Task: Find connections with filter location Oberschöneweide with filter topic #Storytellingwith filter profile language English with filter current company Marvell Technology with filter school Tamilnadu College of Engineering with filter industry Media Production with filter service category Videography with filter keywords title Managing Partner
Action: Mouse moved to (723, 115)
Screenshot: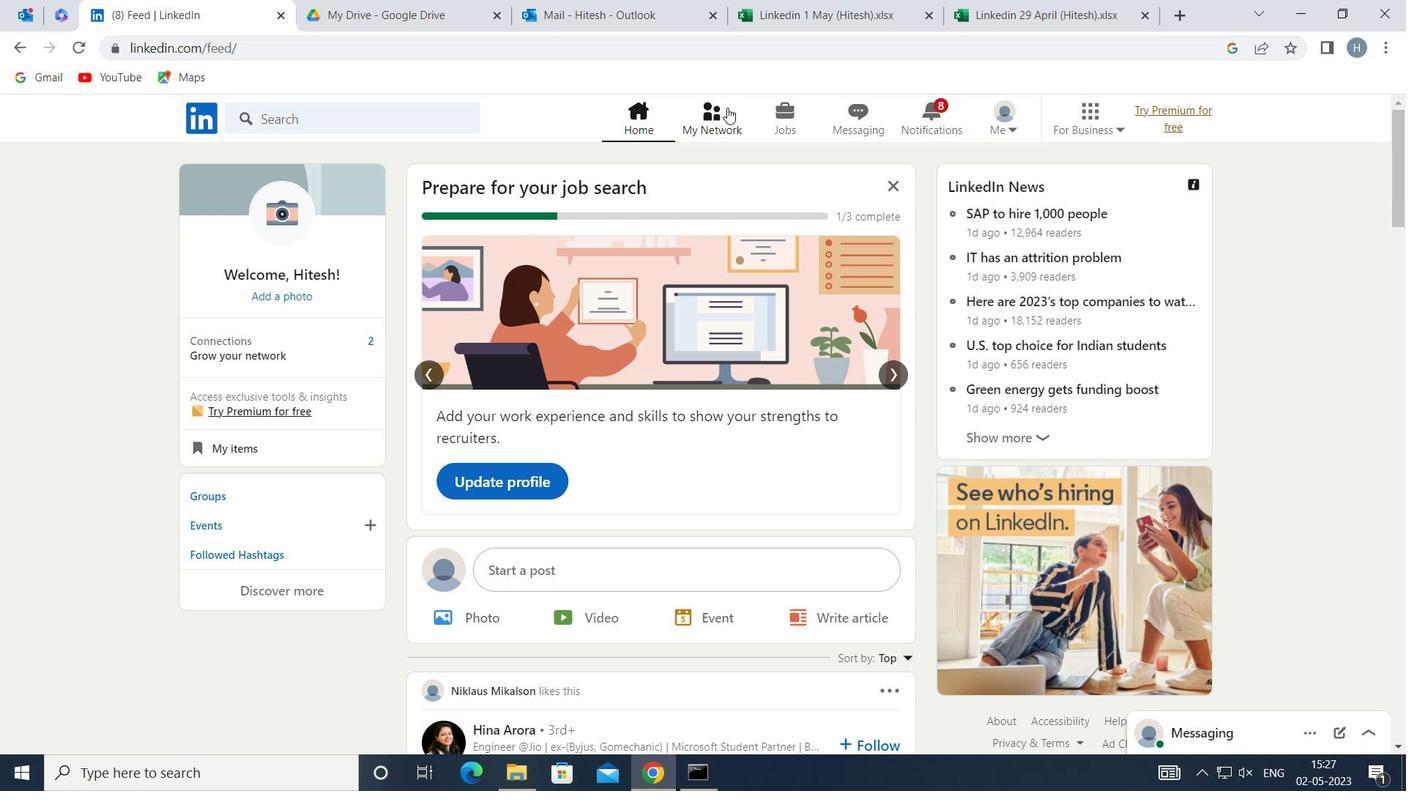
Action: Mouse pressed left at (723, 115)
Screenshot: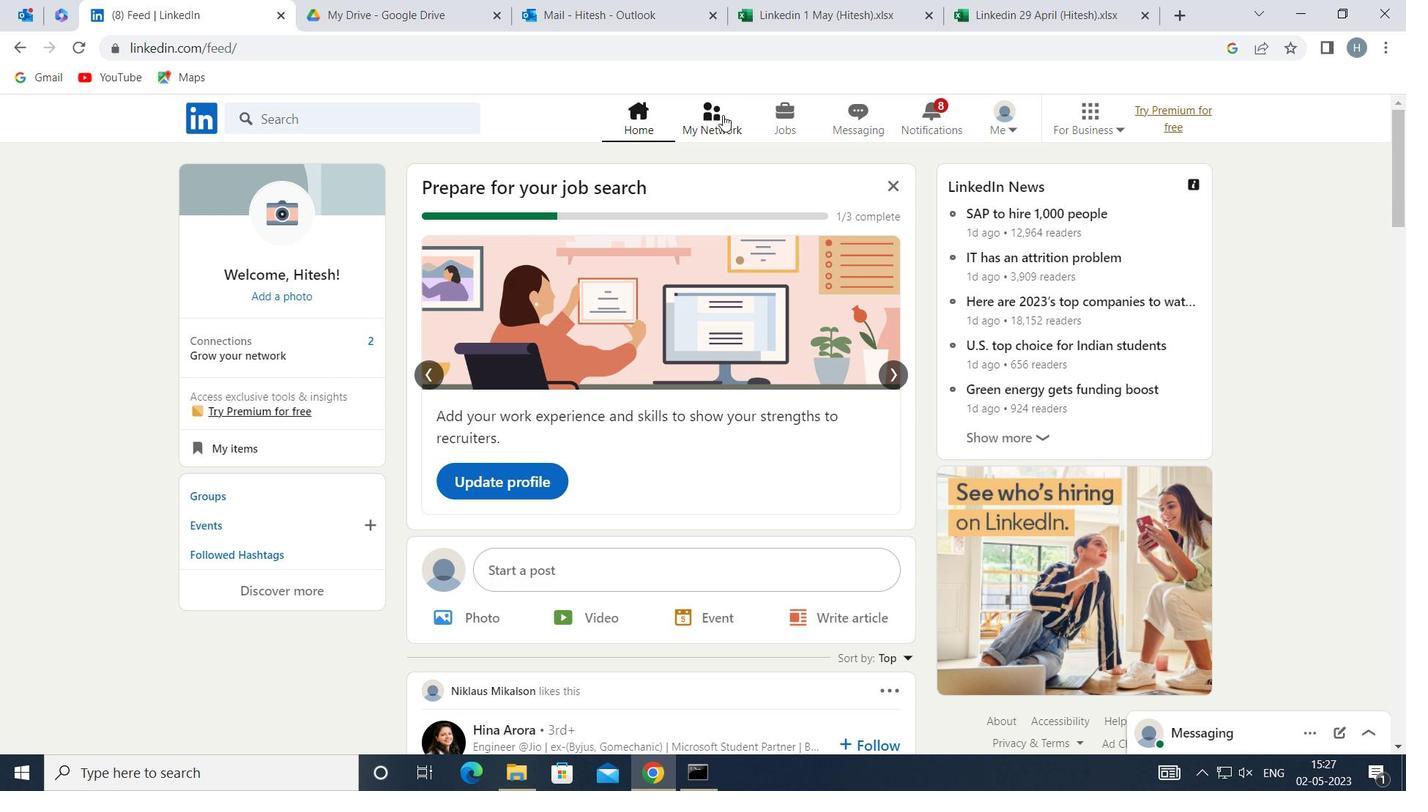 
Action: Mouse moved to (415, 219)
Screenshot: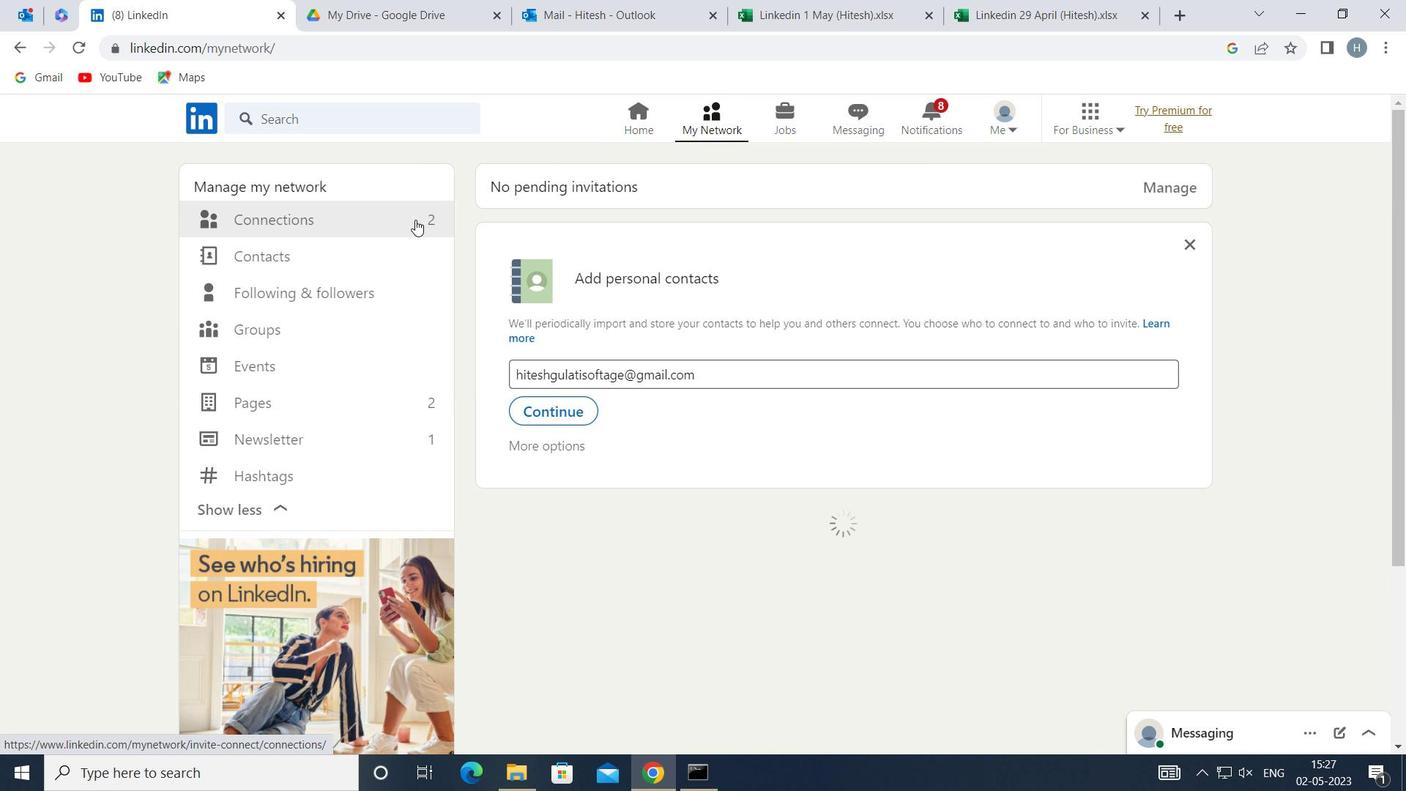
Action: Mouse pressed left at (415, 219)
Screenshot: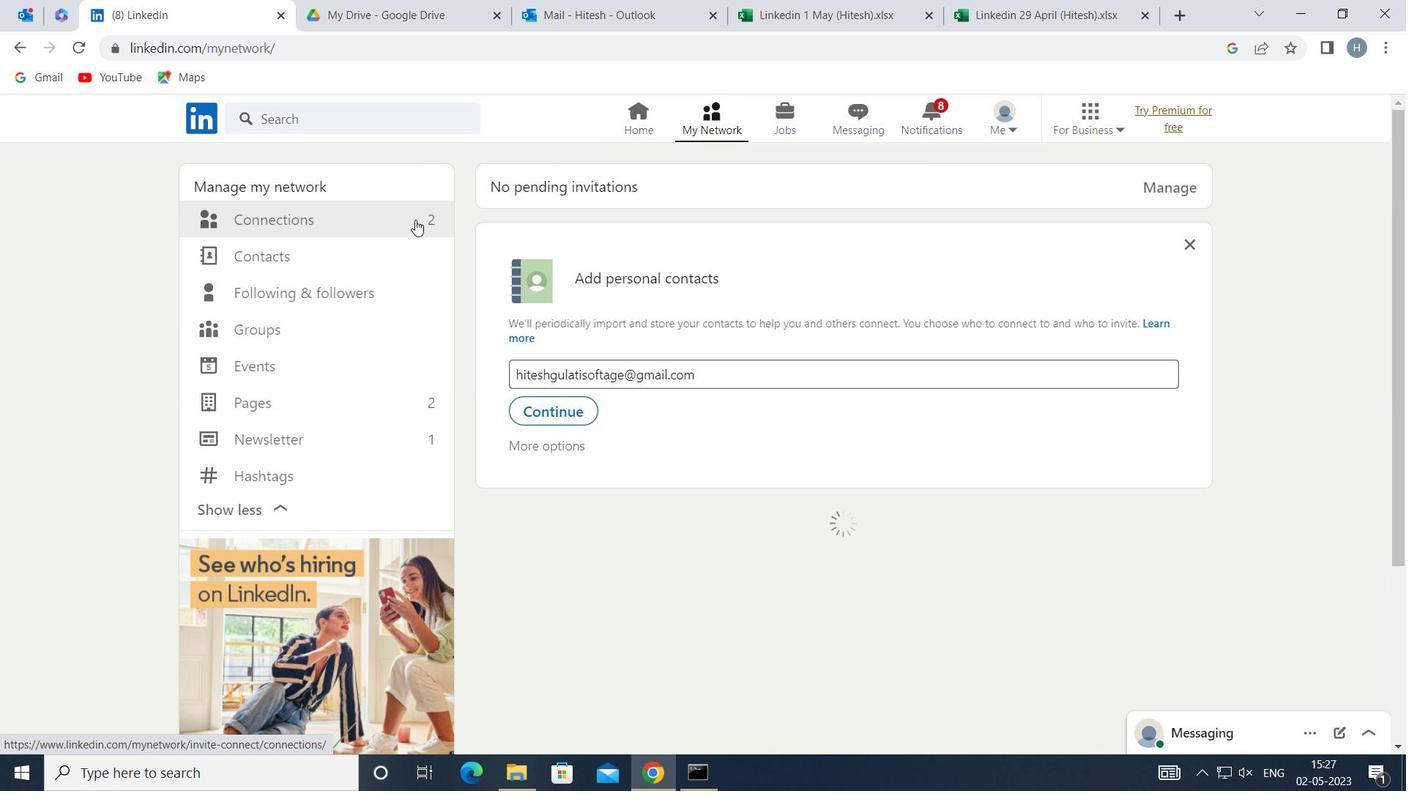 
Action: Mouse moved to (833, 224)
Screenshot: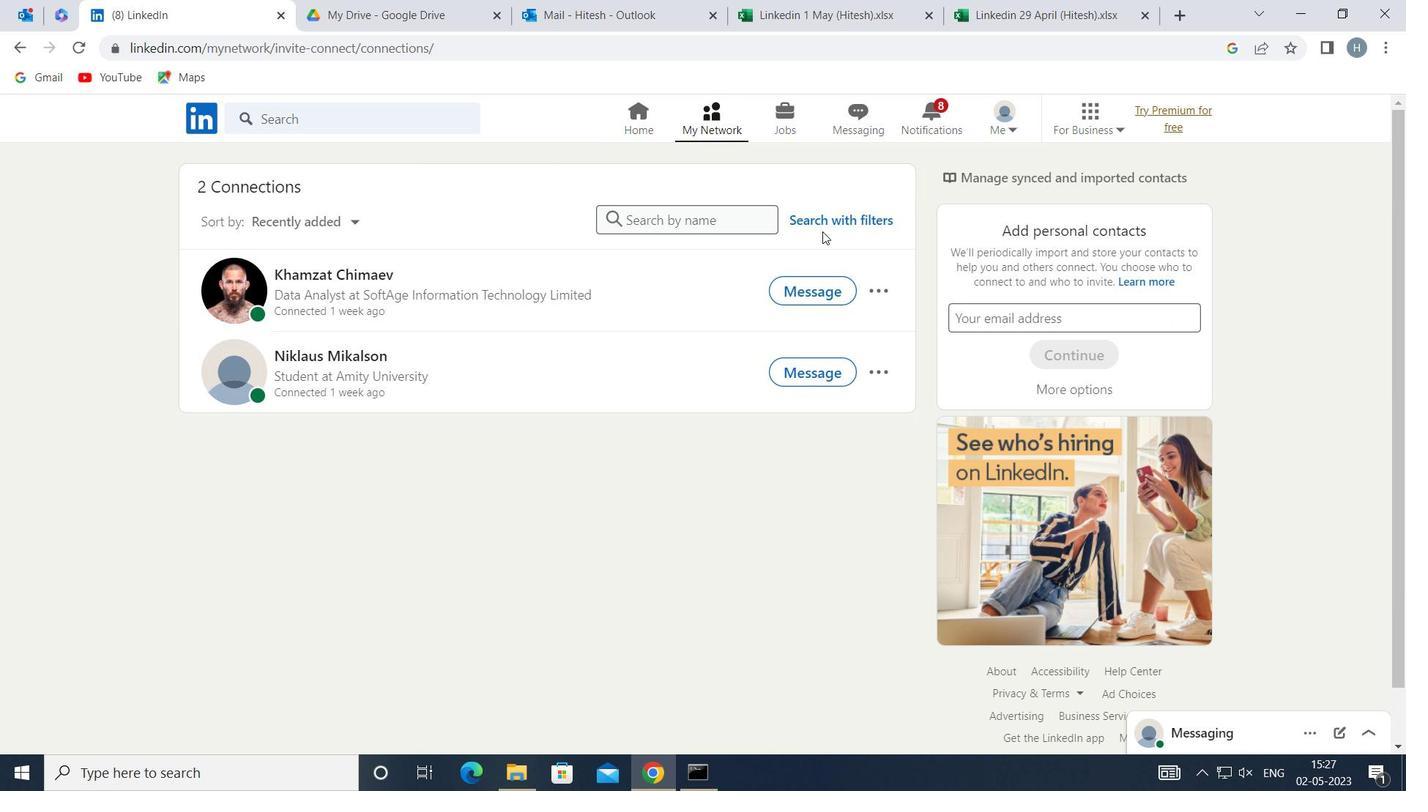 
Action: Mouse pressed left at (833, 224)
Screenshot: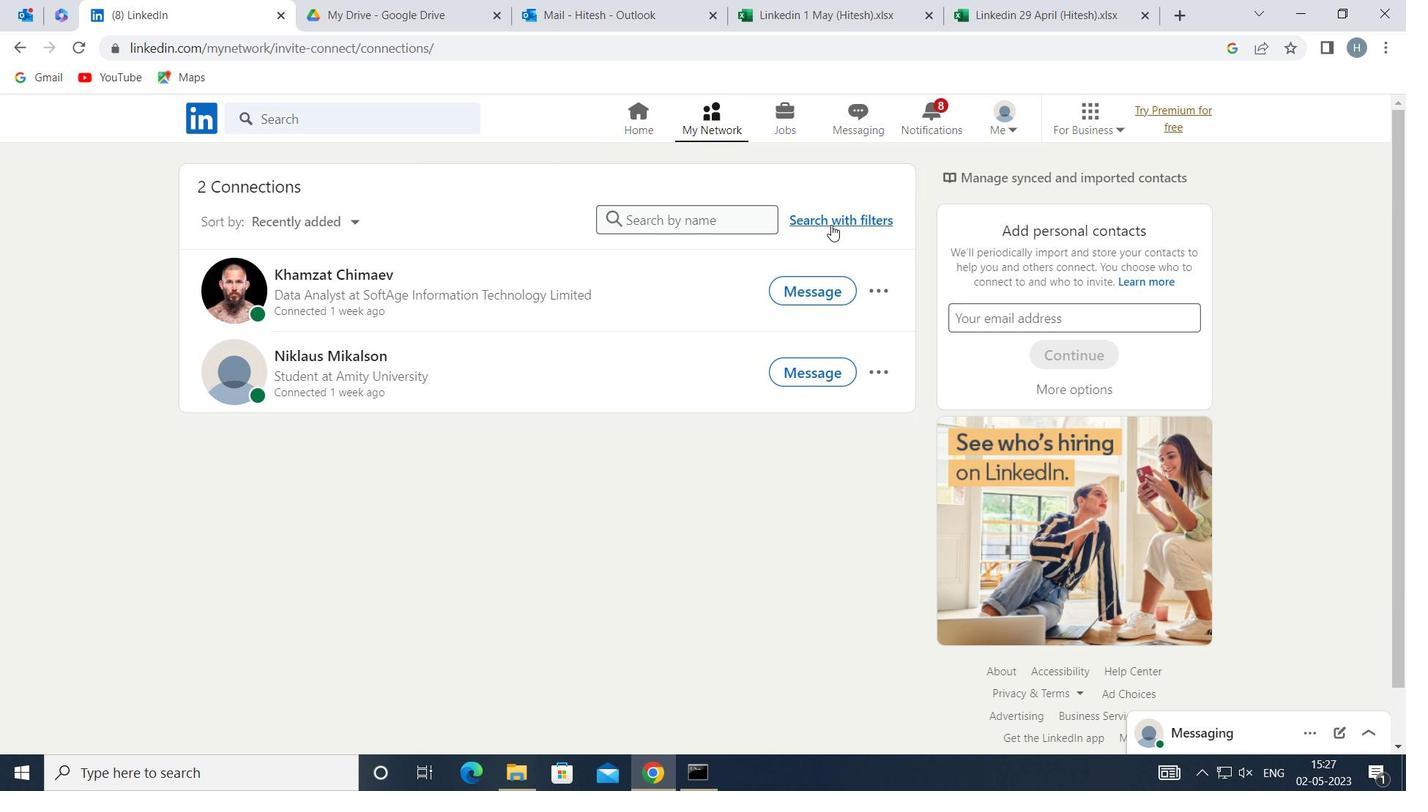 
Action: Mouse moved to (758, 173)
Screenshot: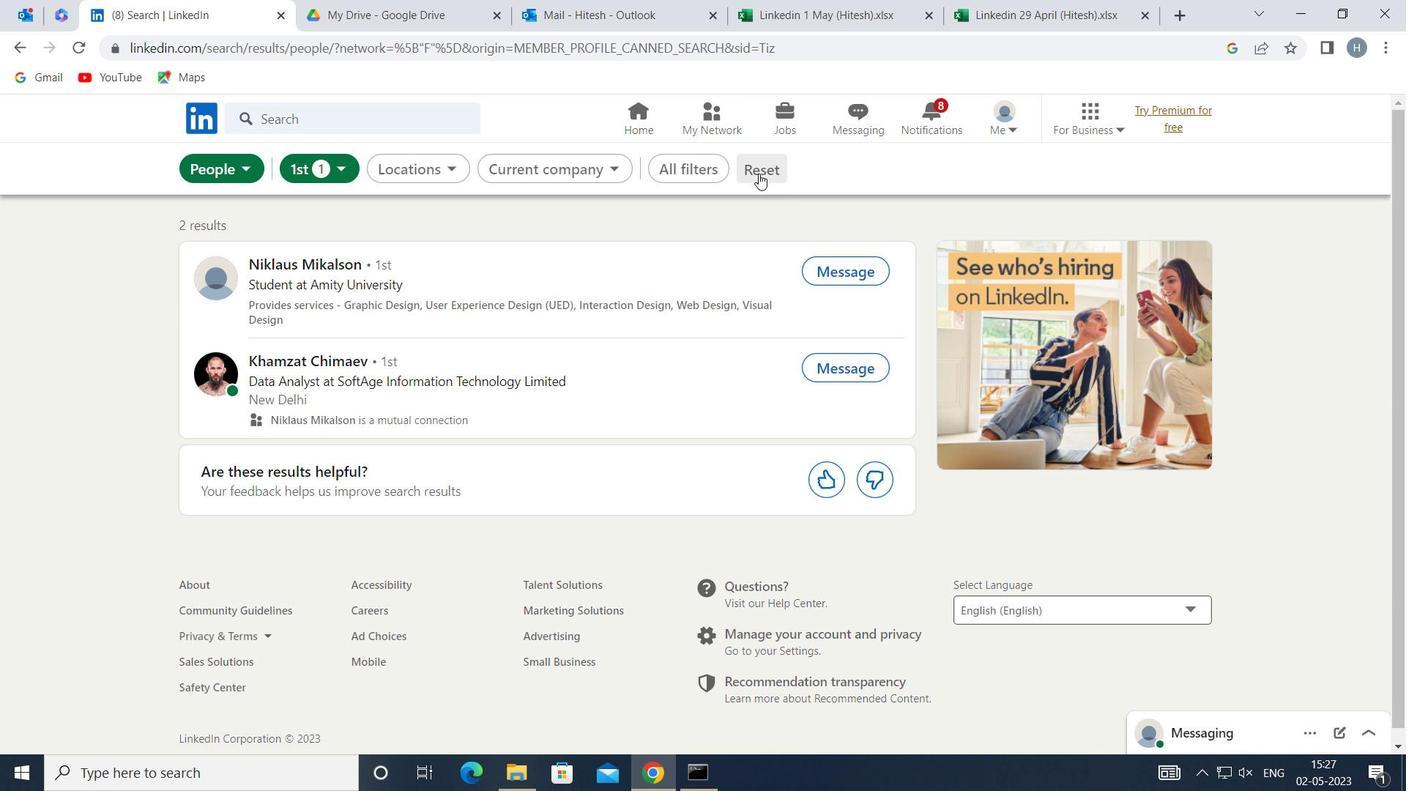 
Action: Mouse pressed left at (758, 173)
Screenshot: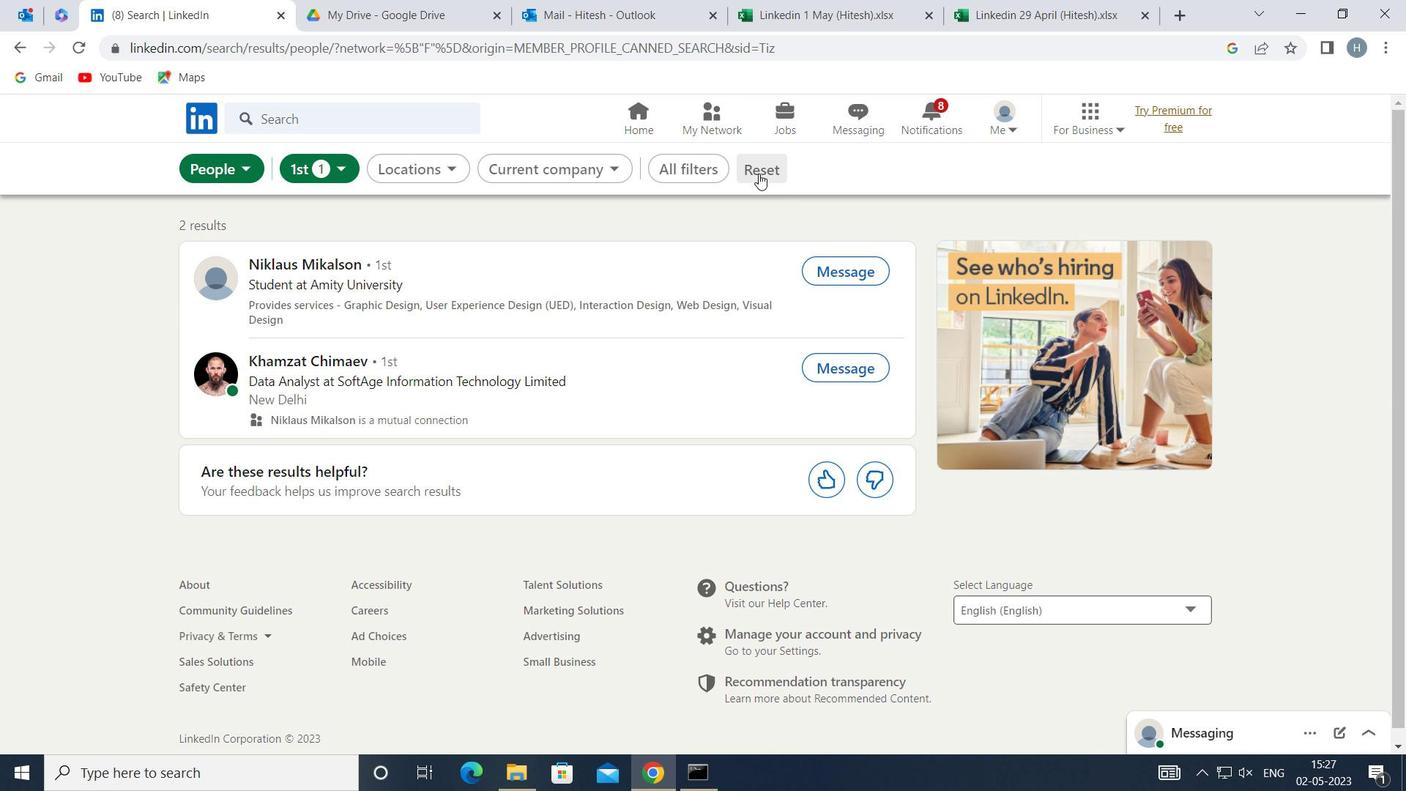
Action: Mouse moved to (723, 168)
Screenshot: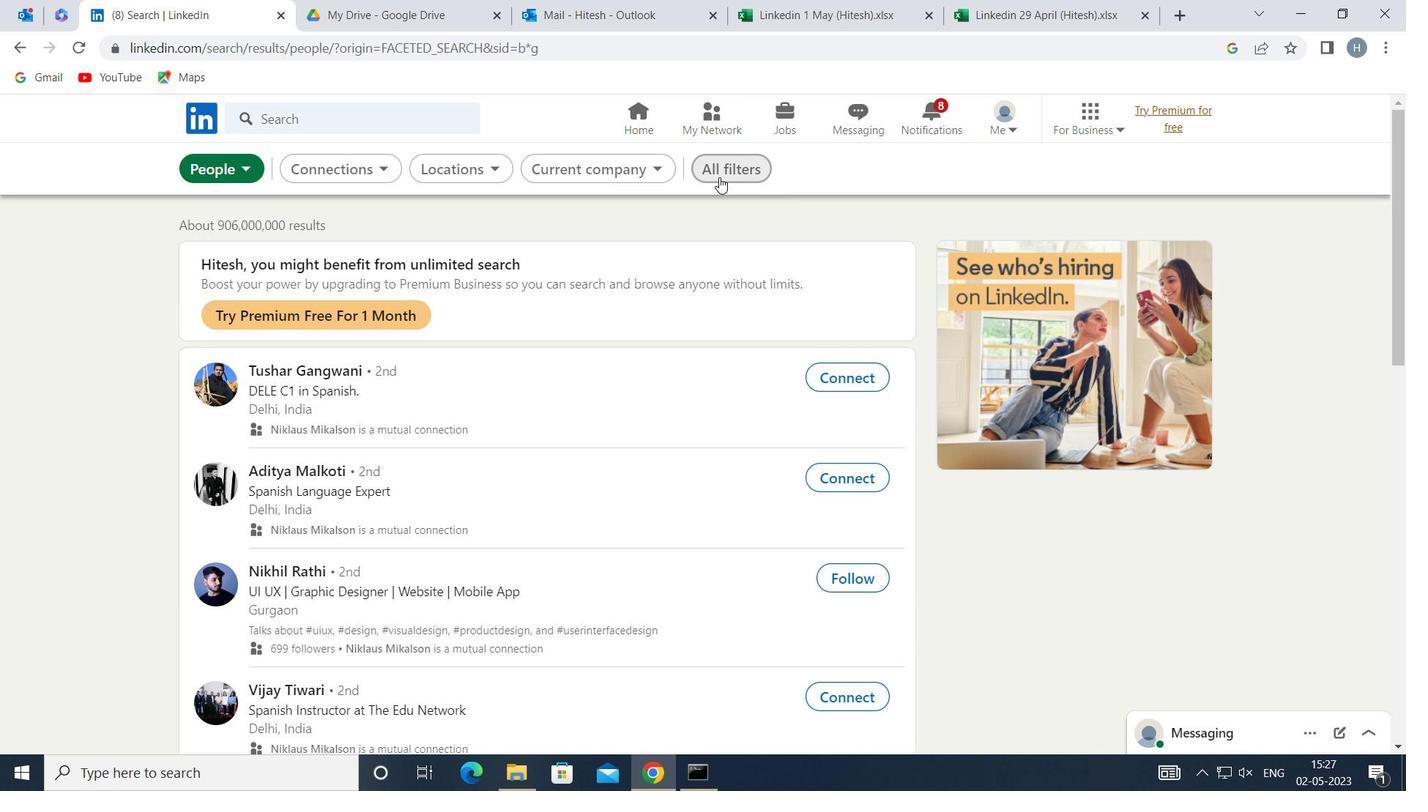 
Action: Mouse pressed left at (723, 168)
Screenshot: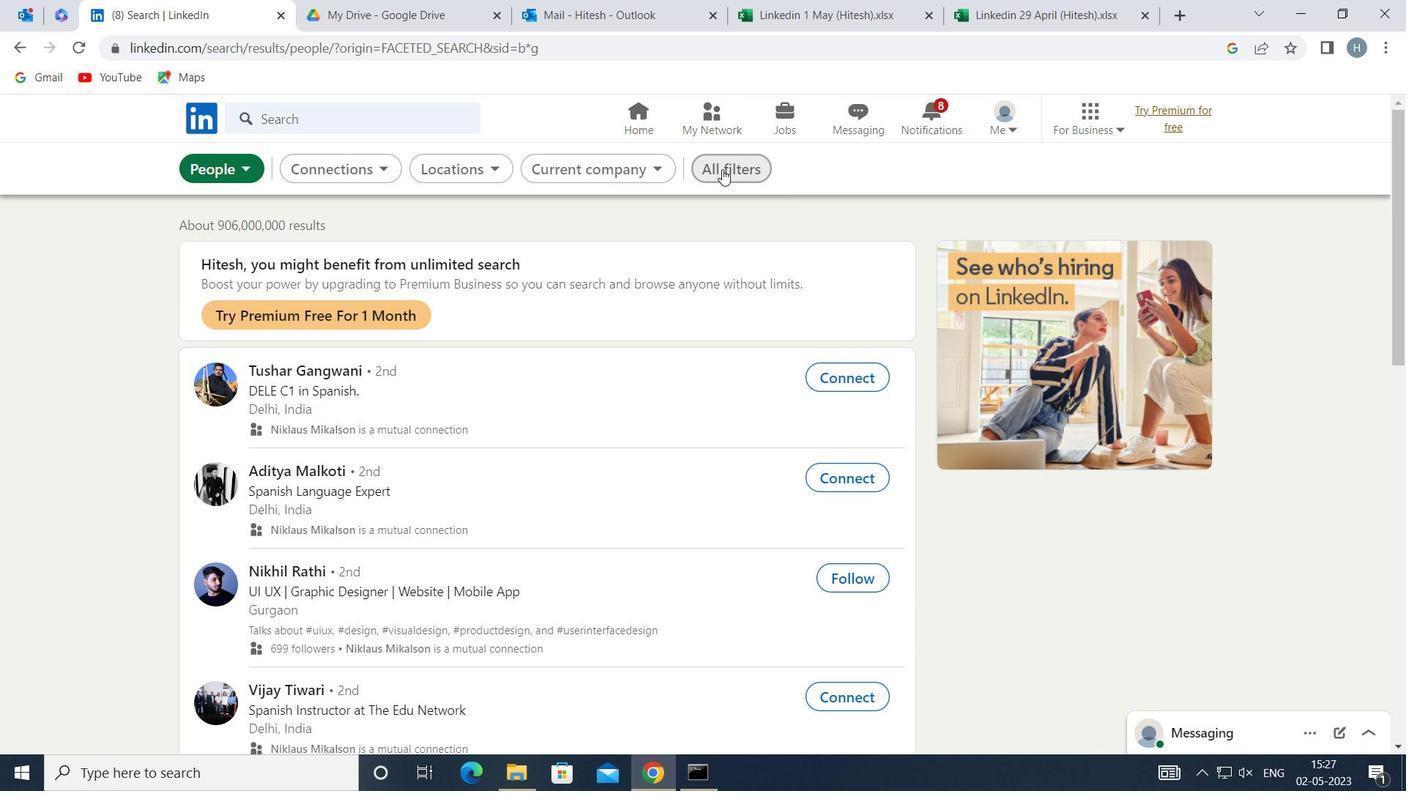 
Action: Mouse moved to (1037, 352)
Screenshot: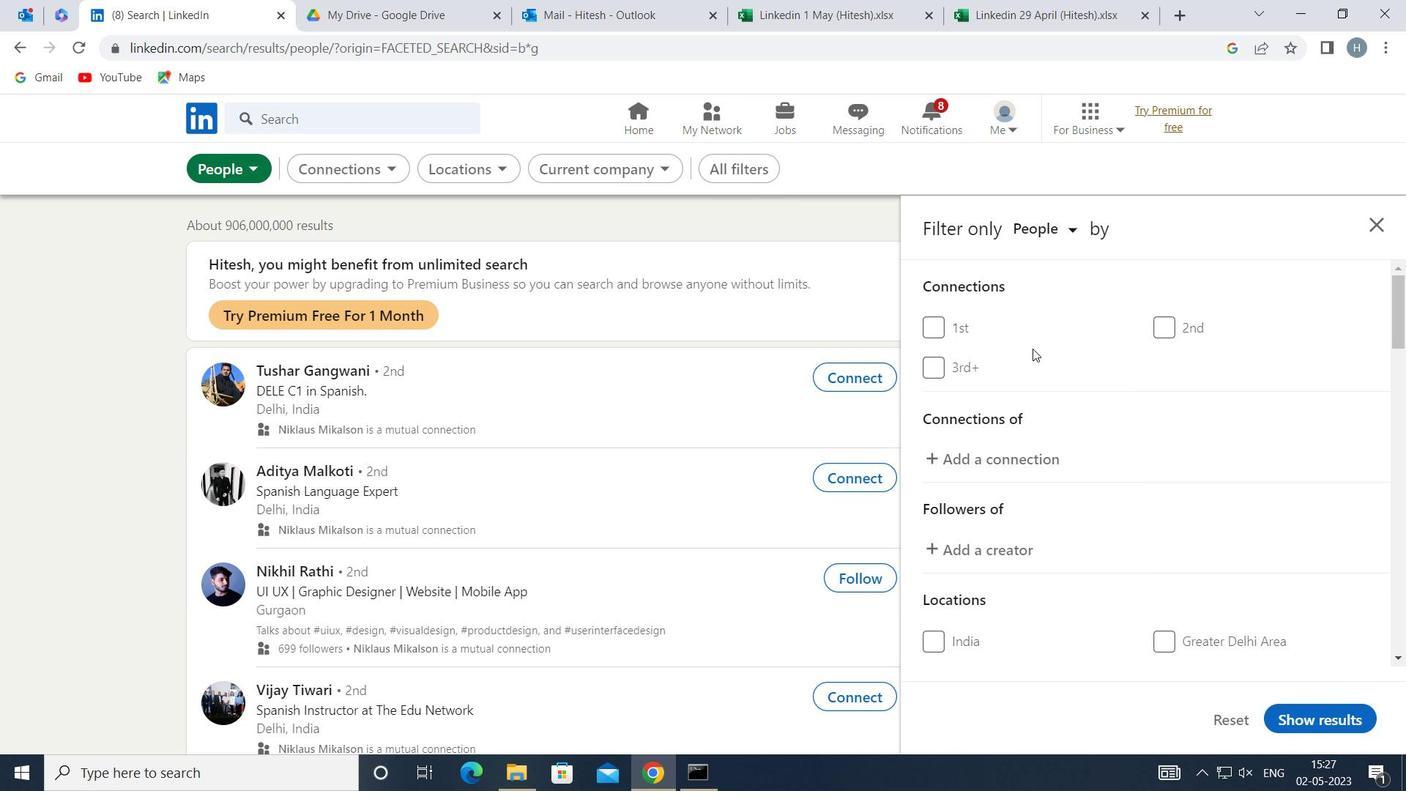 
Action: Mouse scrolled (1037, 351) with delta (0, 0)
Screenshot: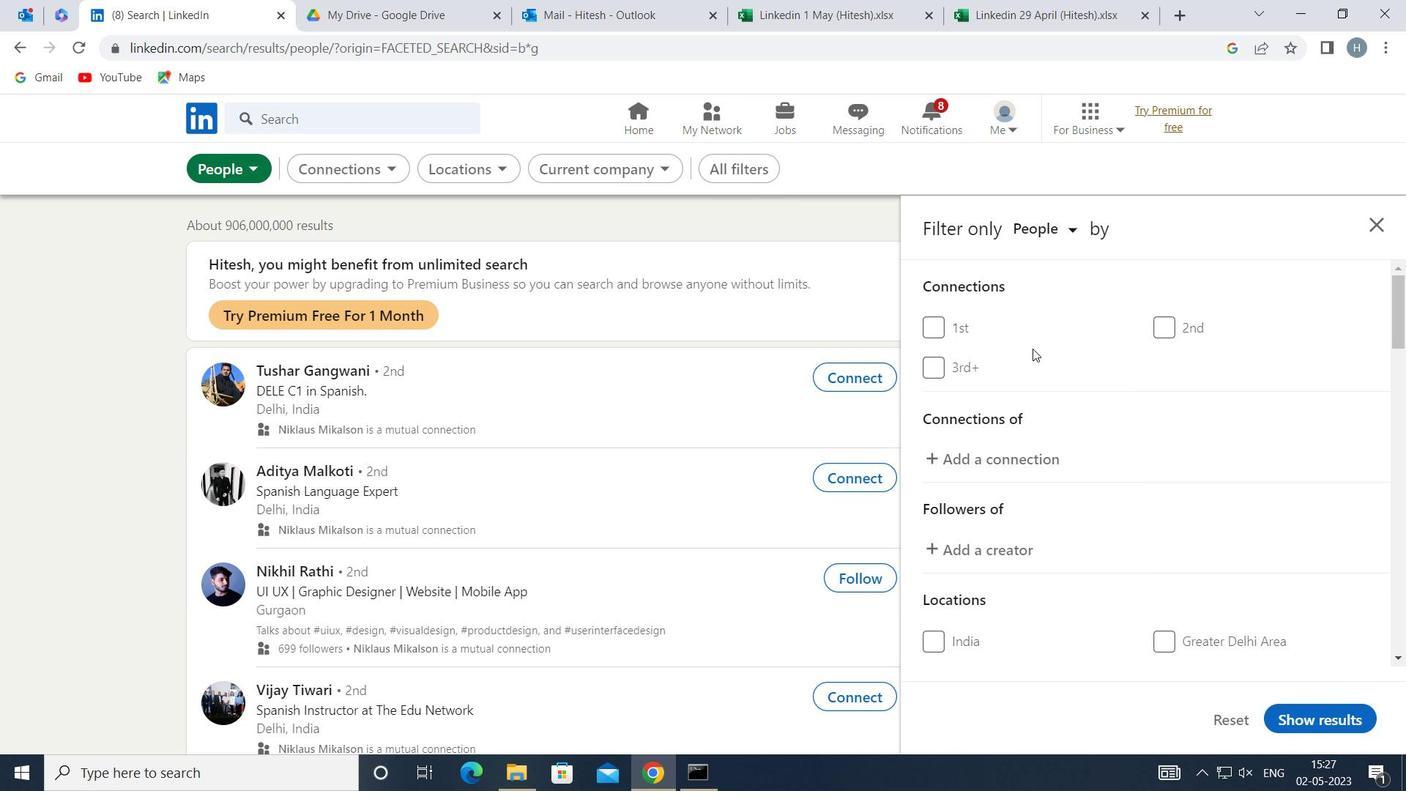 
Action: Mouse moved to (1041, 358)
Screenshot: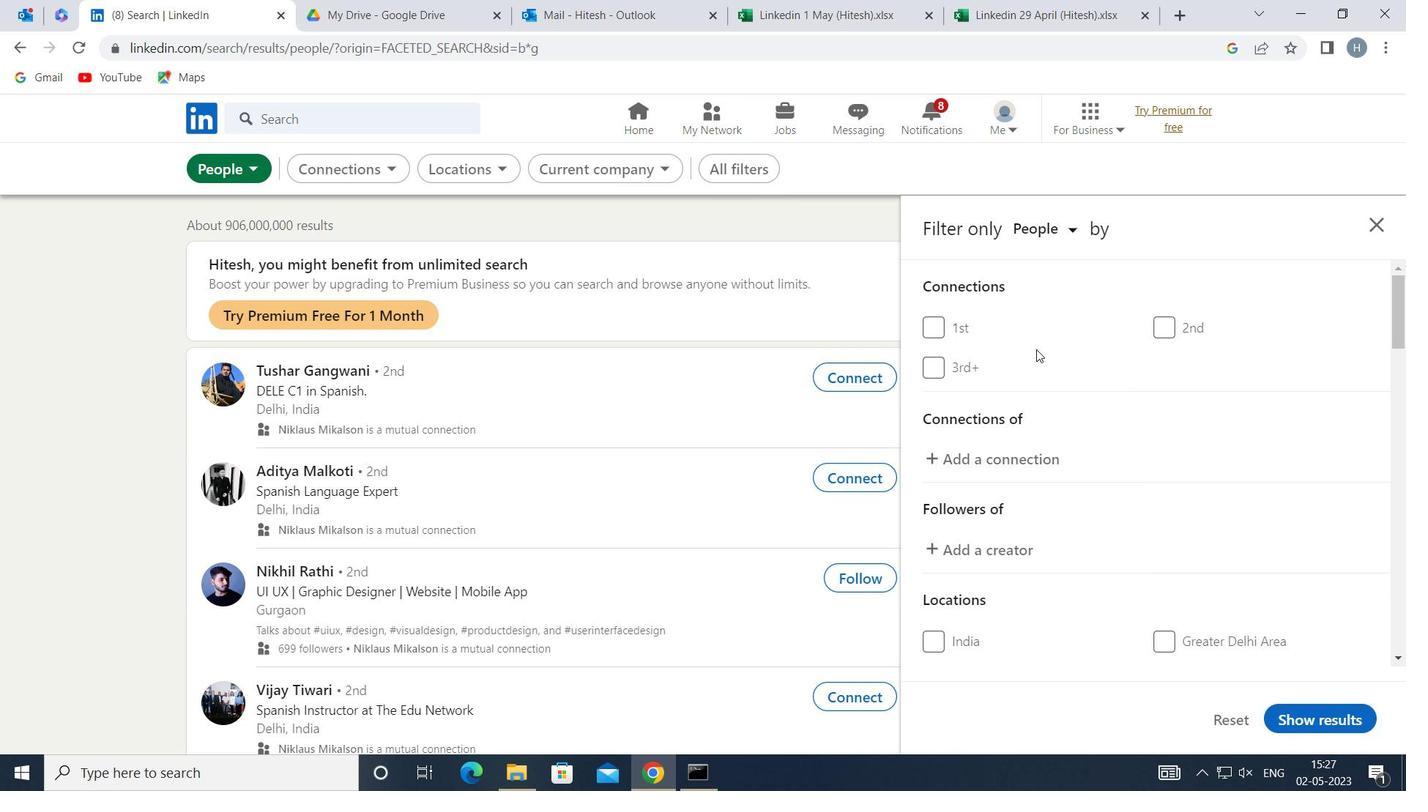 
Action: Mouse scrolled (1041, 357) with delta (0, 0)
Screenshot: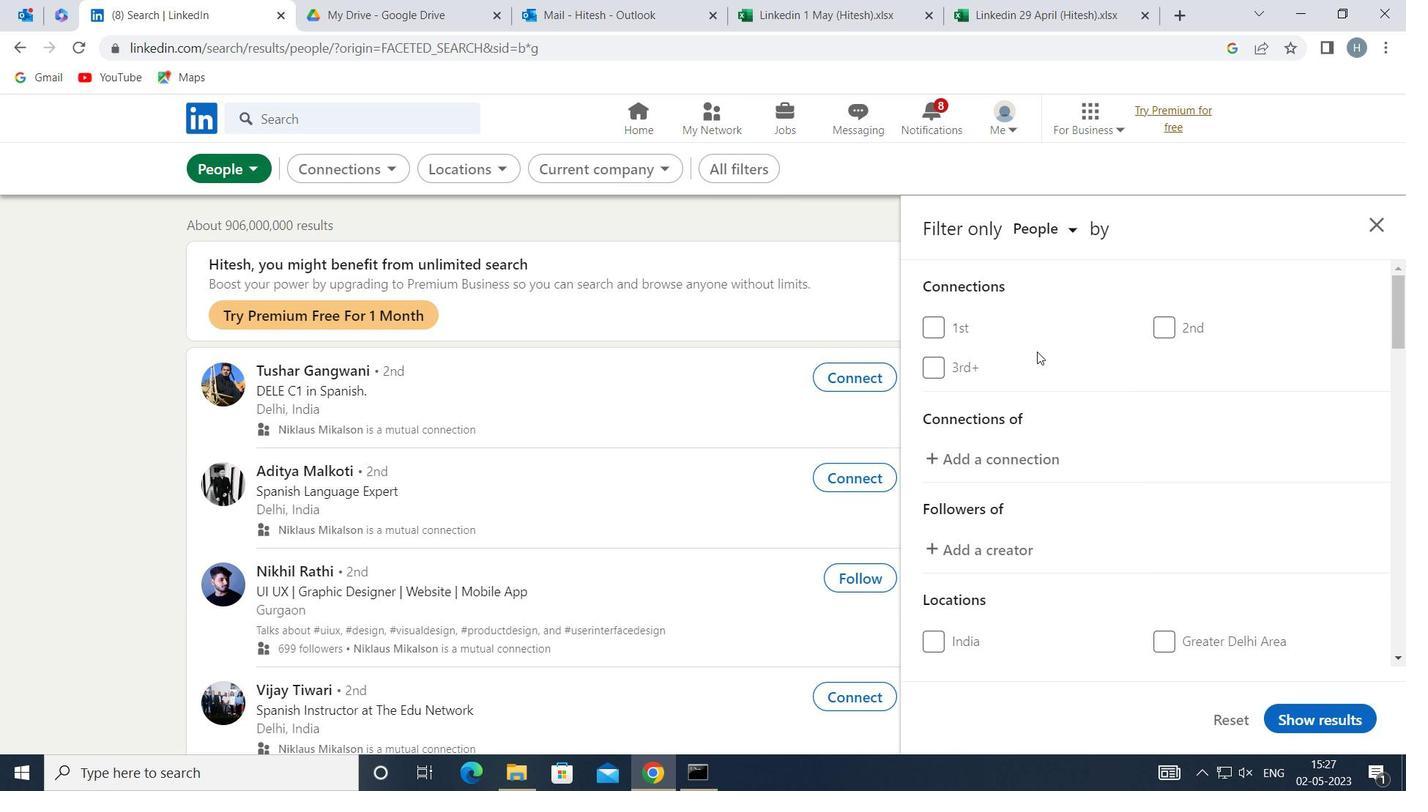 
Action: Mouse moved to (1041, 358)
Screenshot: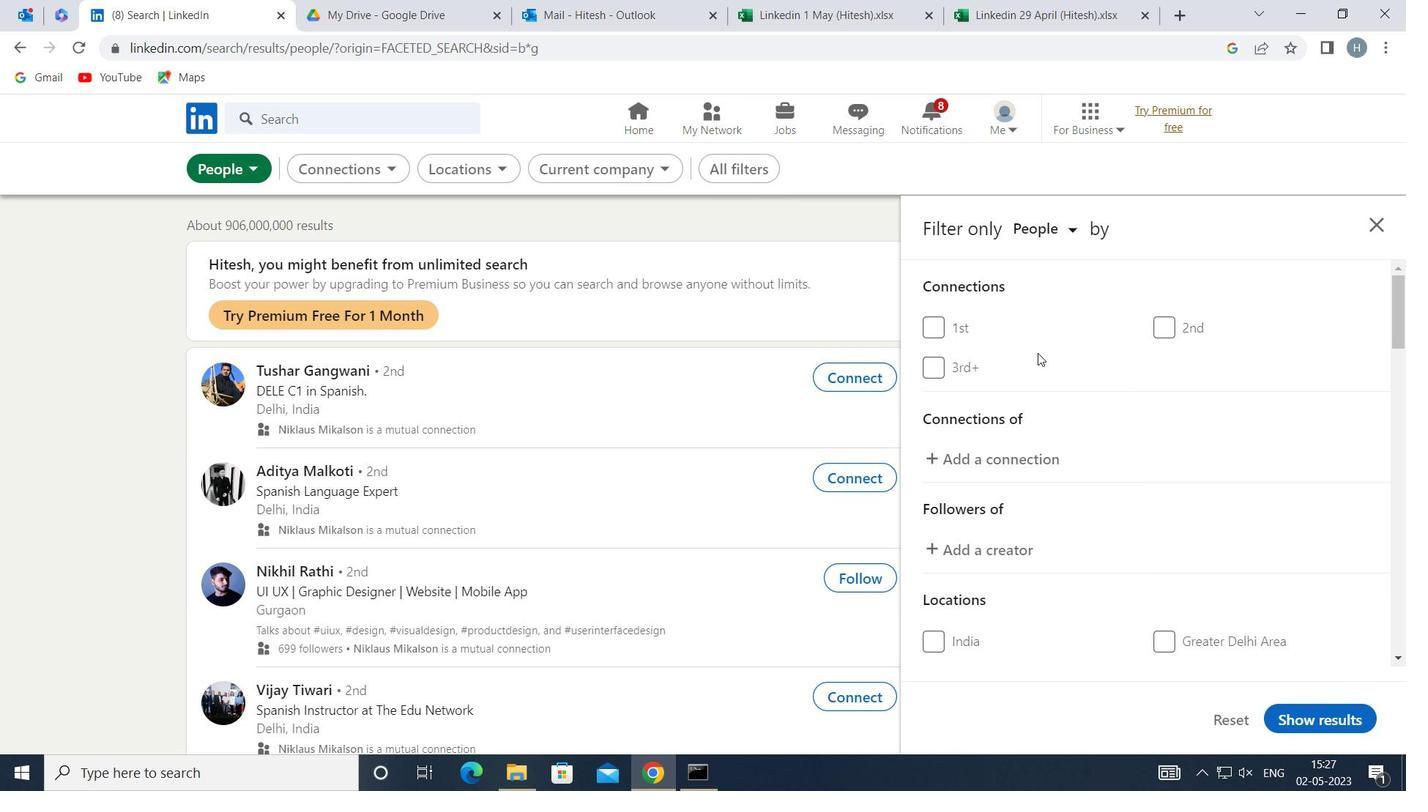 
Action: Mouse scrolled (1041, 357) with delta (0, 0)
Screenshot: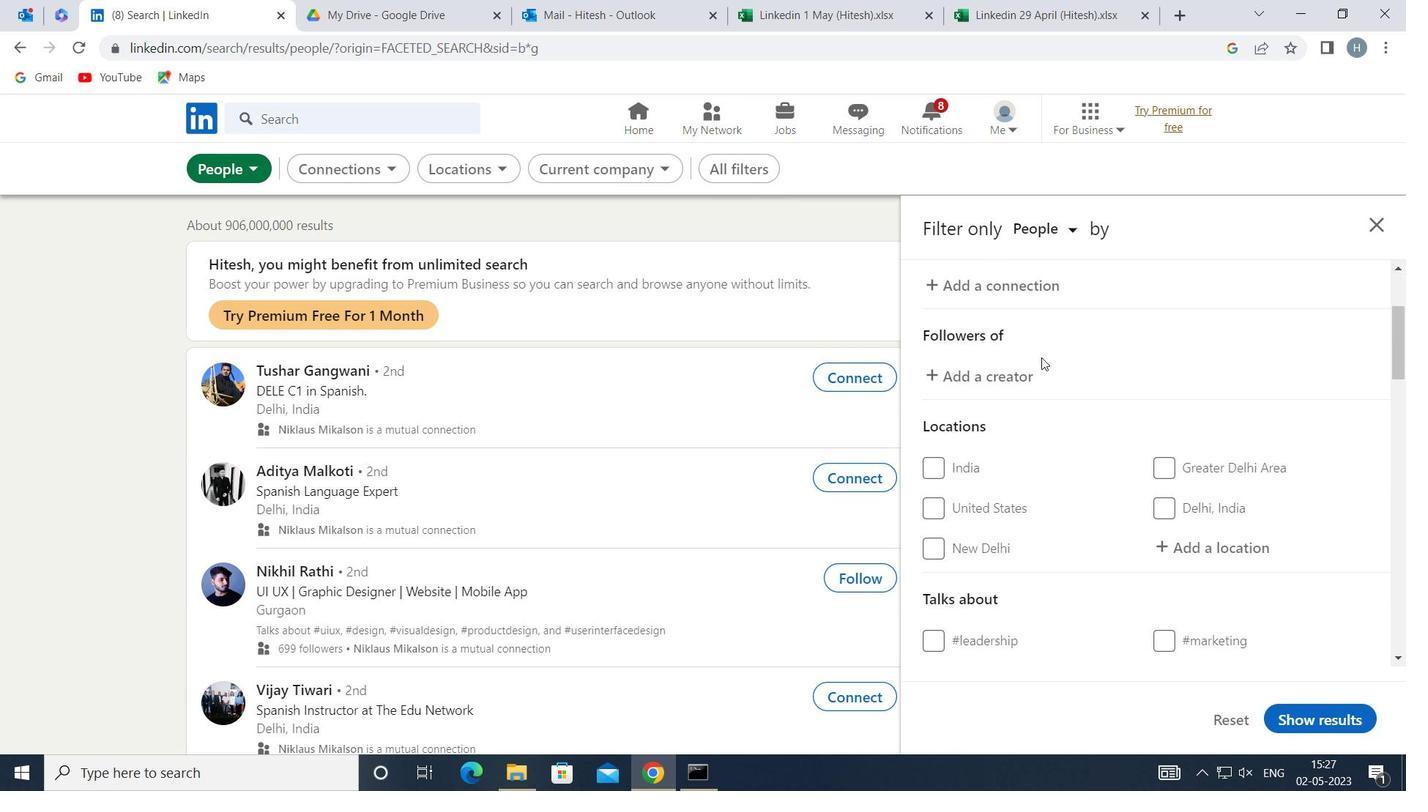 
Action: Mouse moved to (1176, 438)
Screenshot: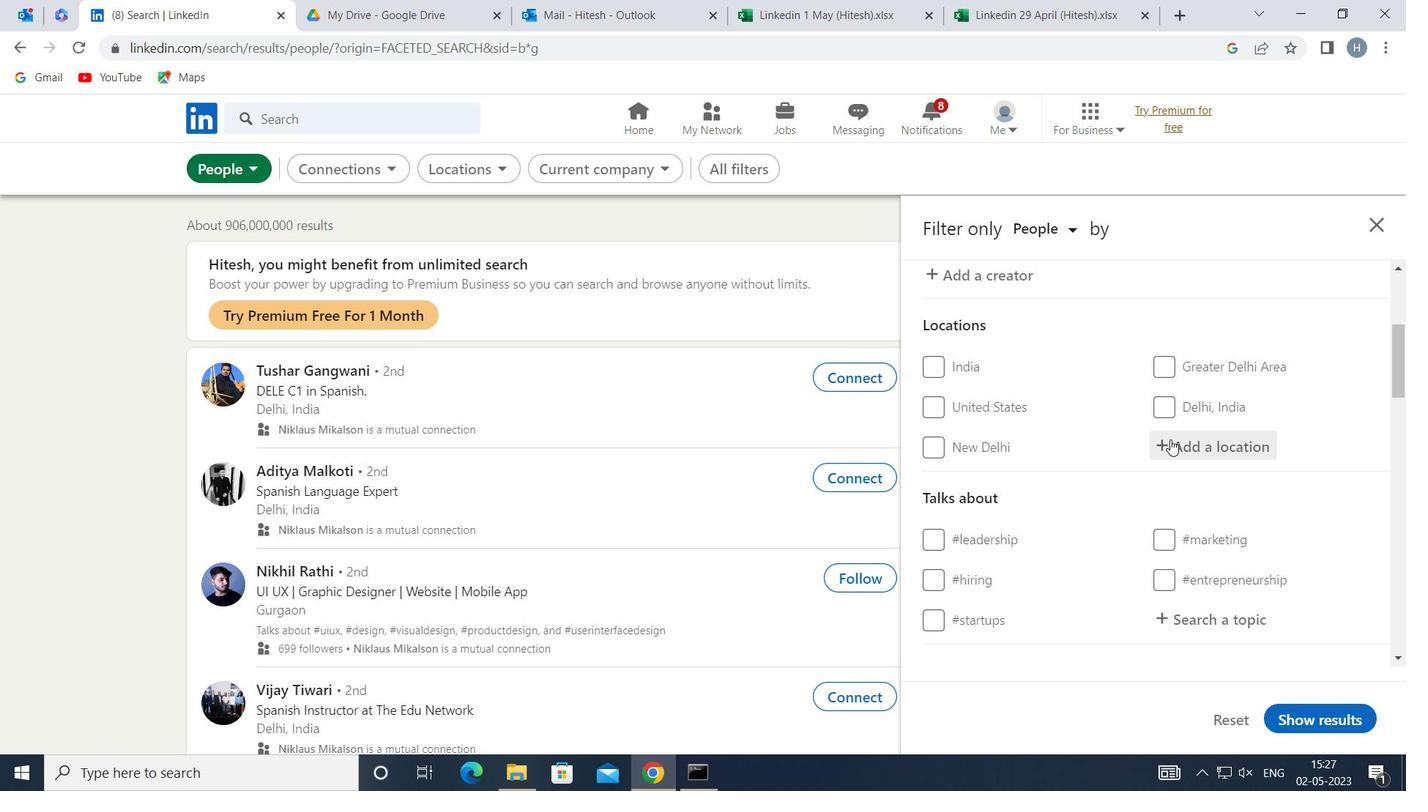 
Action: Mouse pressed left at (1176, 438)
Screenshot: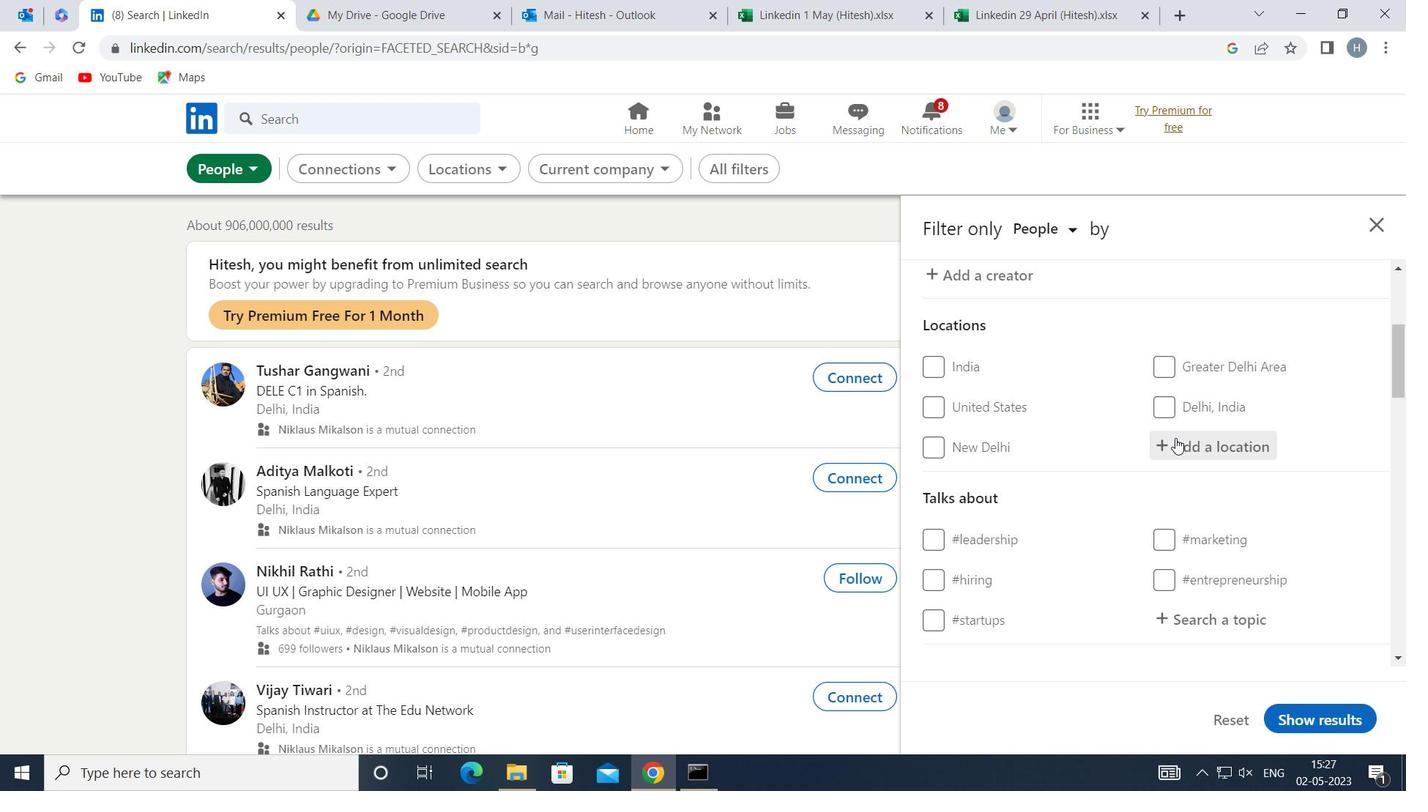 
Action: Mouse moved to (1177, 435)
Screenshot: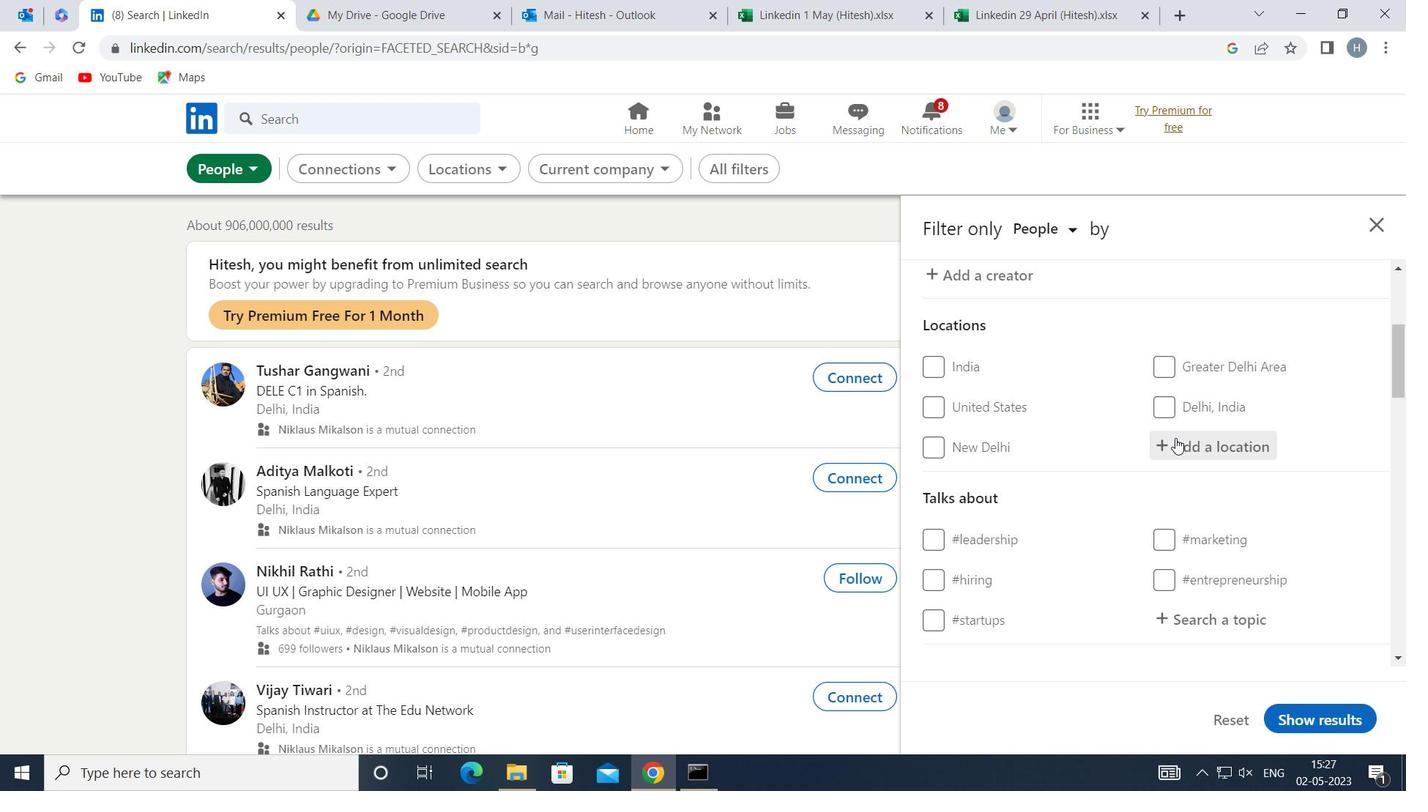 
Action: Key pressed <Key.shift>
Screenshot: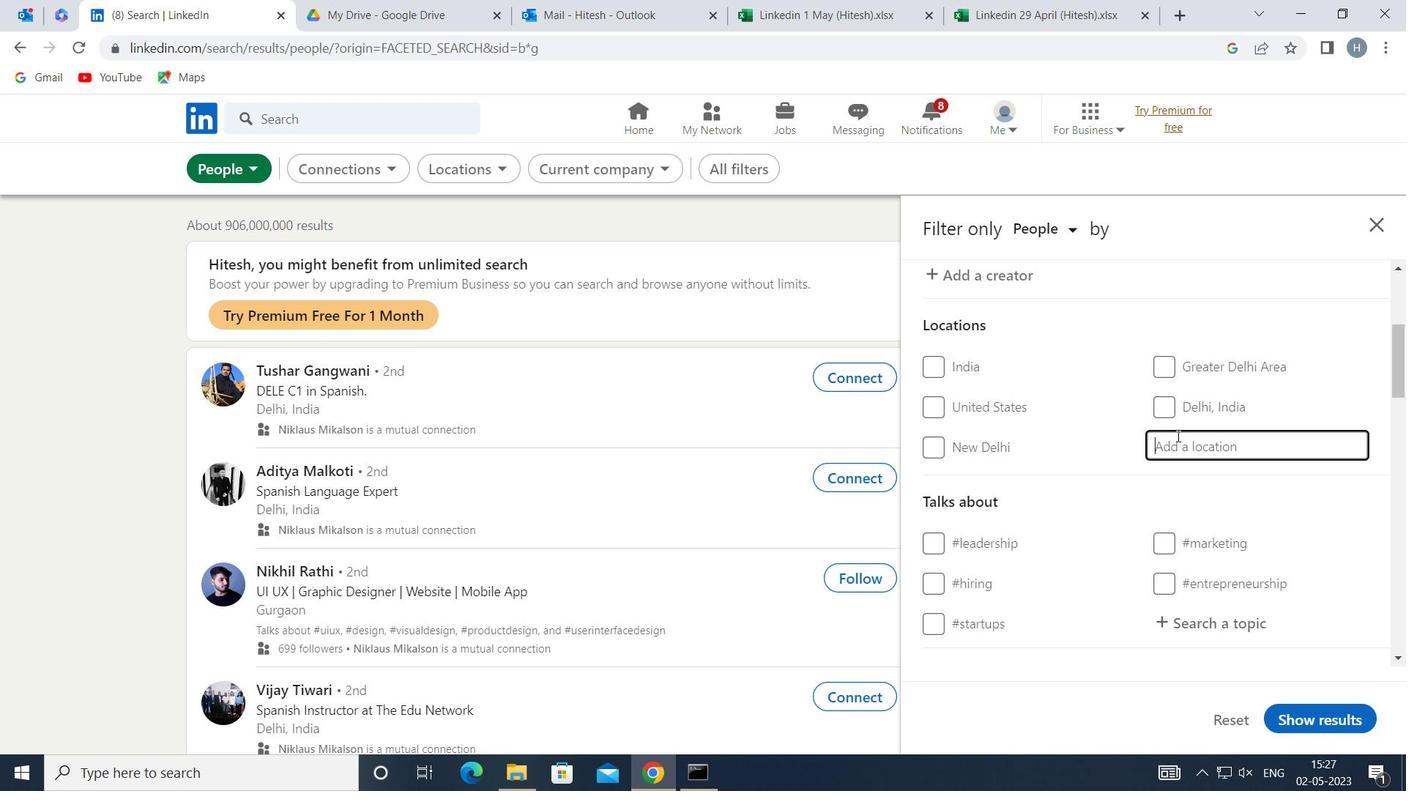 
Action: Mouse moved to (1178, 434)
Screenshot: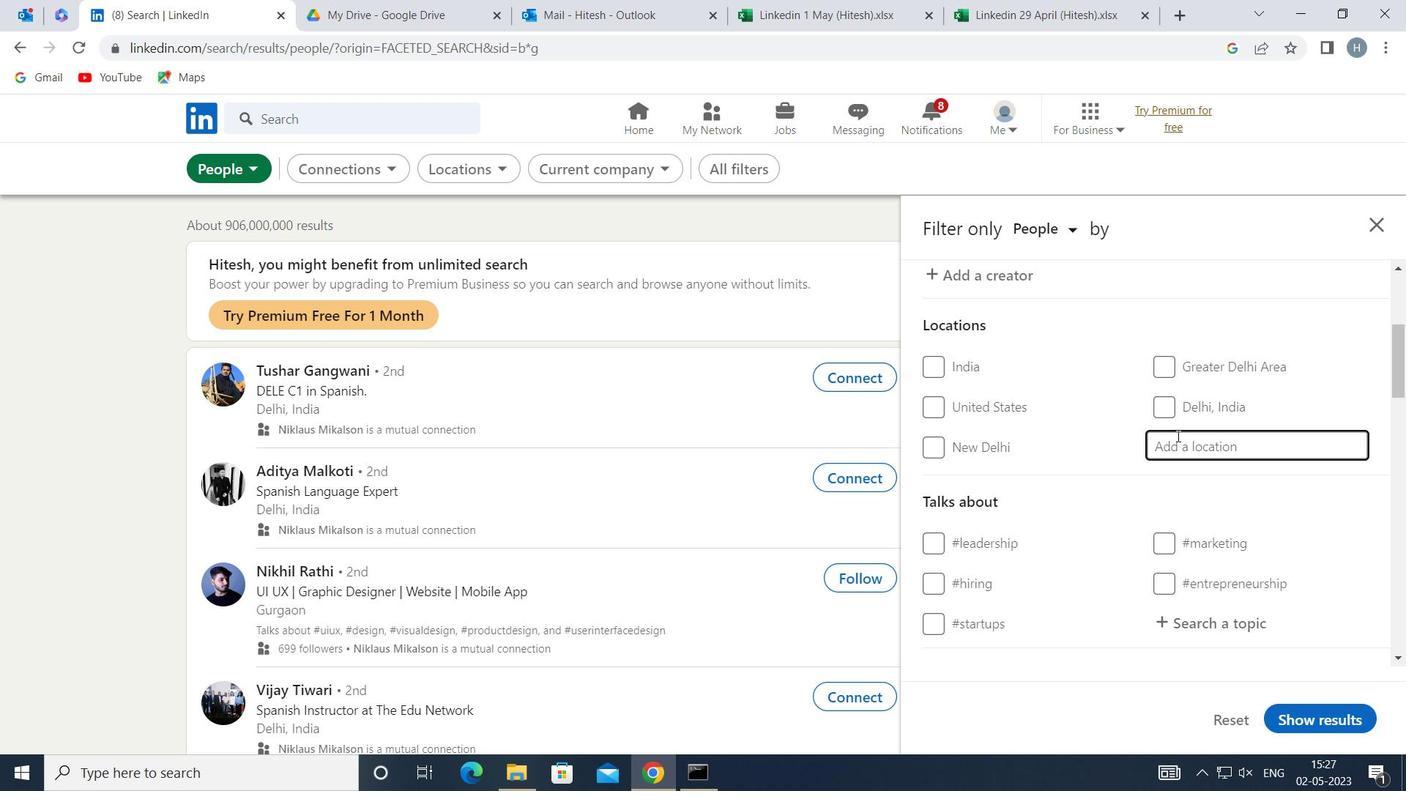 
Action: Key pressed O
Screenshot: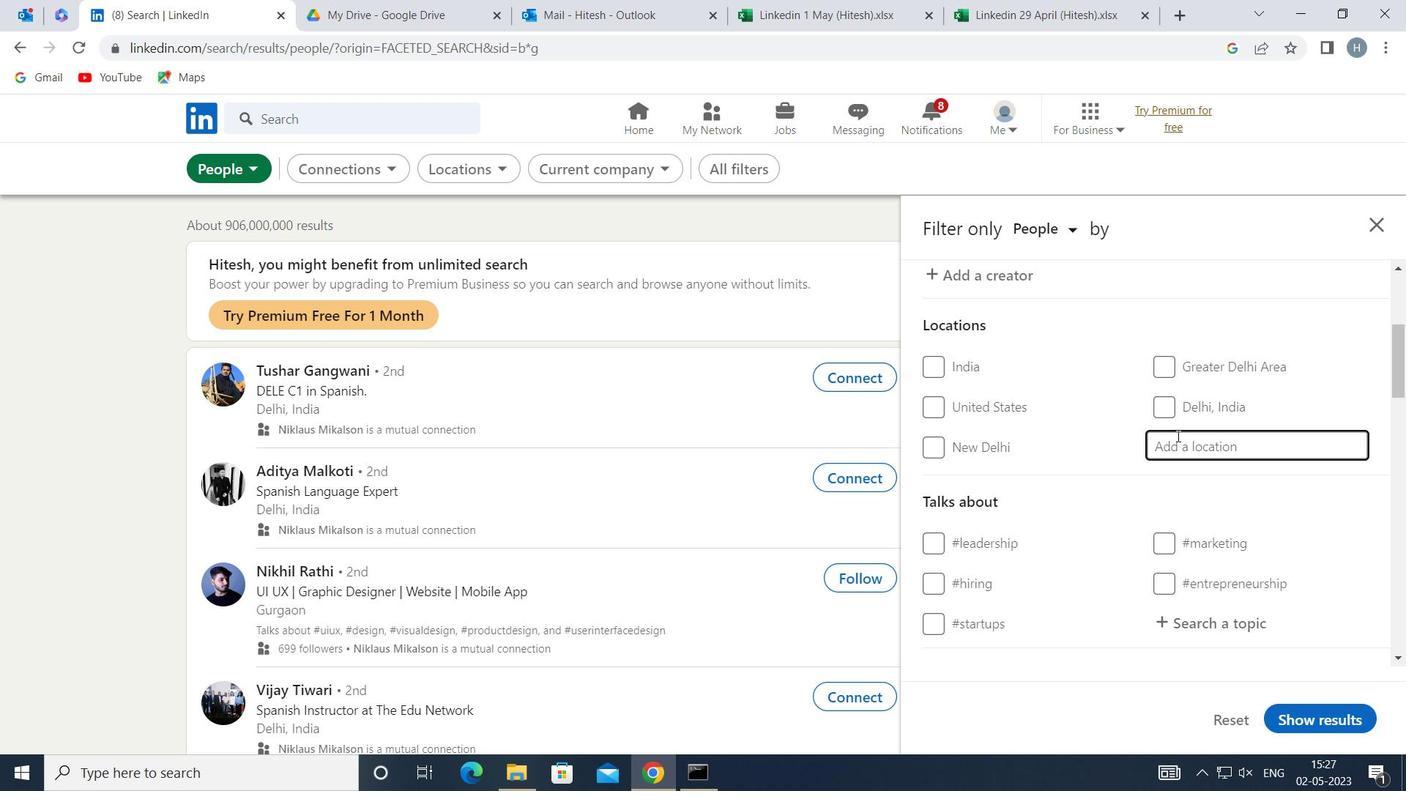 
Action: Mouse moved to (1190, 430)
Screenshot: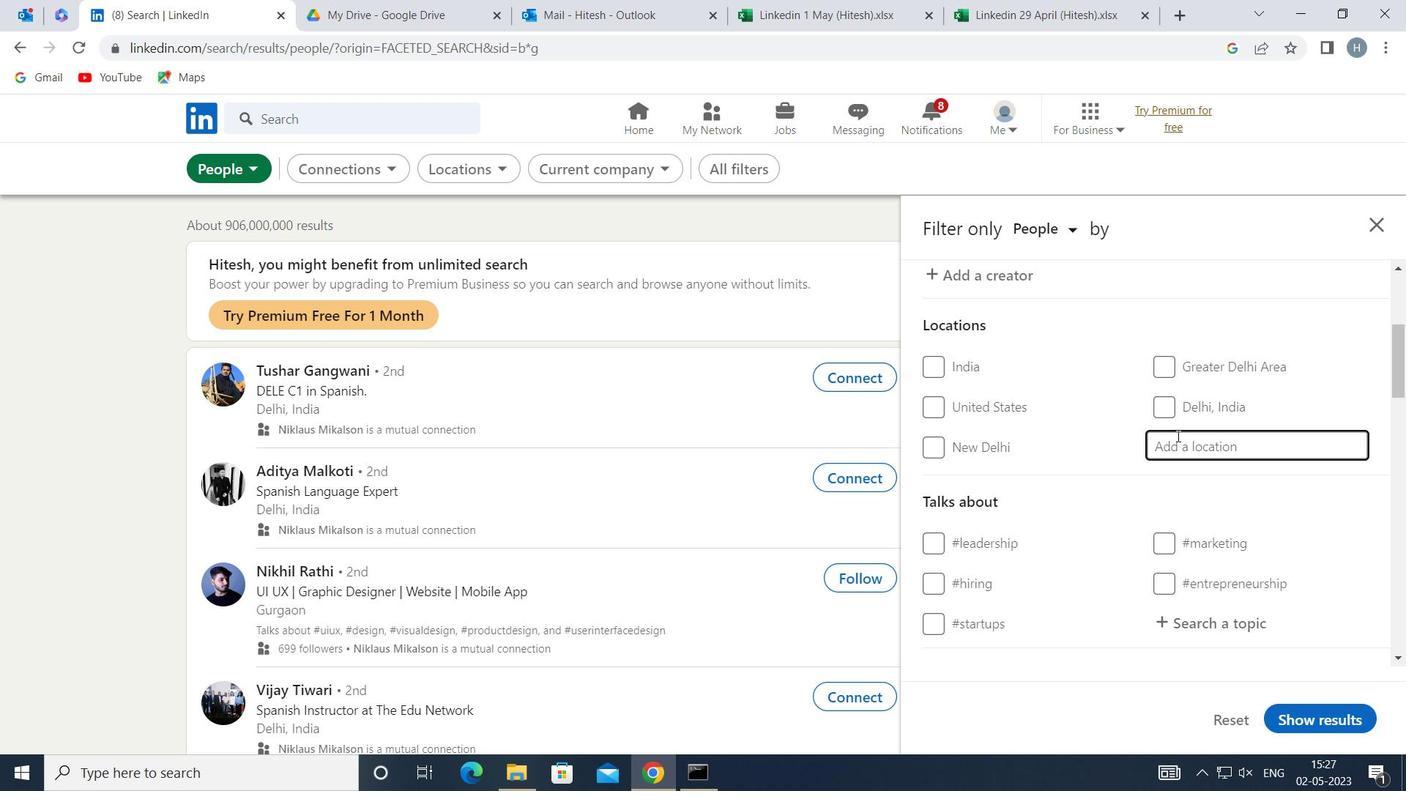 
Action: Key pressed BERSCHONEWEIDE
Screenshot: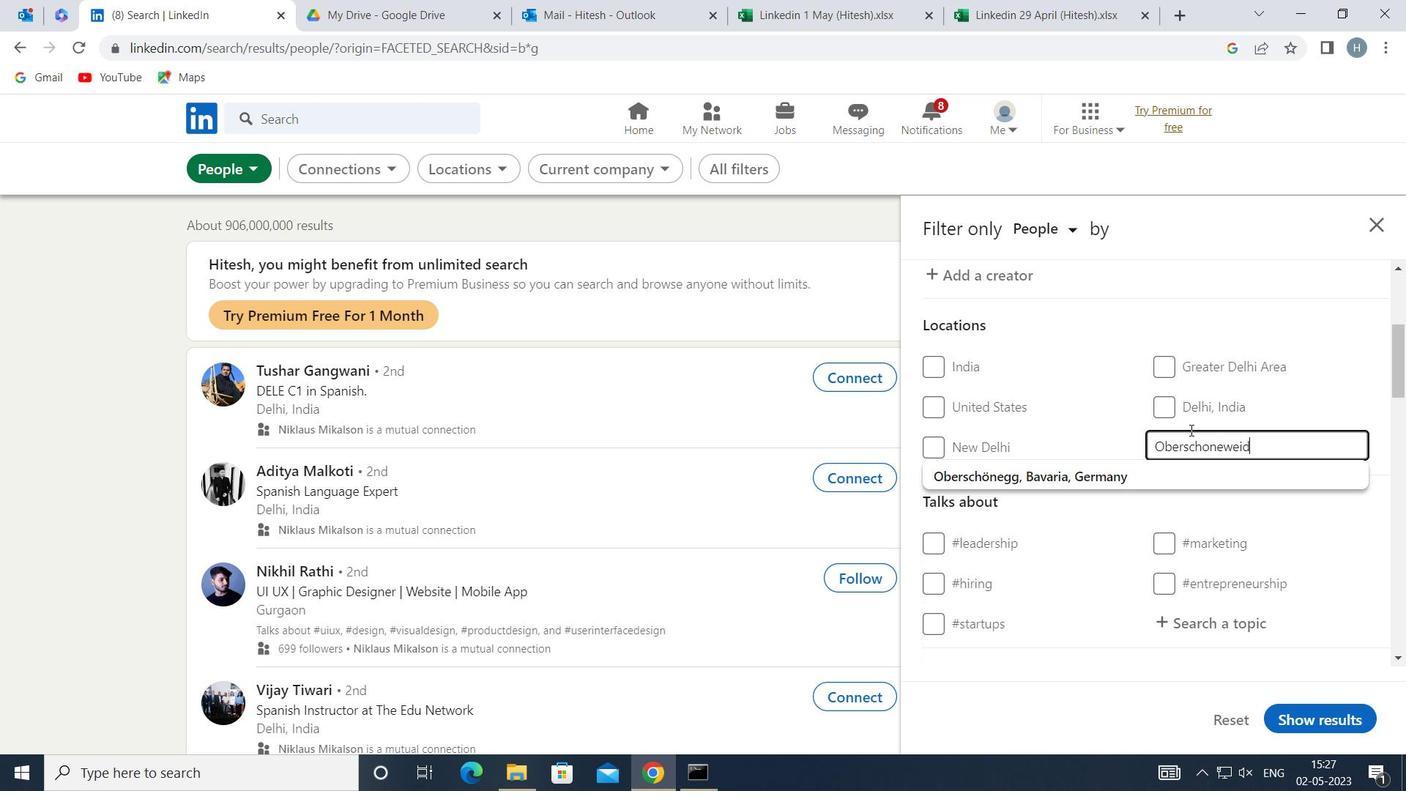 
Action: Mouse moved to (1356, 71)
Screenshot: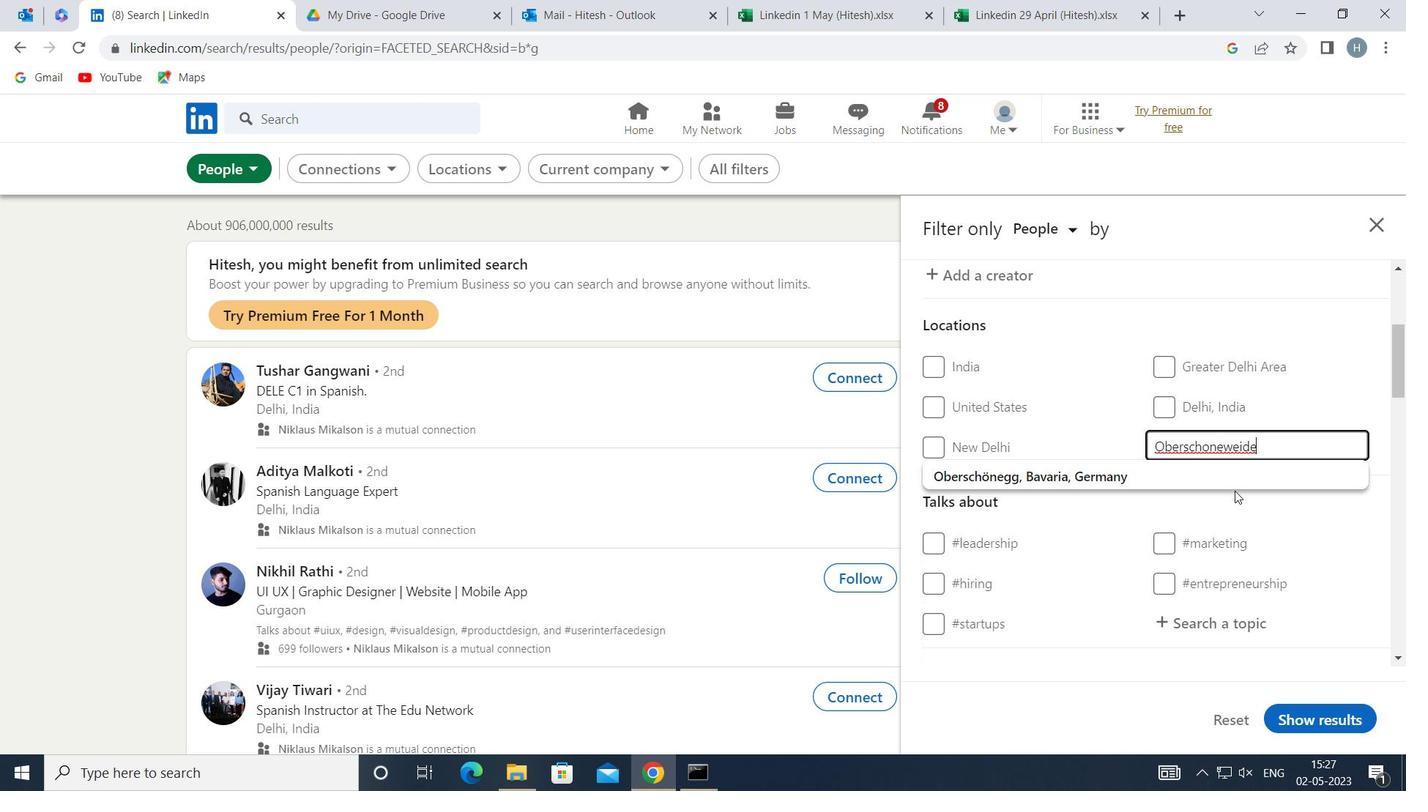 
Action: Key pressed <Key.enter>
Screenshot: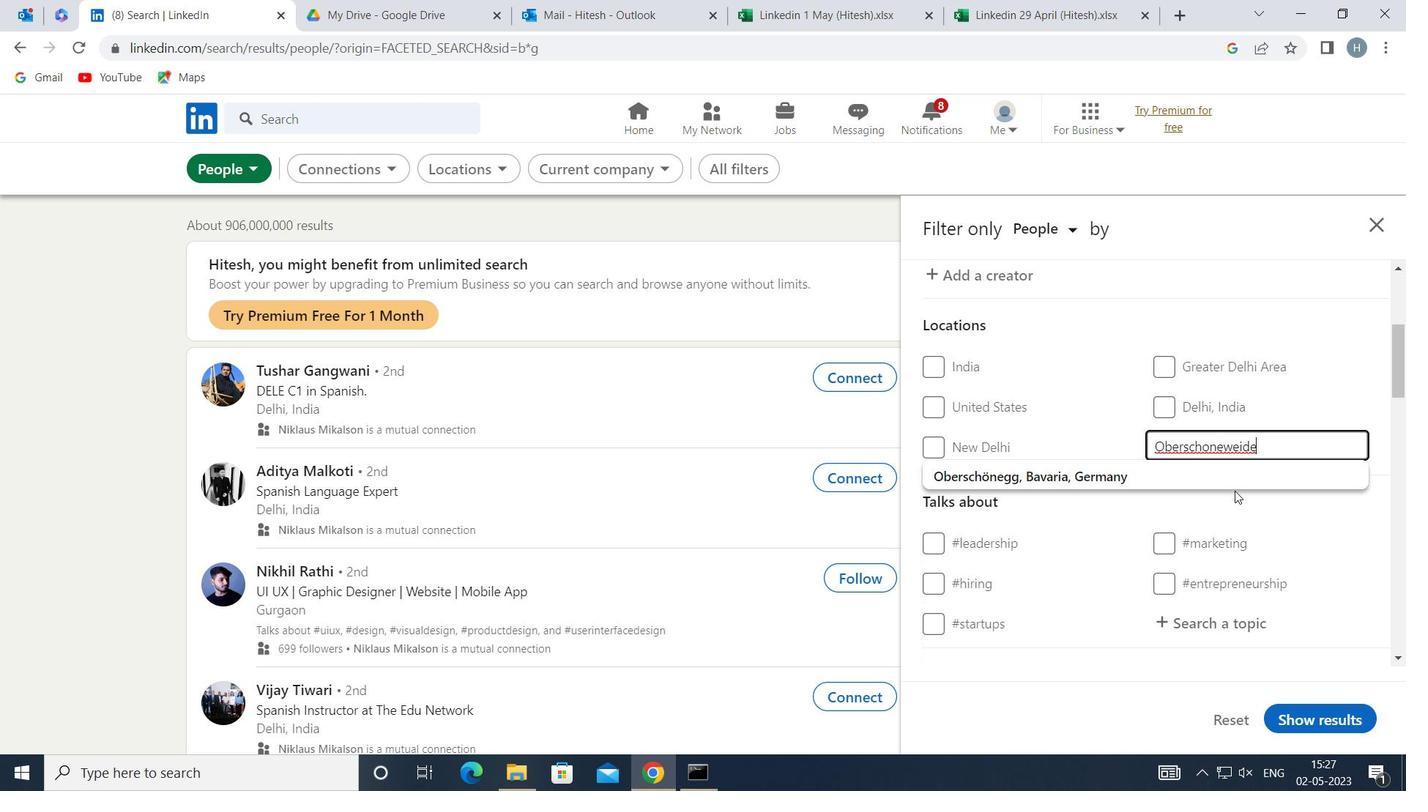 
Action: Mouse moved to (1301, 486)
Screenshot: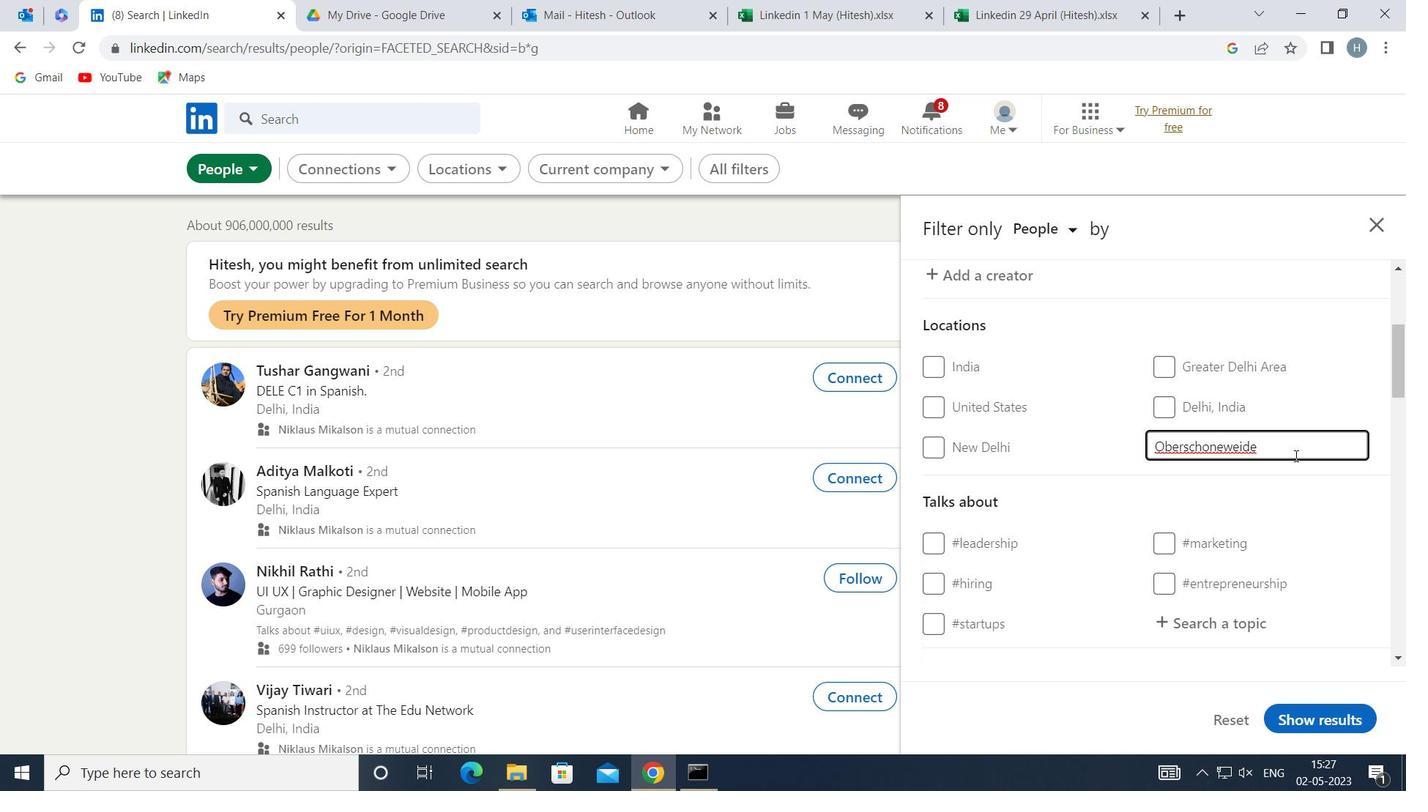 
Action: Mouse pressed left at (1301, 486)
Screenshot: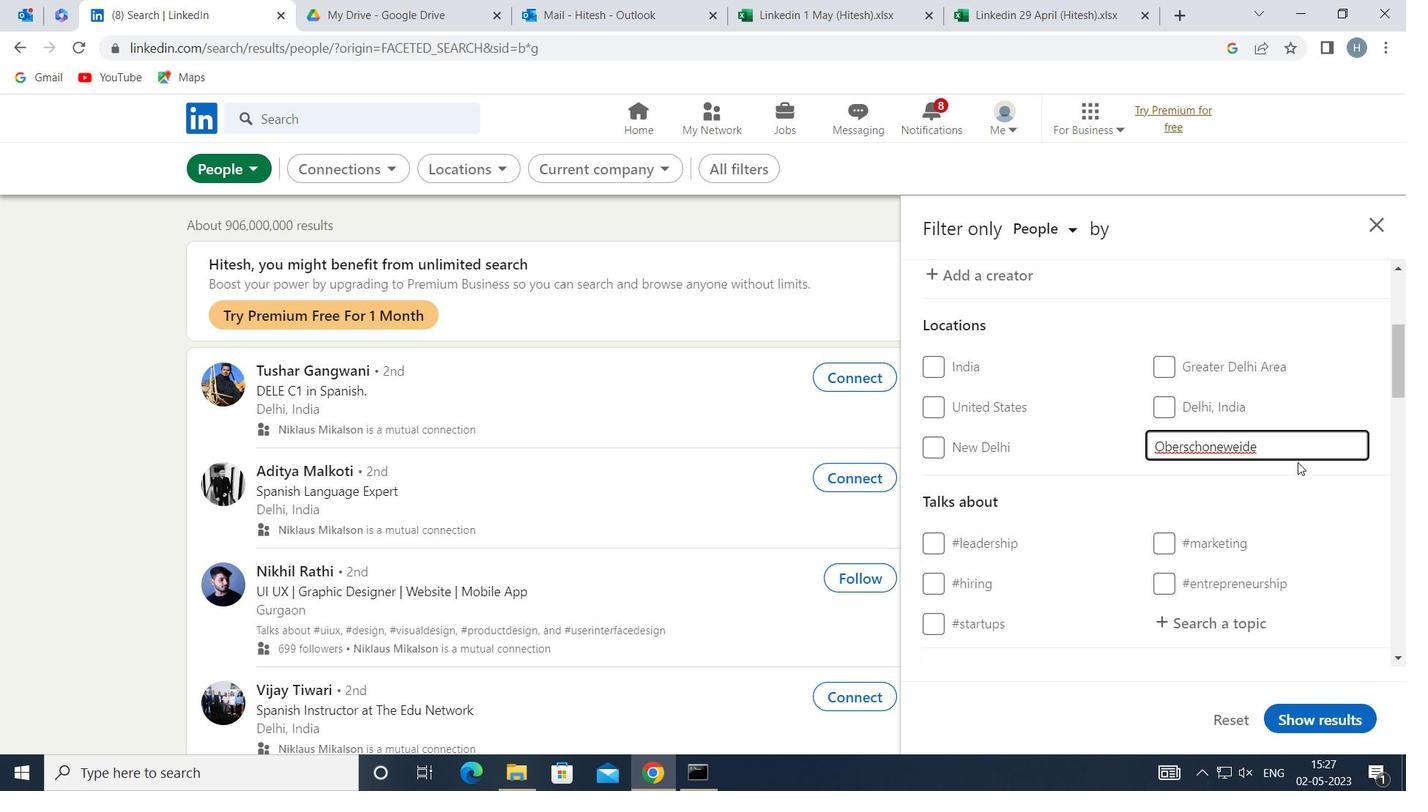 
Action: Mouse moved to (1290, 490)
Screenshot: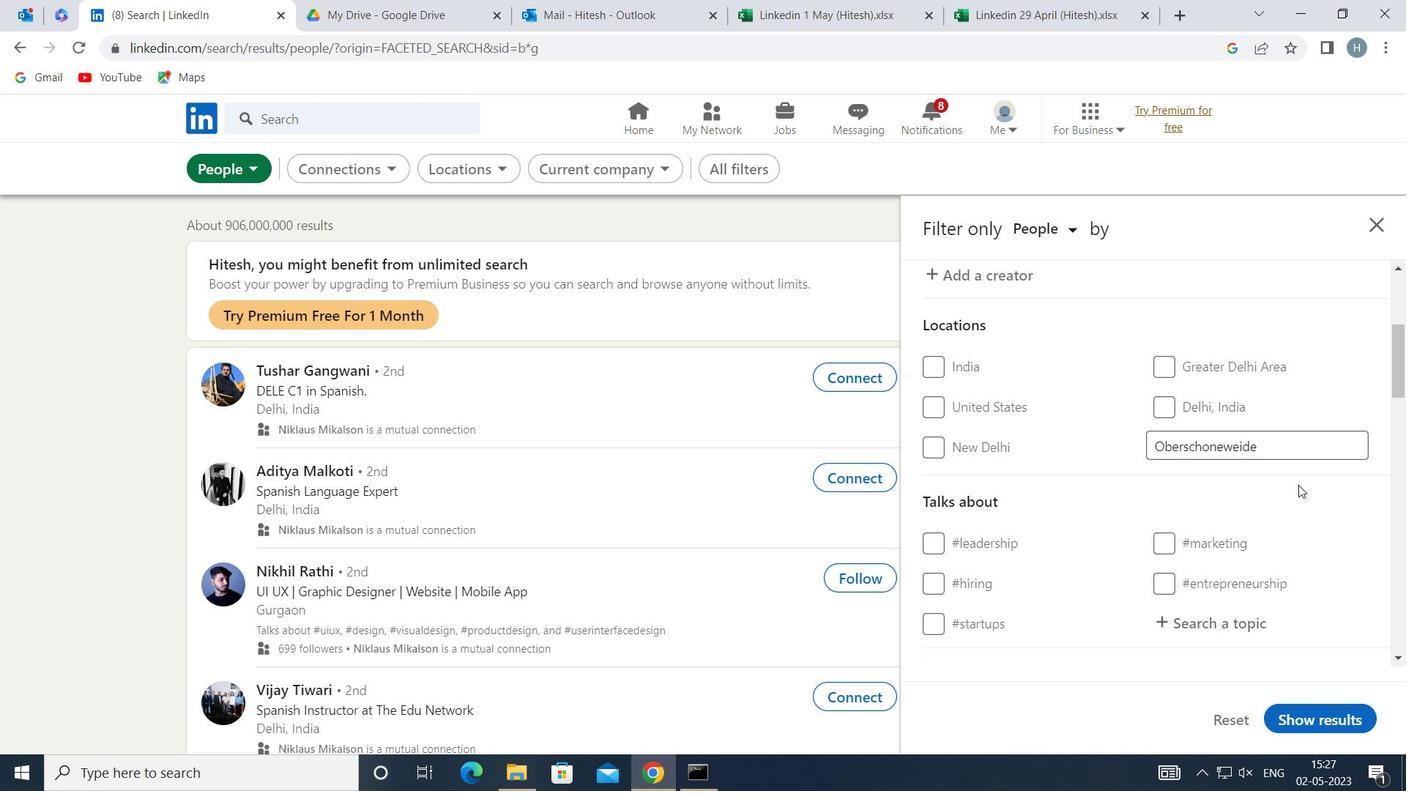 
Action: Mouse scrolled (1290, 489) with delta (0, 0)
Screenshot: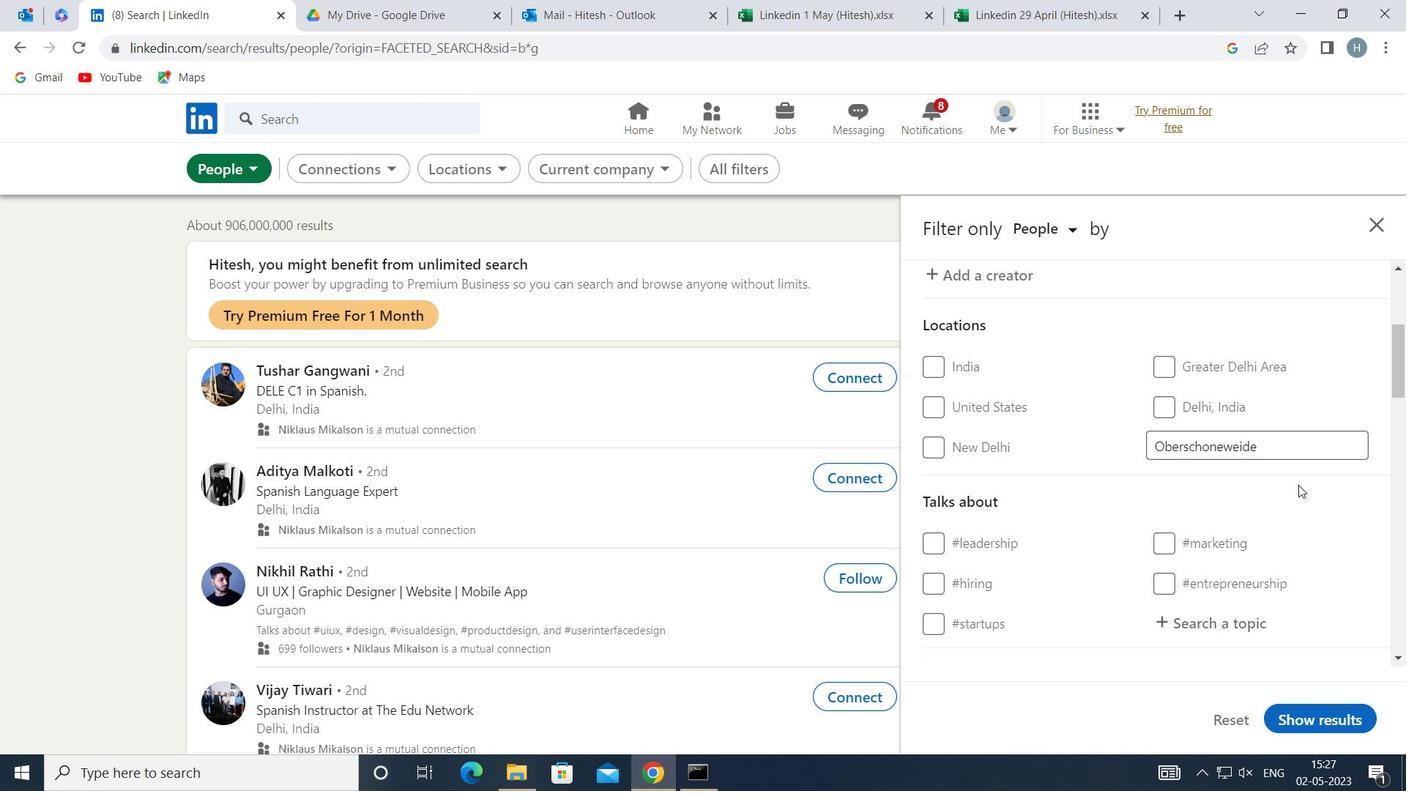 
Action: Mouse moved to (1233, 522)
Screenshot: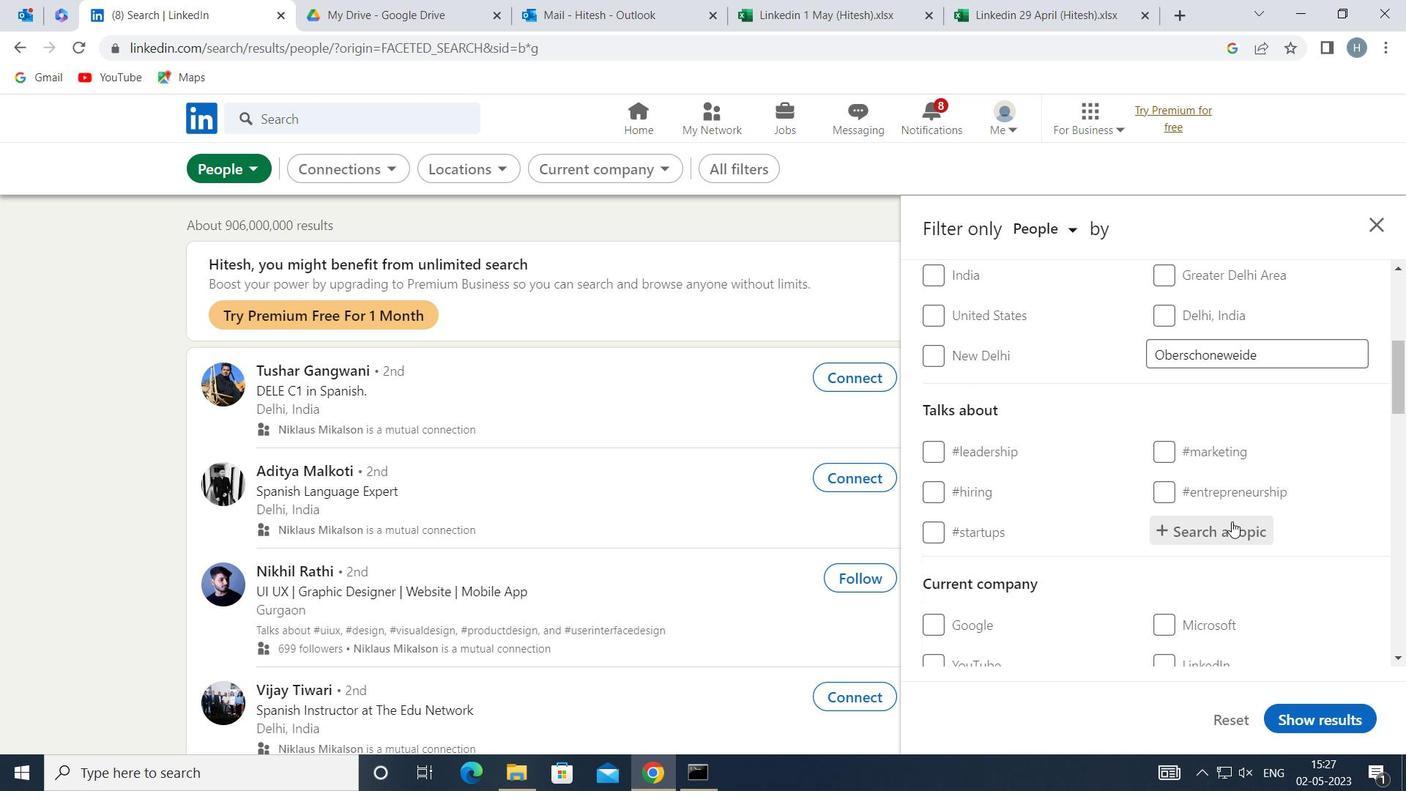 
Action: Mouse pressed left at (1233, 522)
Screenshot: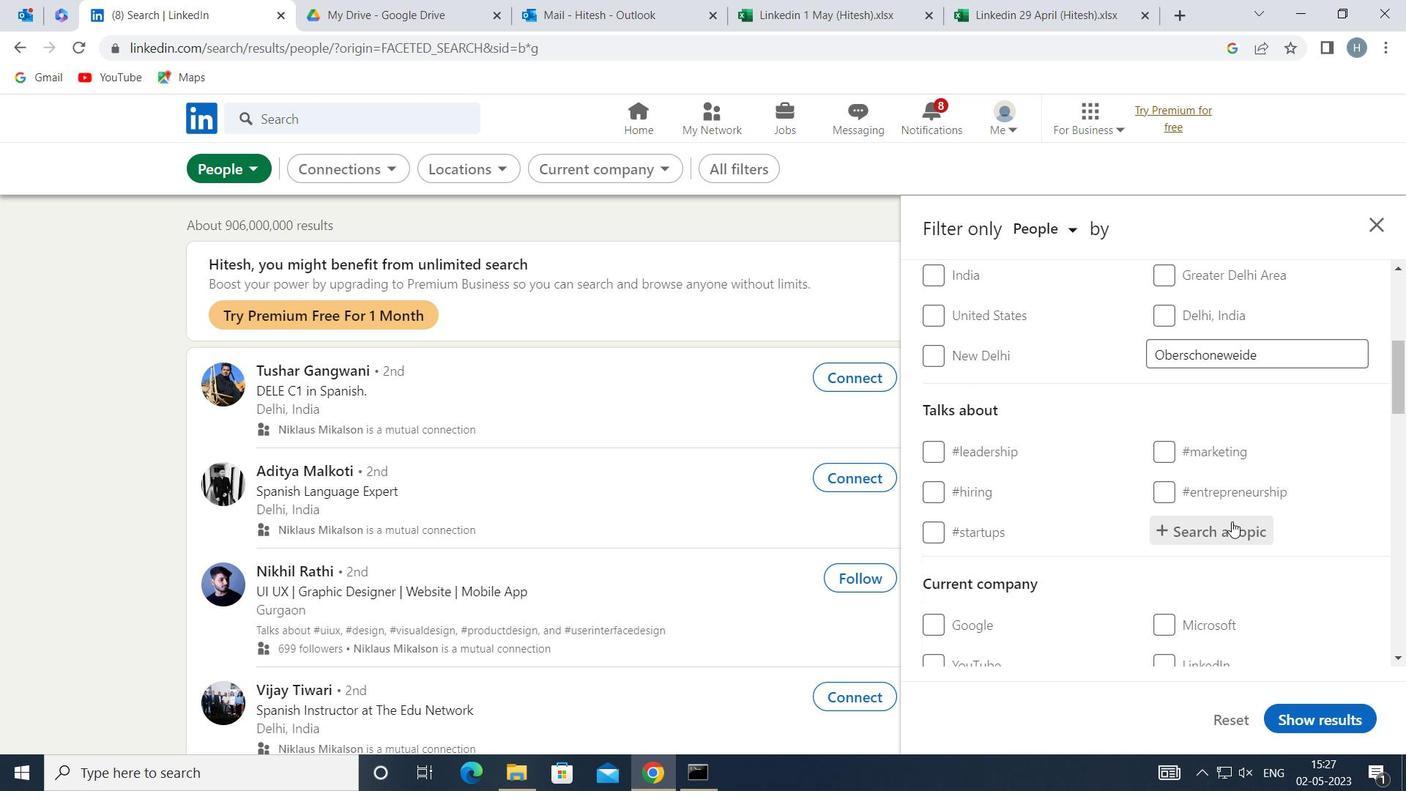 
Action: Mouse moved to (1222, 518)
Screenshot: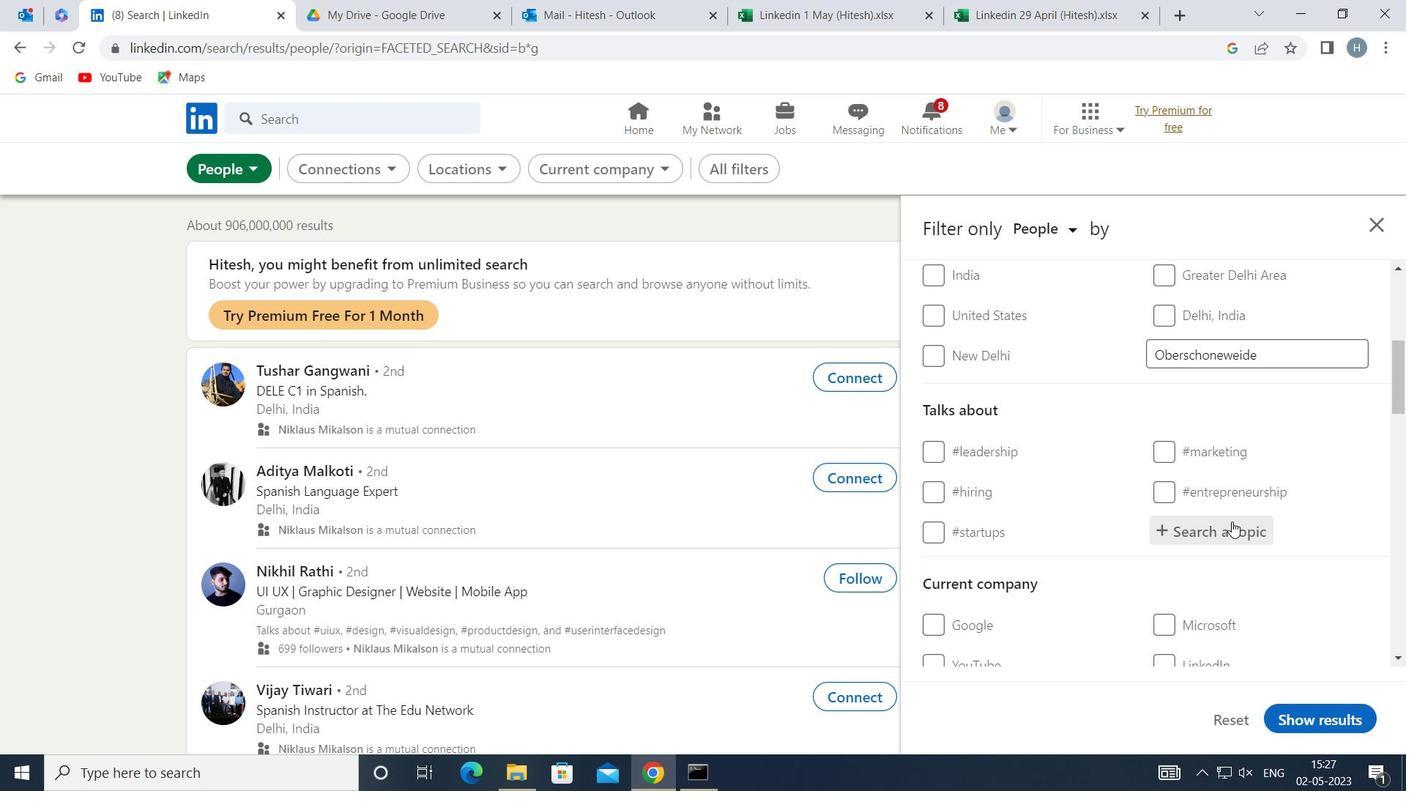 
Action: Key pressed <Key.shift>STORYTELLING
Screenshot: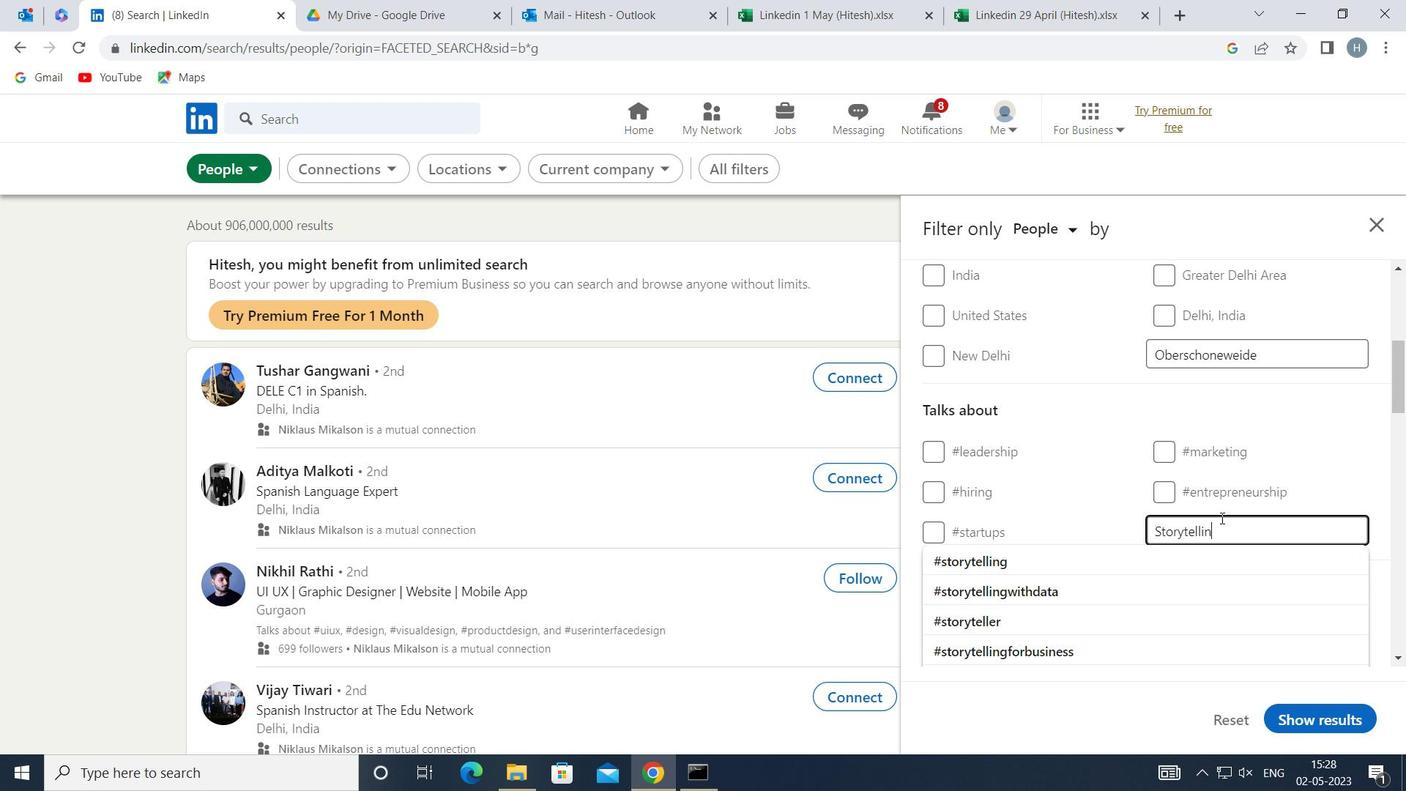 
Action: Mouse moved to (1104, 562)
Screenshot: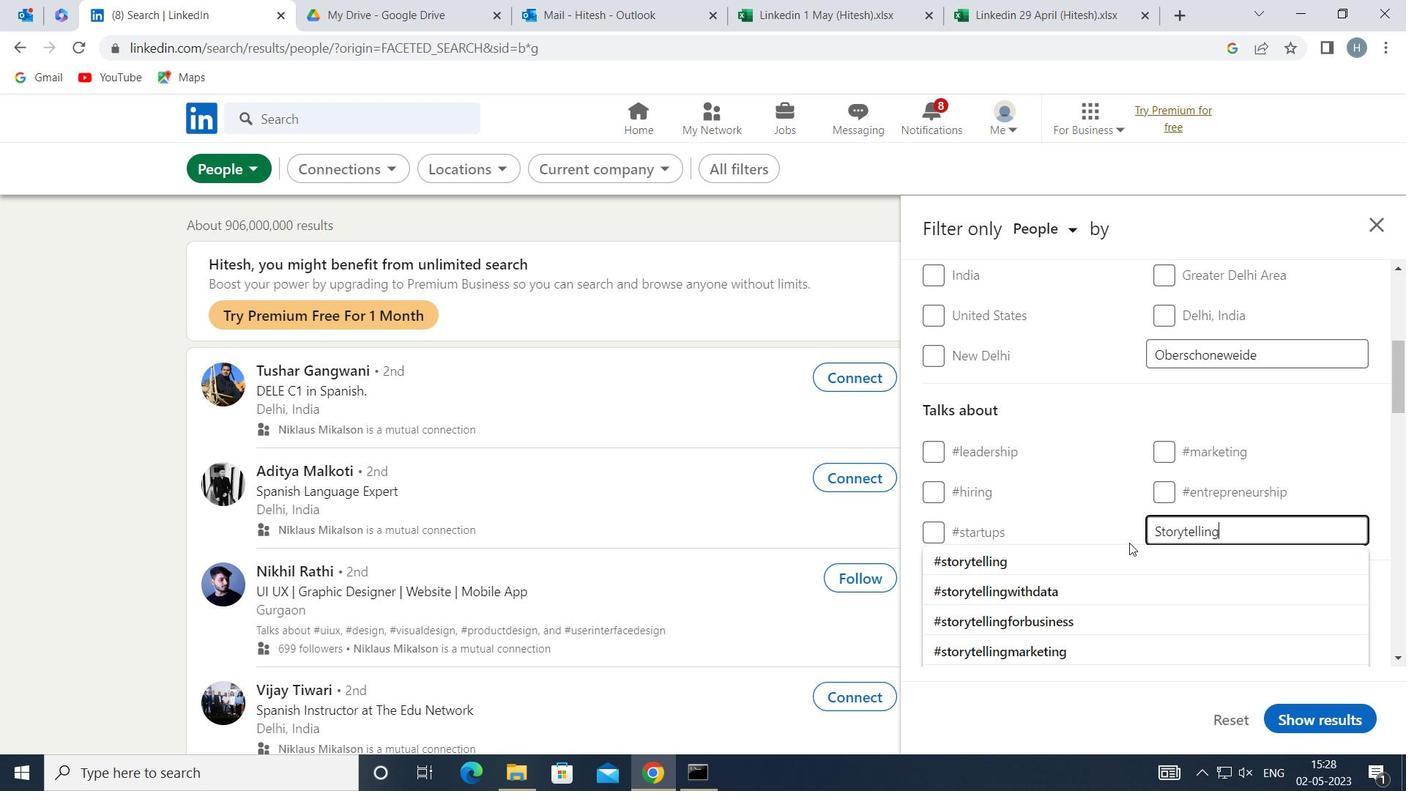 
Action: Mouse pressed left at (1104, 562)
Screenshot: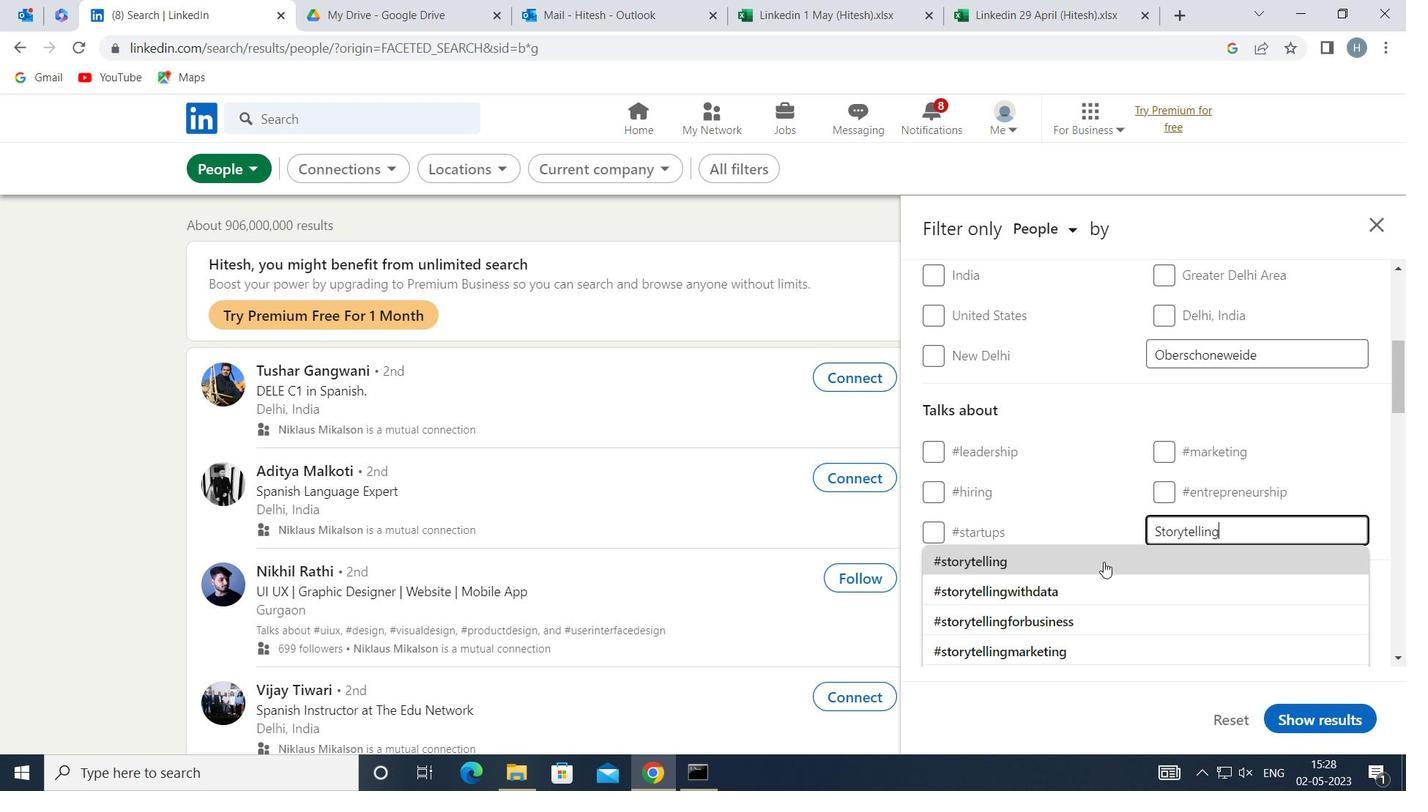 
Action: Mouse moved to (1107, 535)
Screenshot: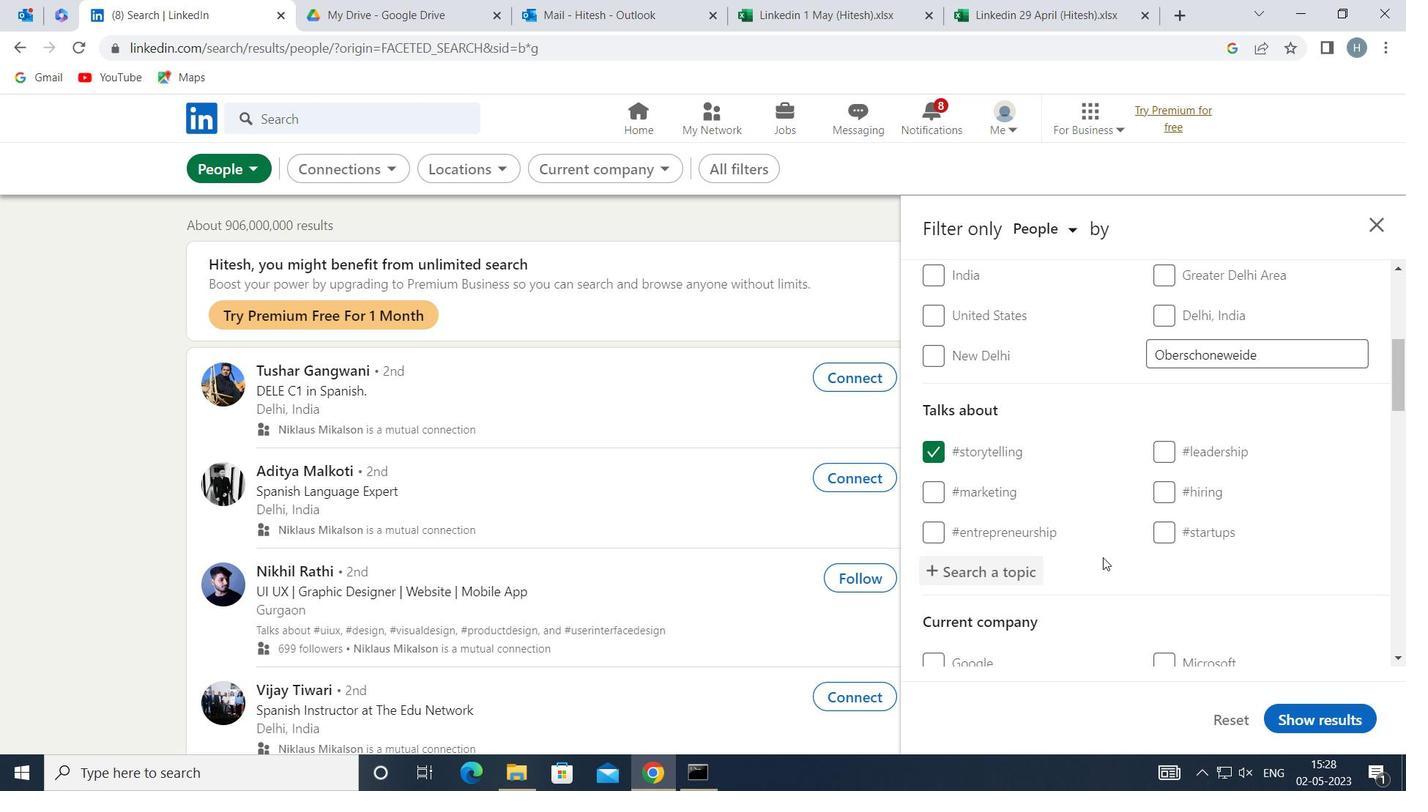 
Action: Mouse scrolled (1107, 534) with delta (0, 0)
Screenshot: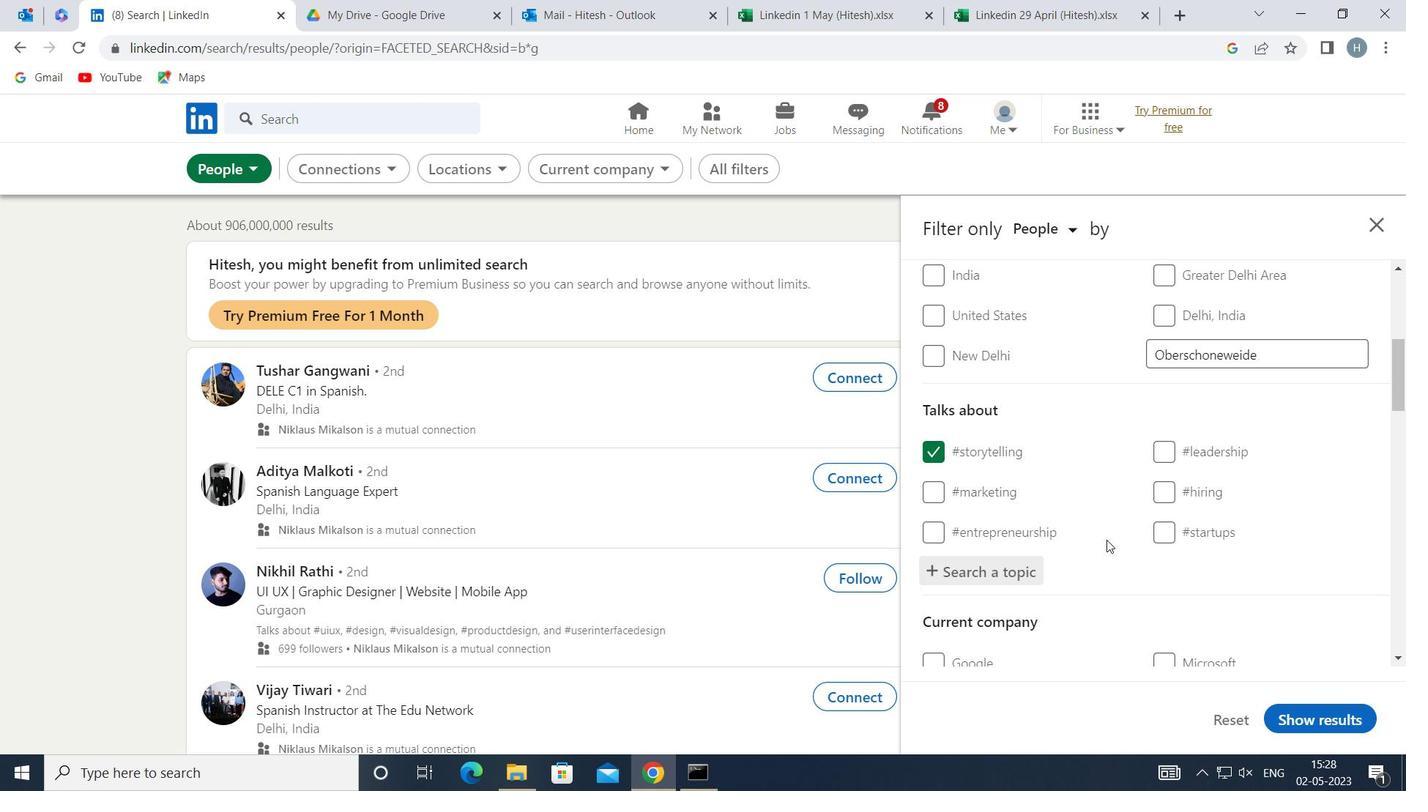 
Action: Mouse scrolled (1107, 534) with delta (0, 0)
Screenshot: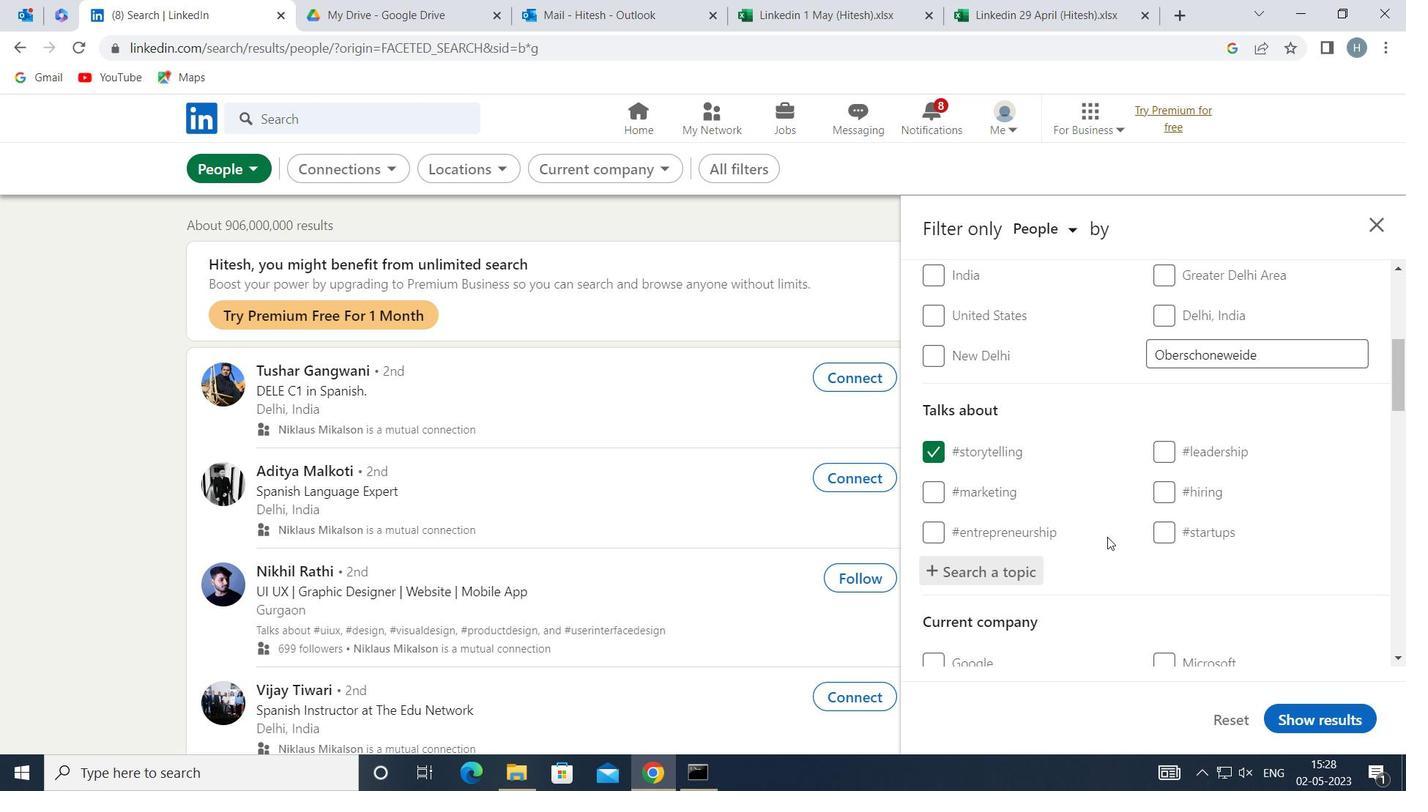 
Action: Mouse moved to (1105, 532)
Screenshot: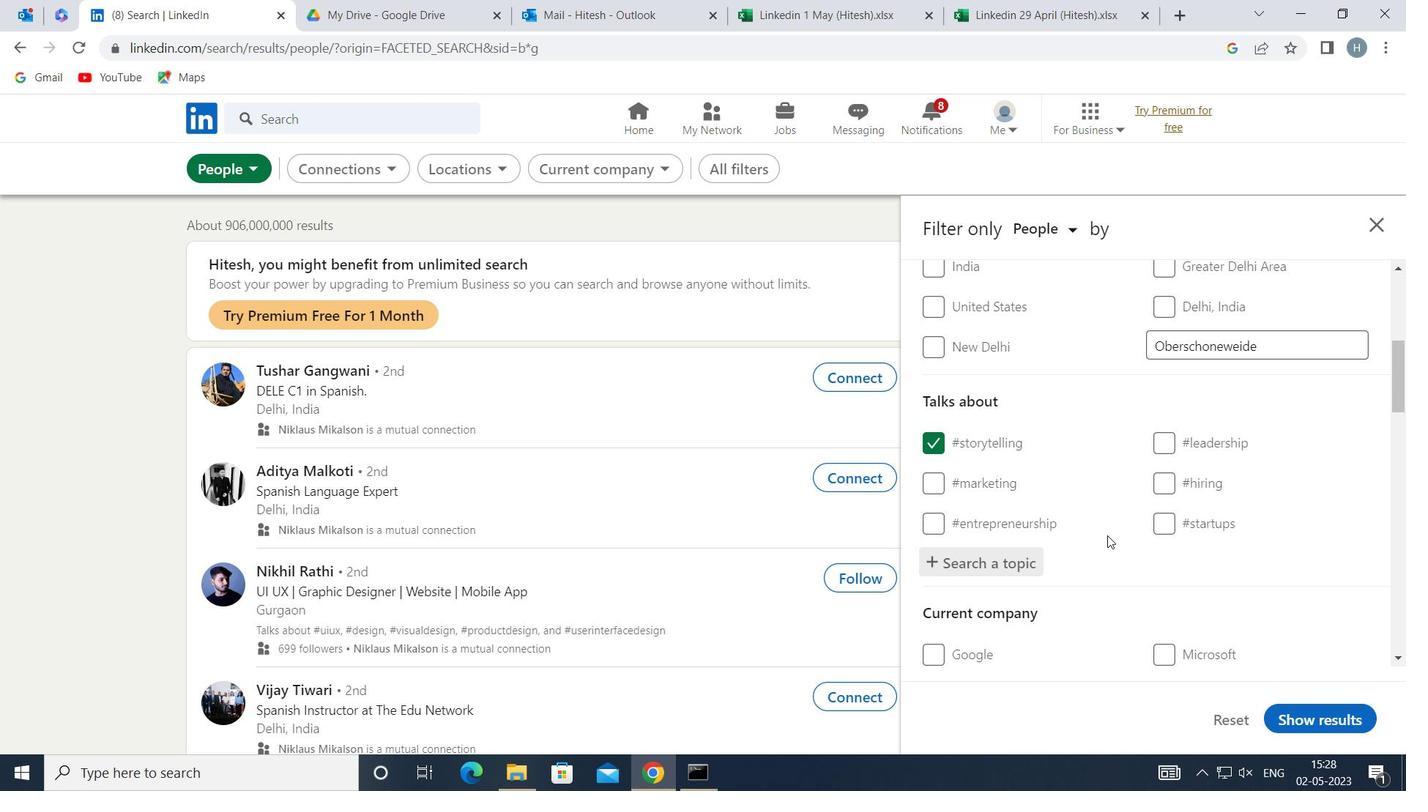
Action: Mouse scrolled (1105, 531) with delta (0, 0)
Screenshot: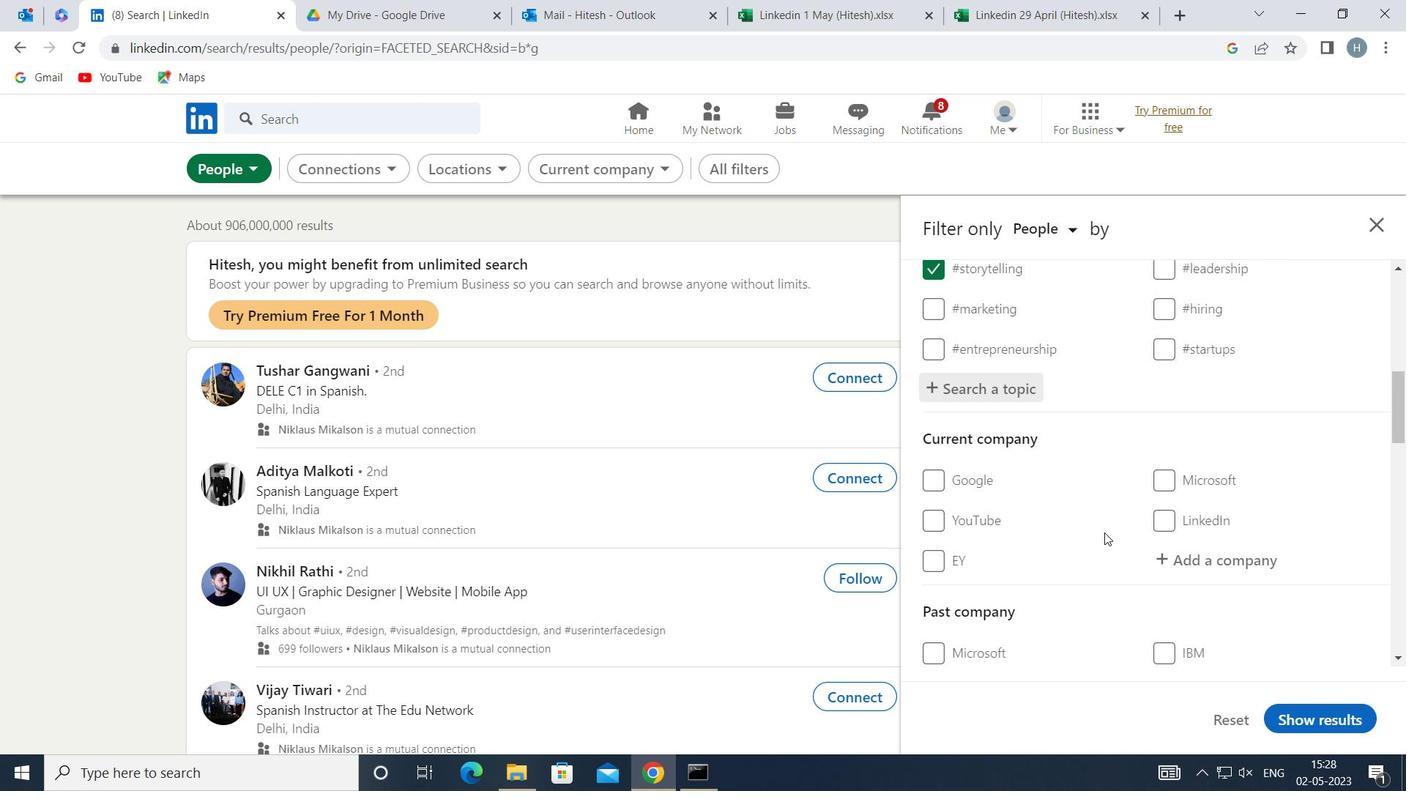 
Action: Mouse moved to (1104, 529)
Screenshot: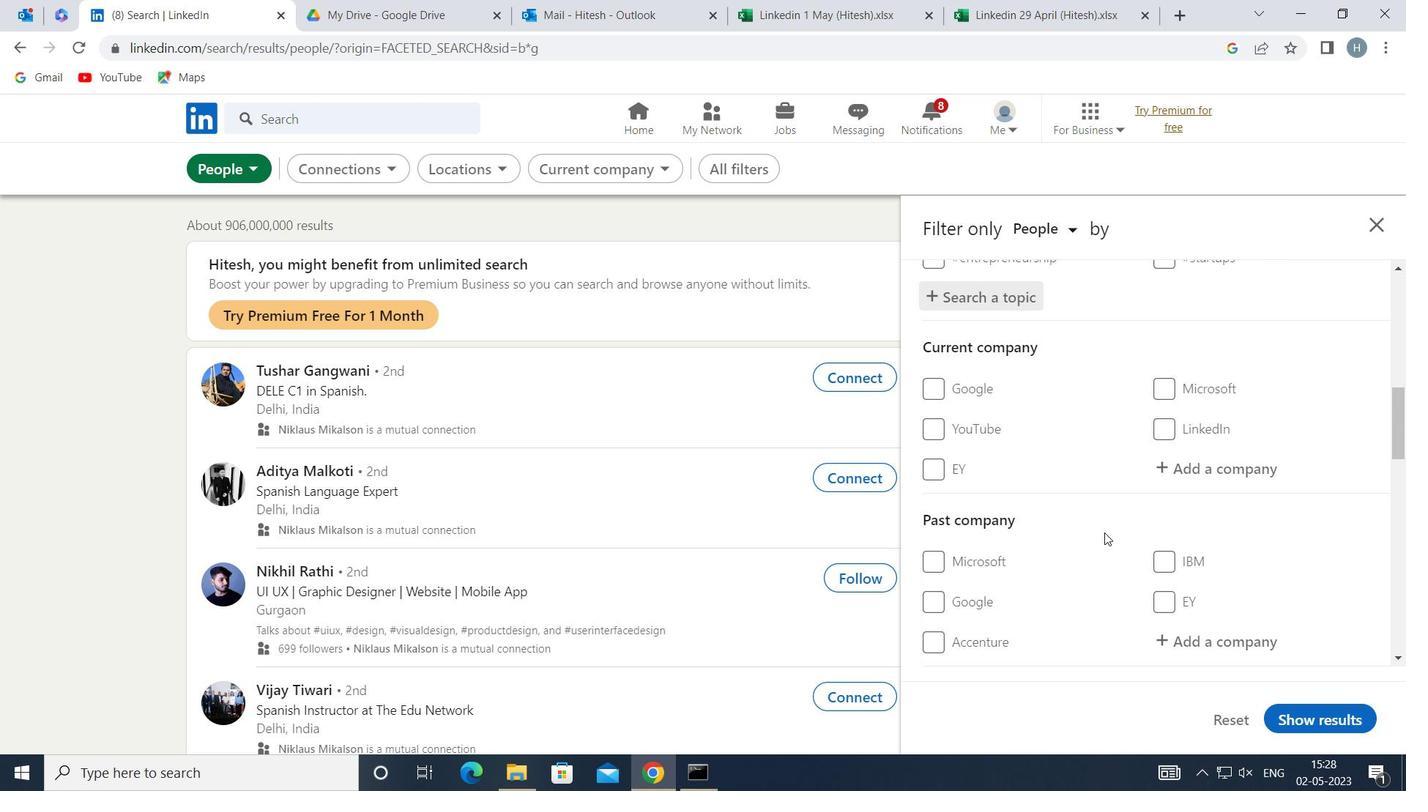
Action: Mouse scrolled (1104, 529) with delta (0, 0)
Screenshot: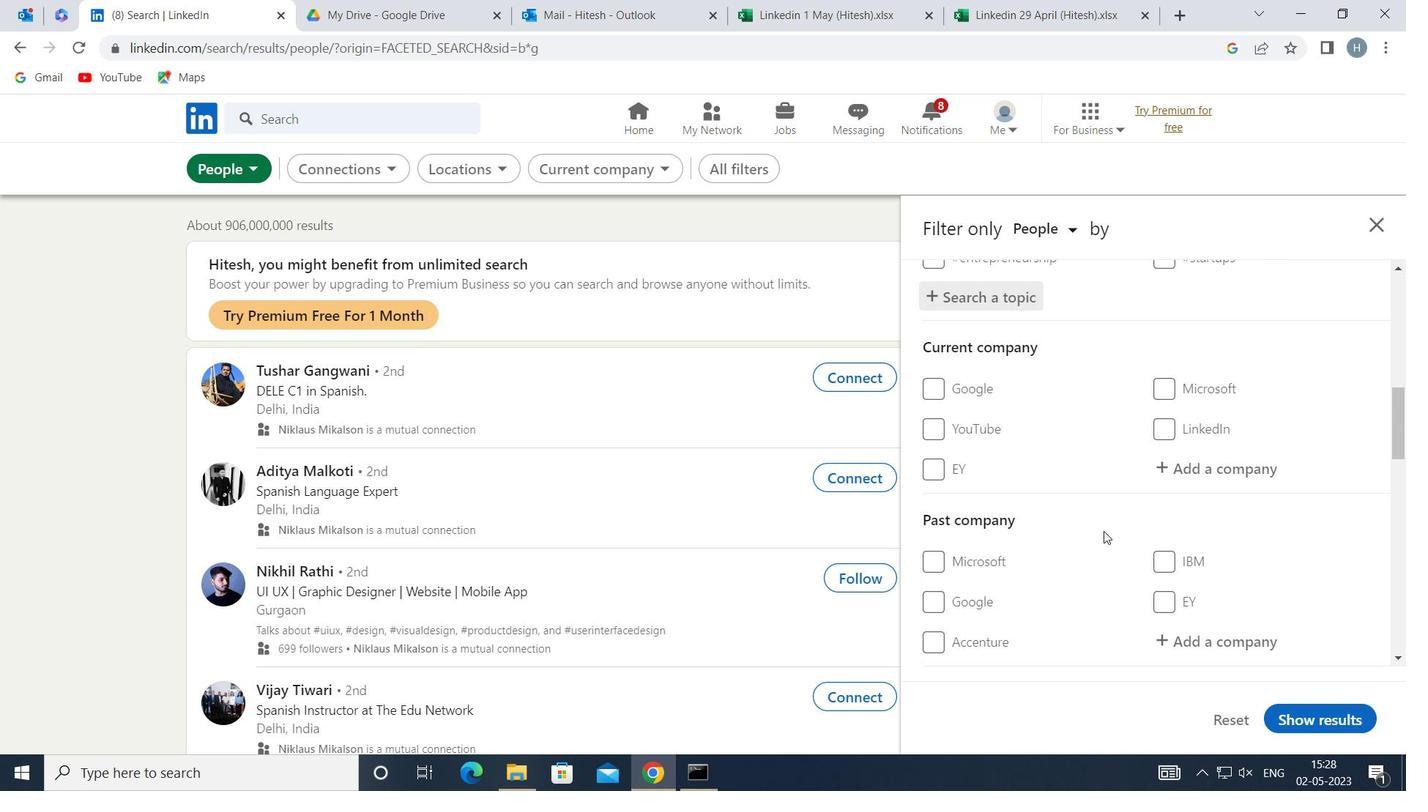 
Action: Mouse moved to (1104, 520)
Screenshot: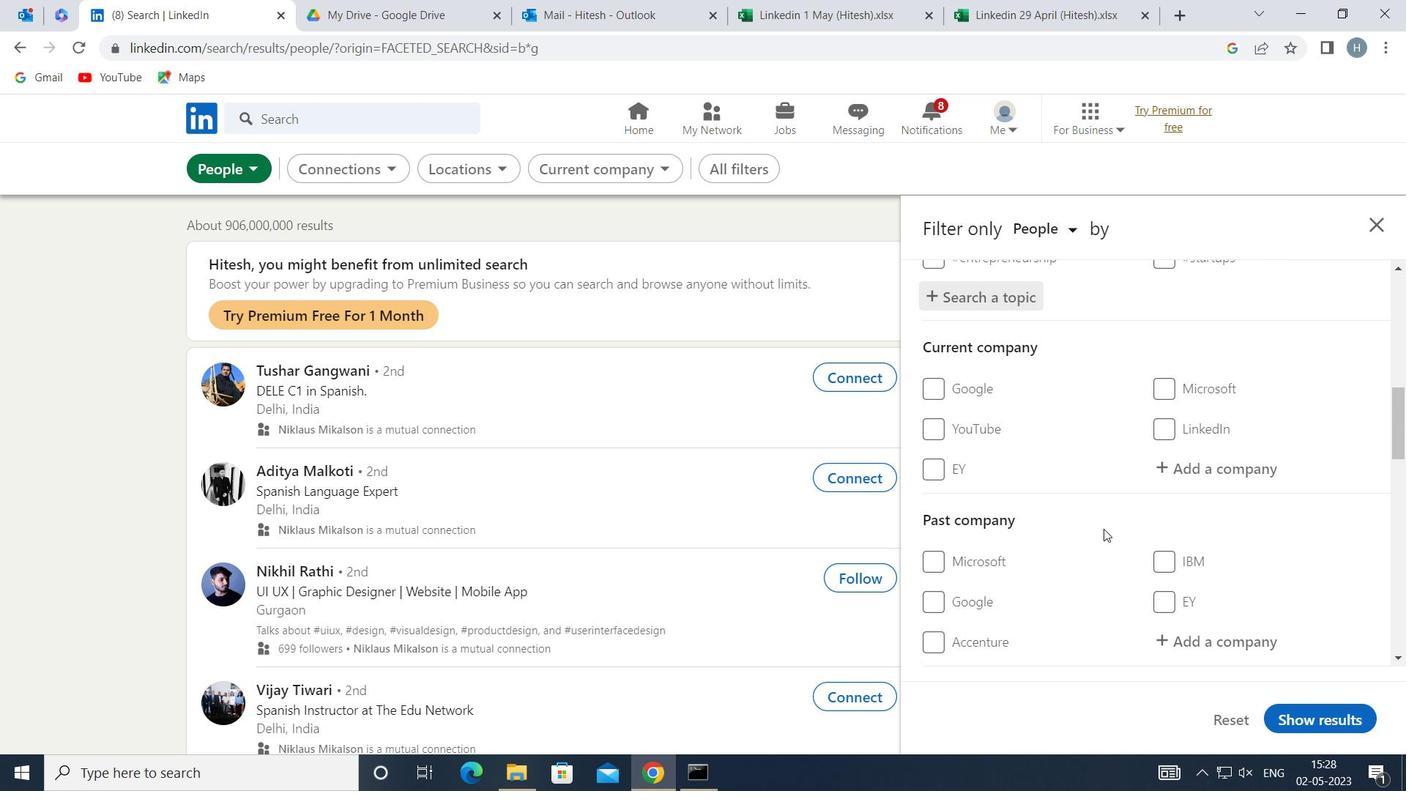
Action: Mouse scrolled (1104, 520) with delta (0, 0)
Screenshot: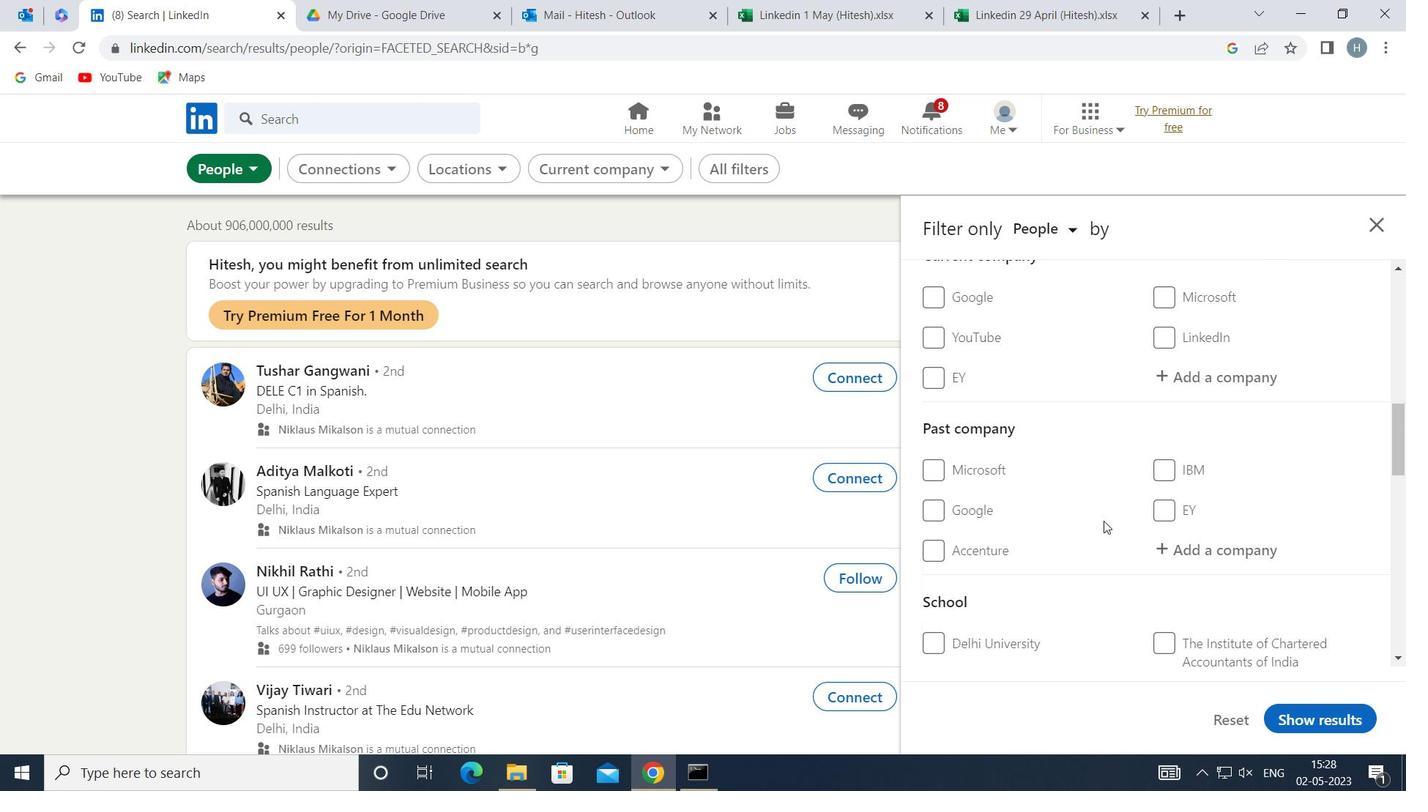 
Action: Mouse moved to (1104, 519)
Screenshot: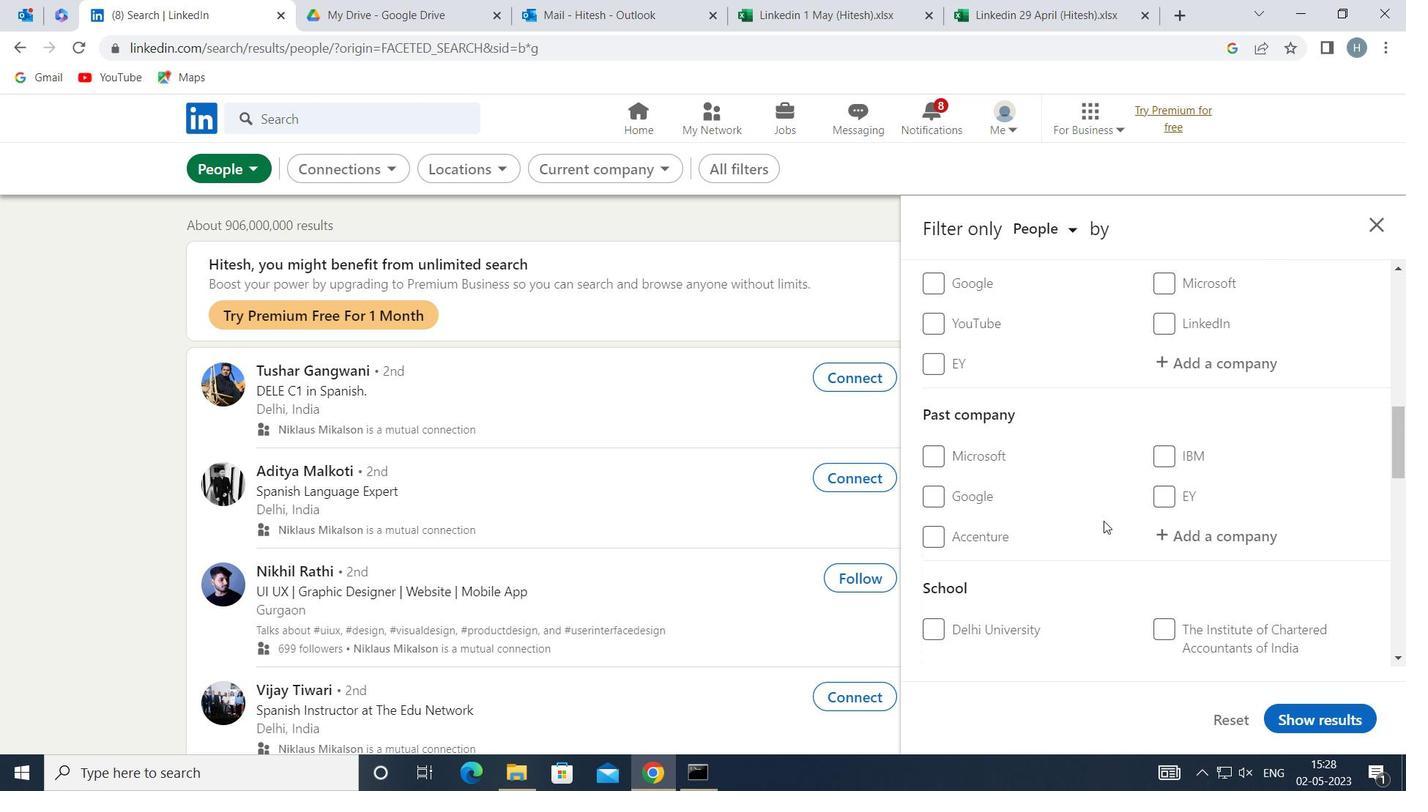 
Action: Mouse scrolled (1104, 518) with delta (0, 0)
Screenshot: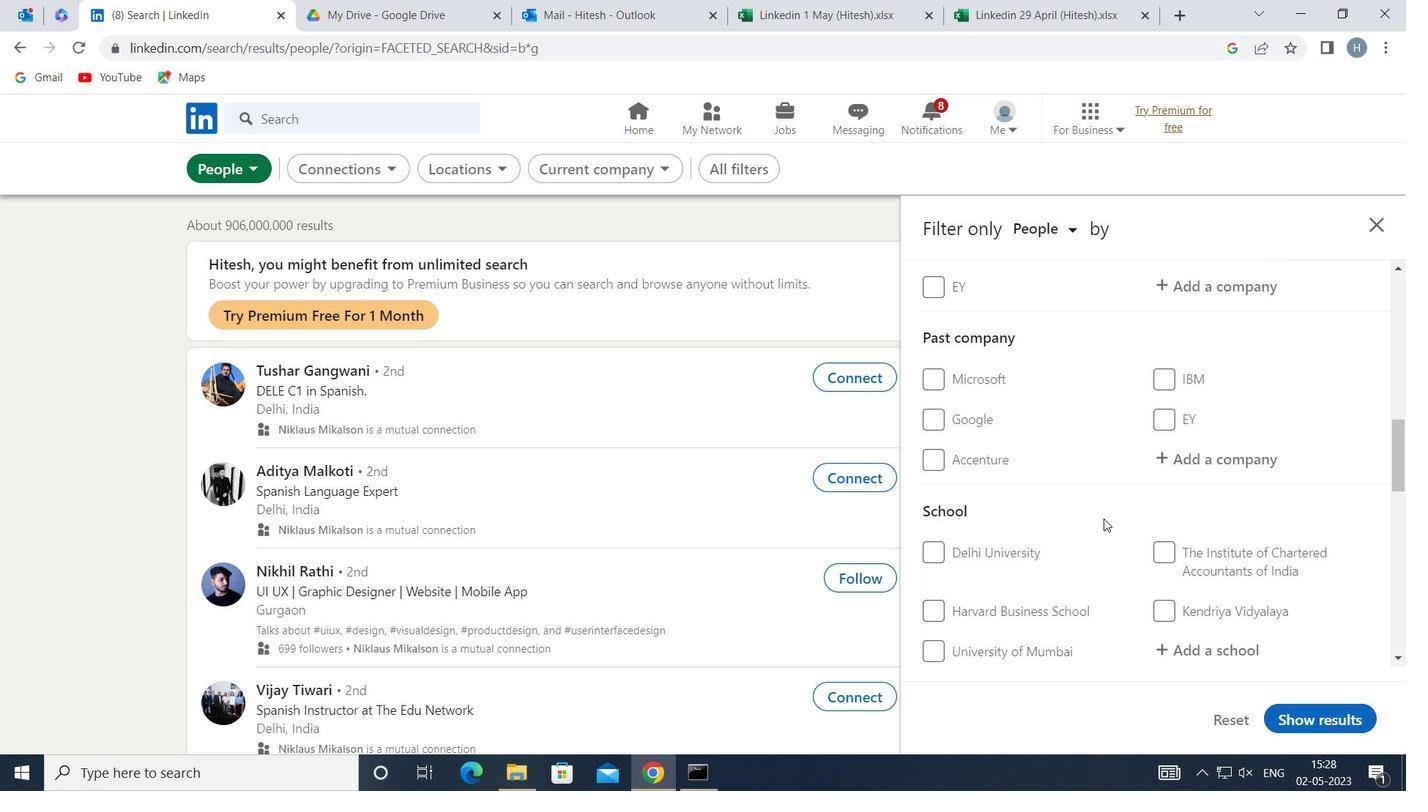 
Action: Mouse scrolled (1104, 518) with delta (0, 0)
Screenshot: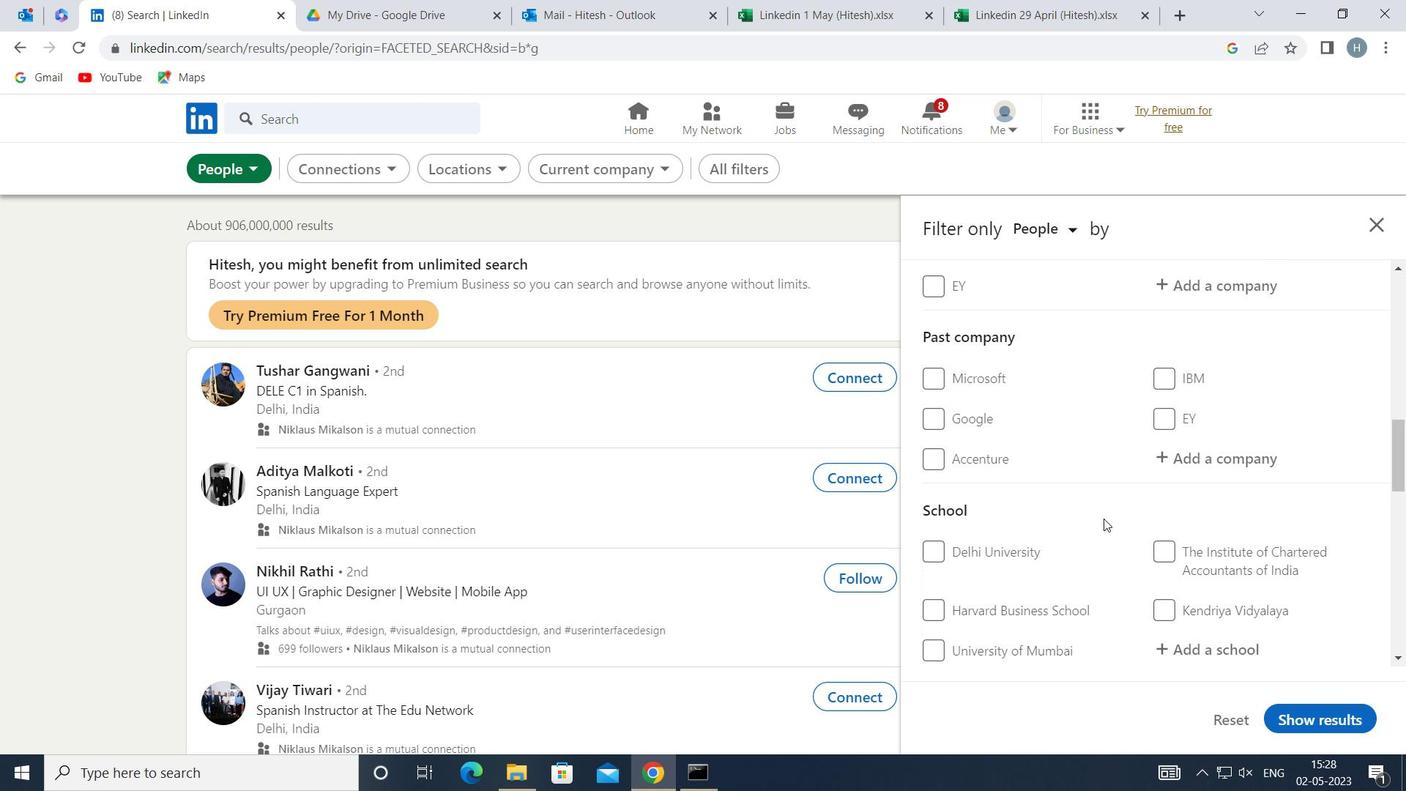 
Action: Mouse moved to (1104, 518)
Screenshot: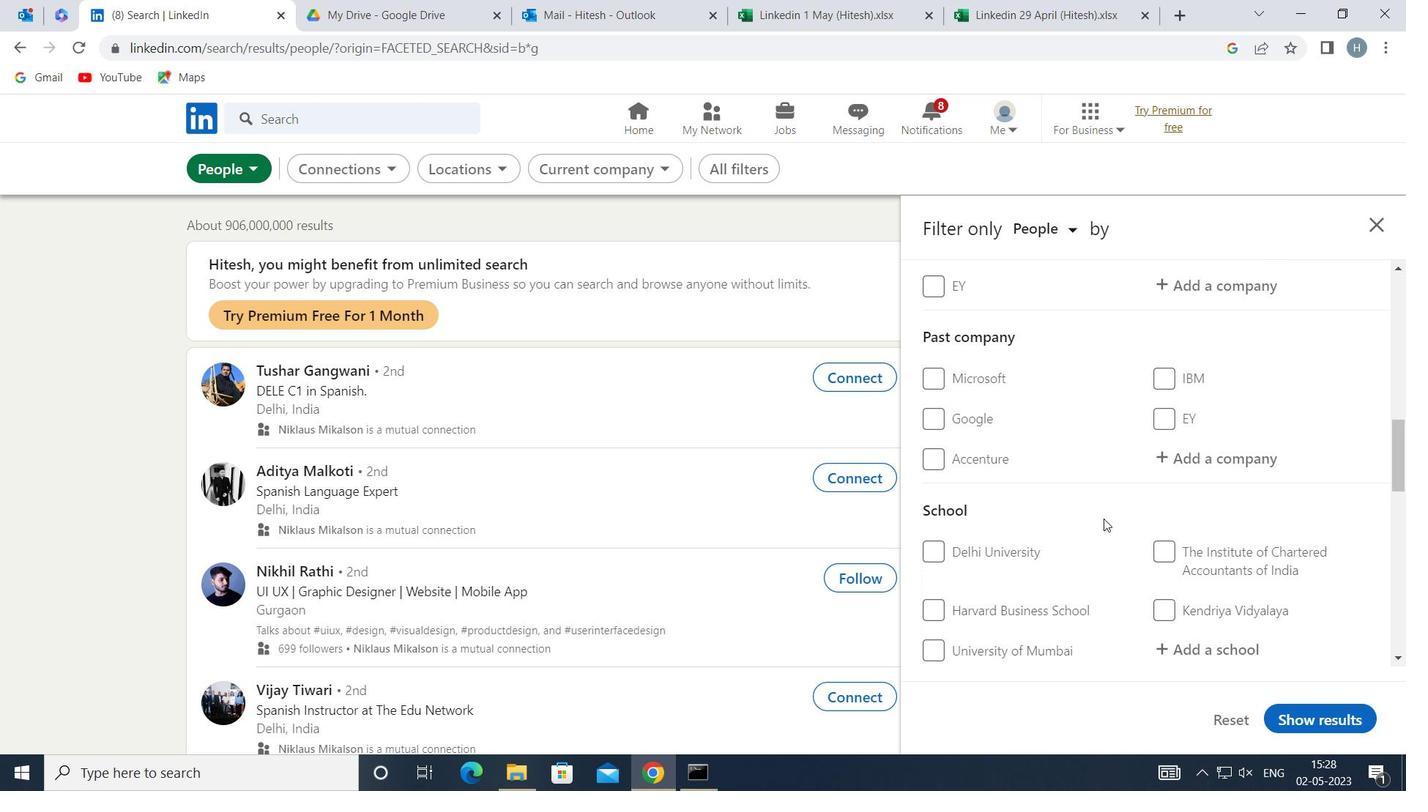 
Action: Mouse scrolled (1104, 517) with delta (0, 0)
Screenshot: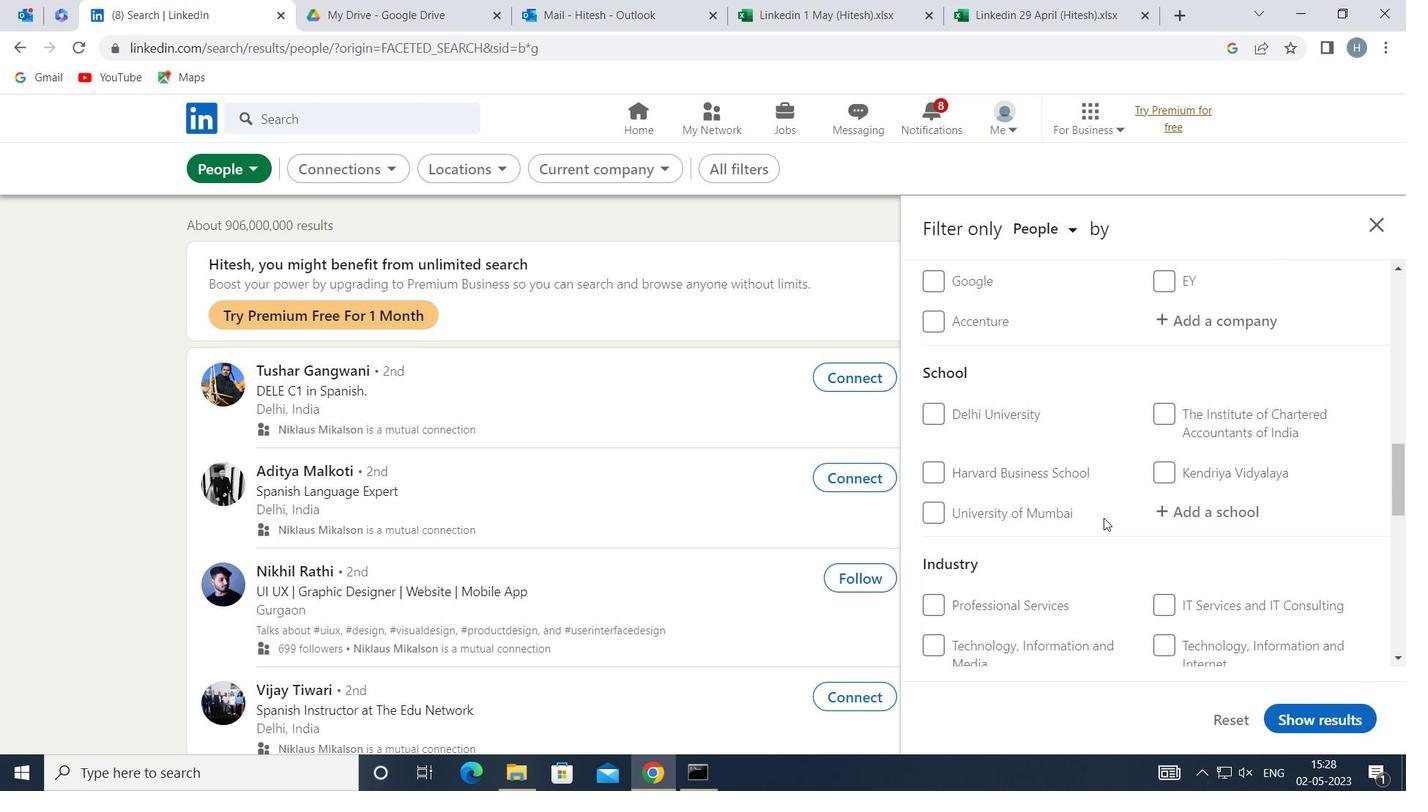 
Action: Mouse scrolled (1104, 517) with delta (0, 0)
Screenshot: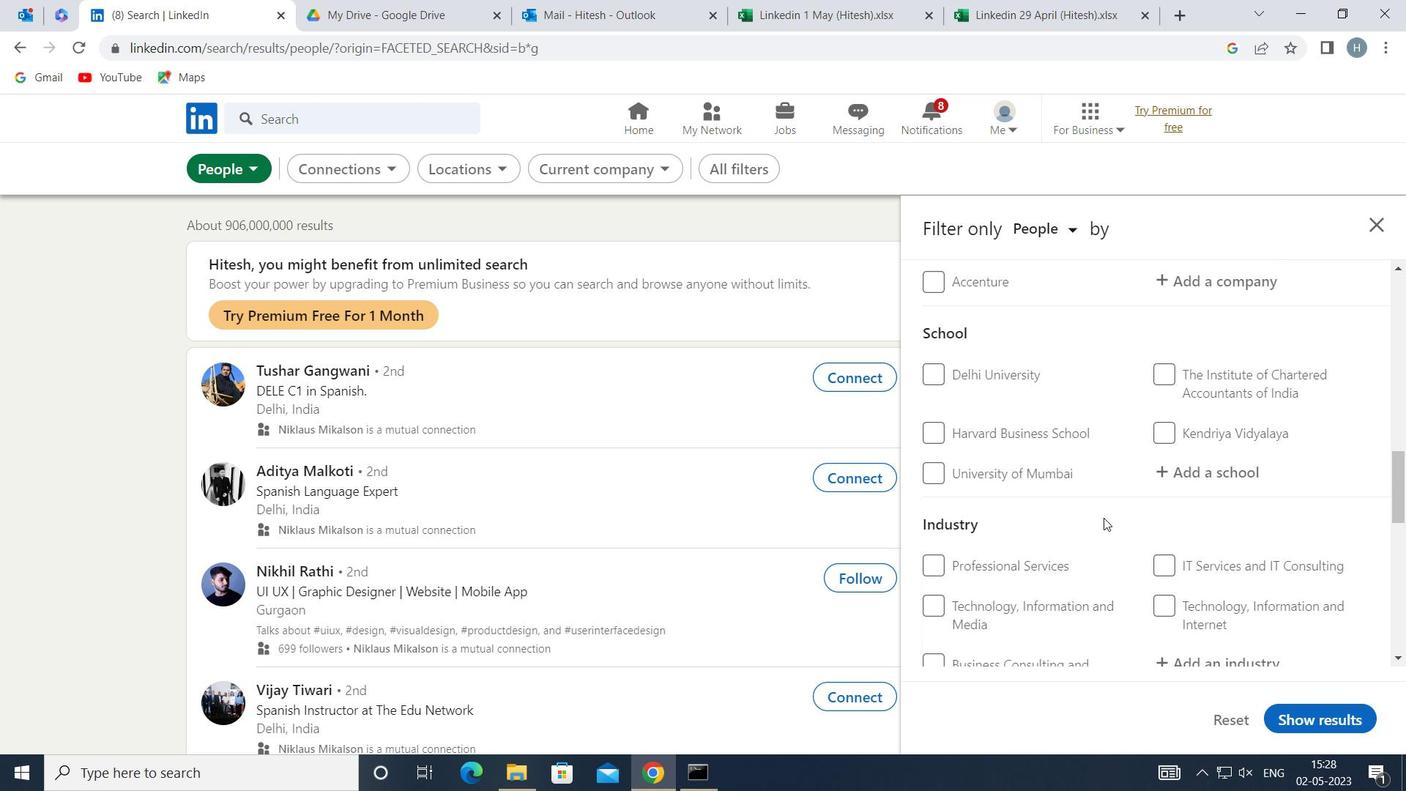 
Action: Mouse scrolled (1104, 517) with delta (0, 0)
Screenshot: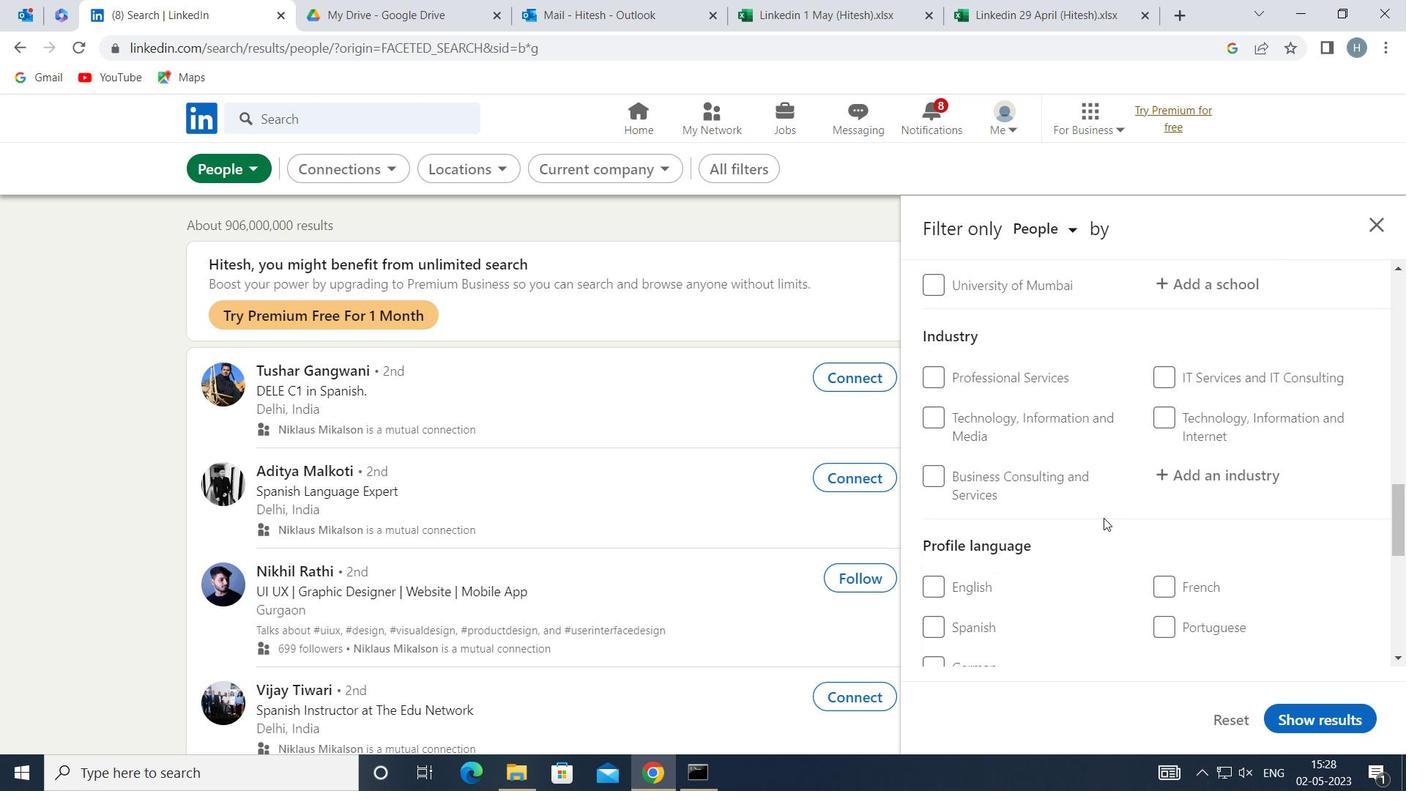 
Action: Mouse moved to (964, 498)
Screenshot: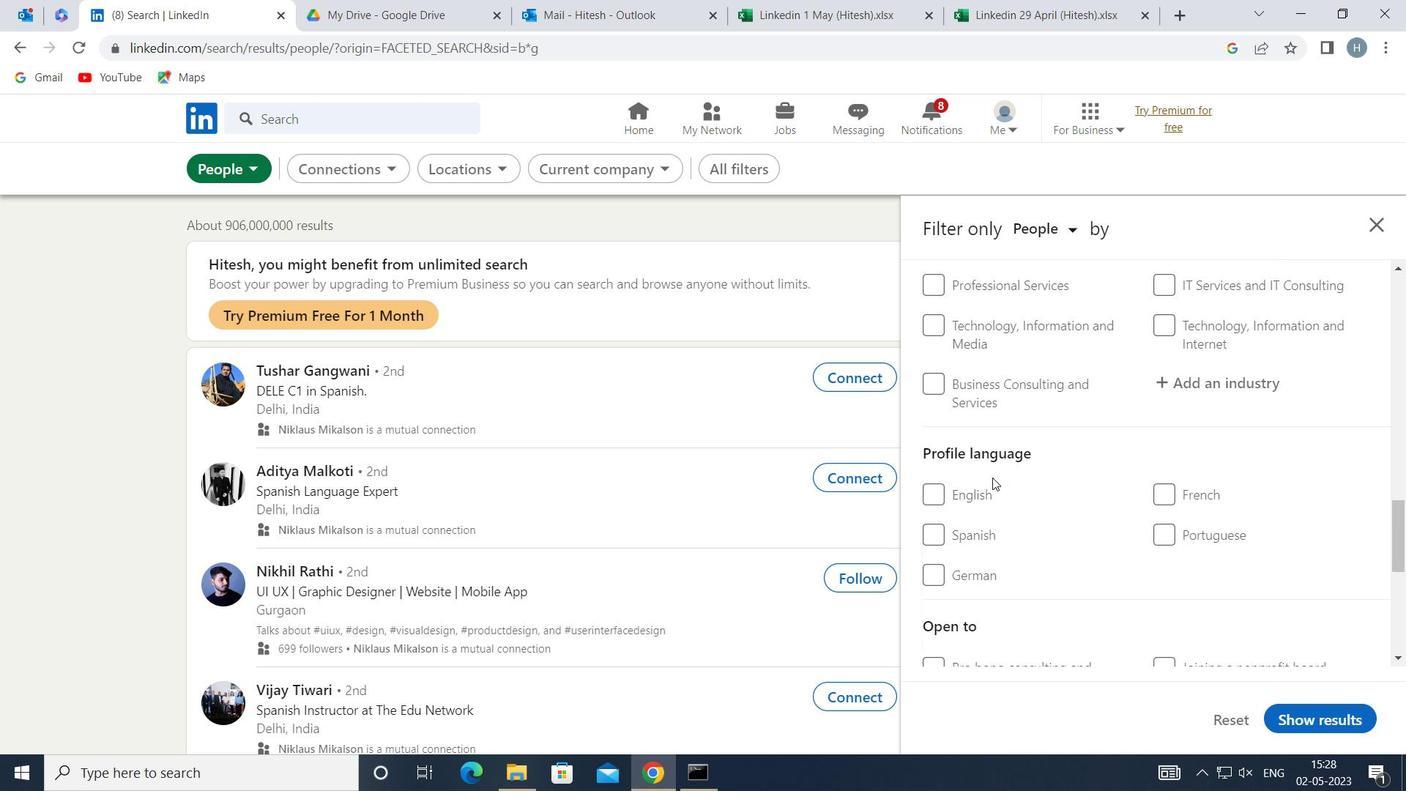 
Action: Mouse pressed left at (964, 498)
Screenshot: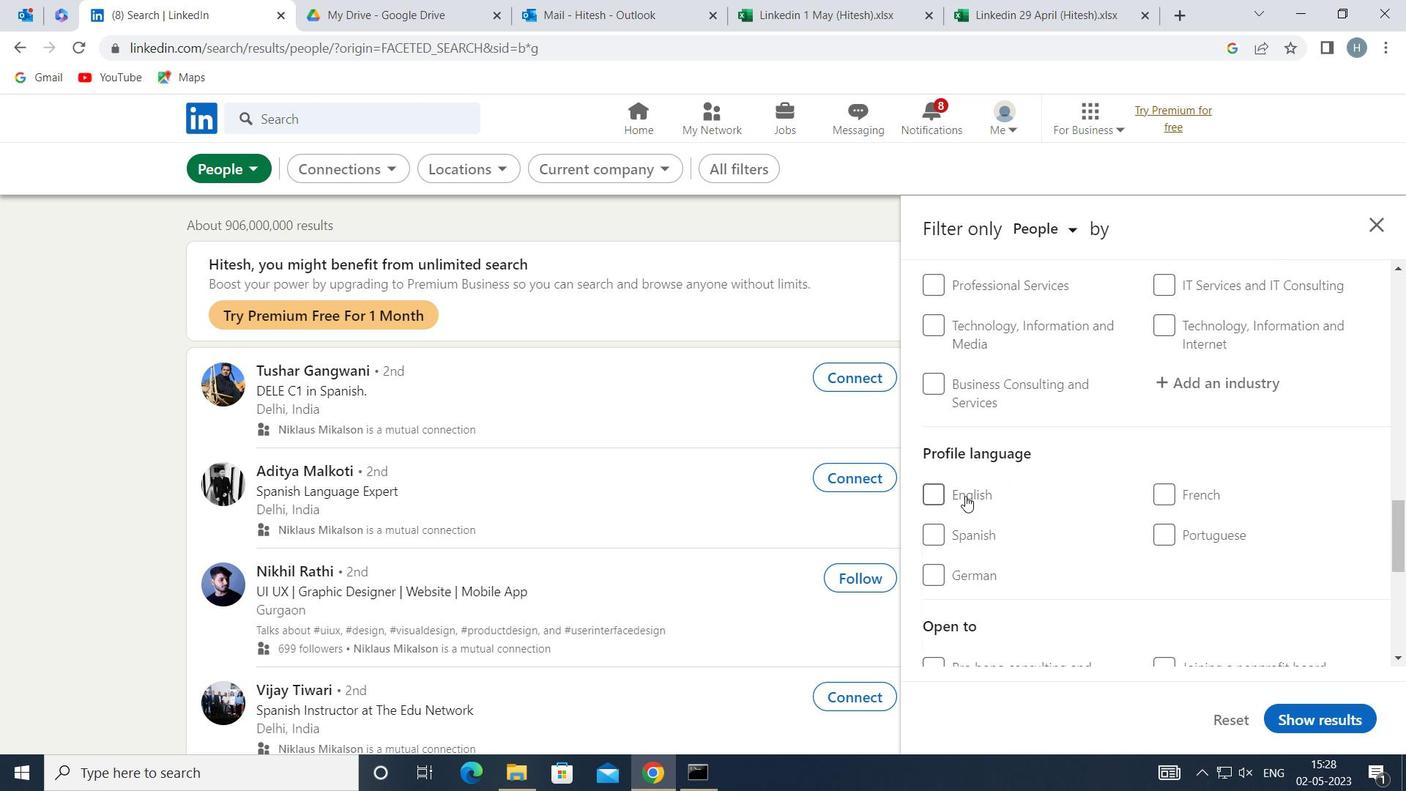 
Action: Mouse moved to (1125, 474)
Screenshot: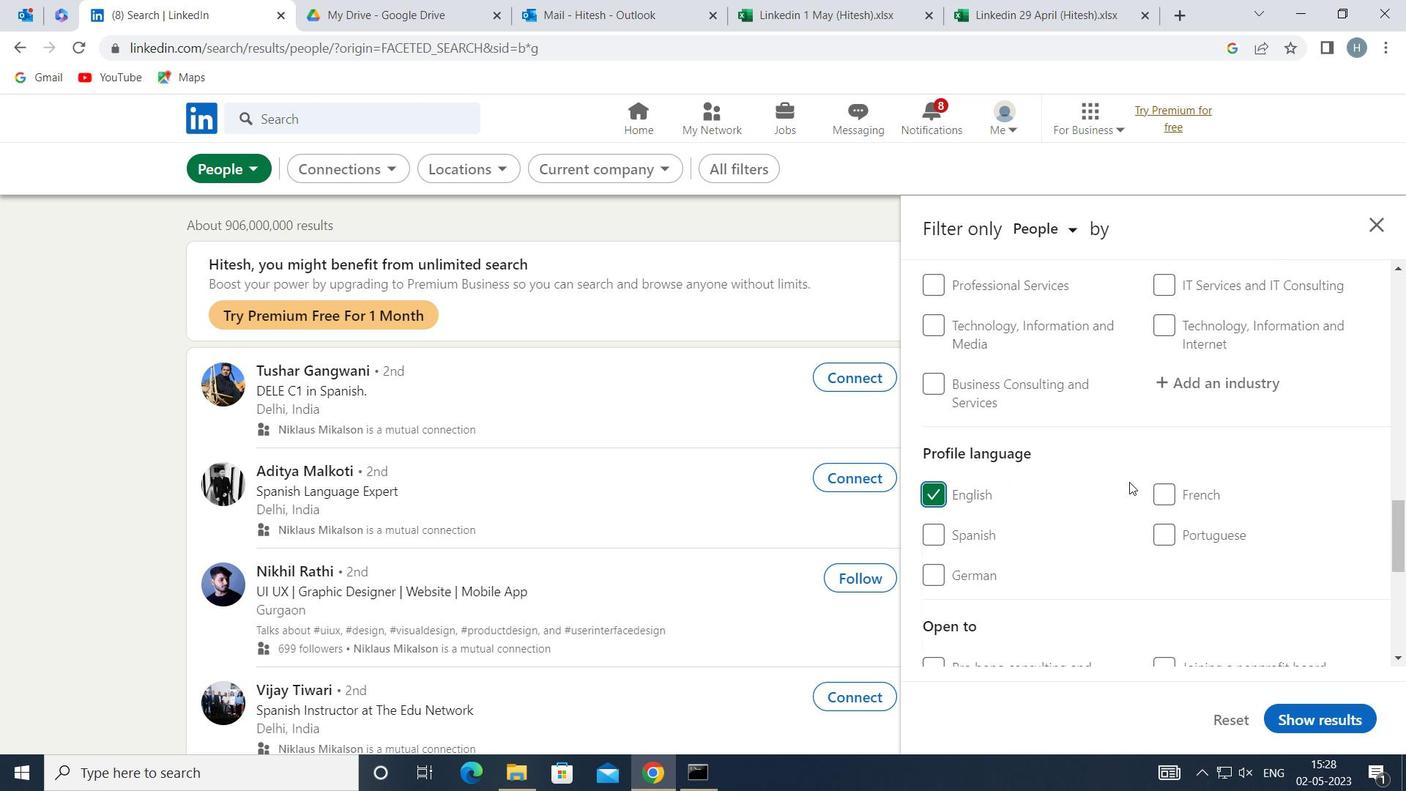 
Action: Mouse scrolled (1125, 474) with delta (0, 0)
Screenshot: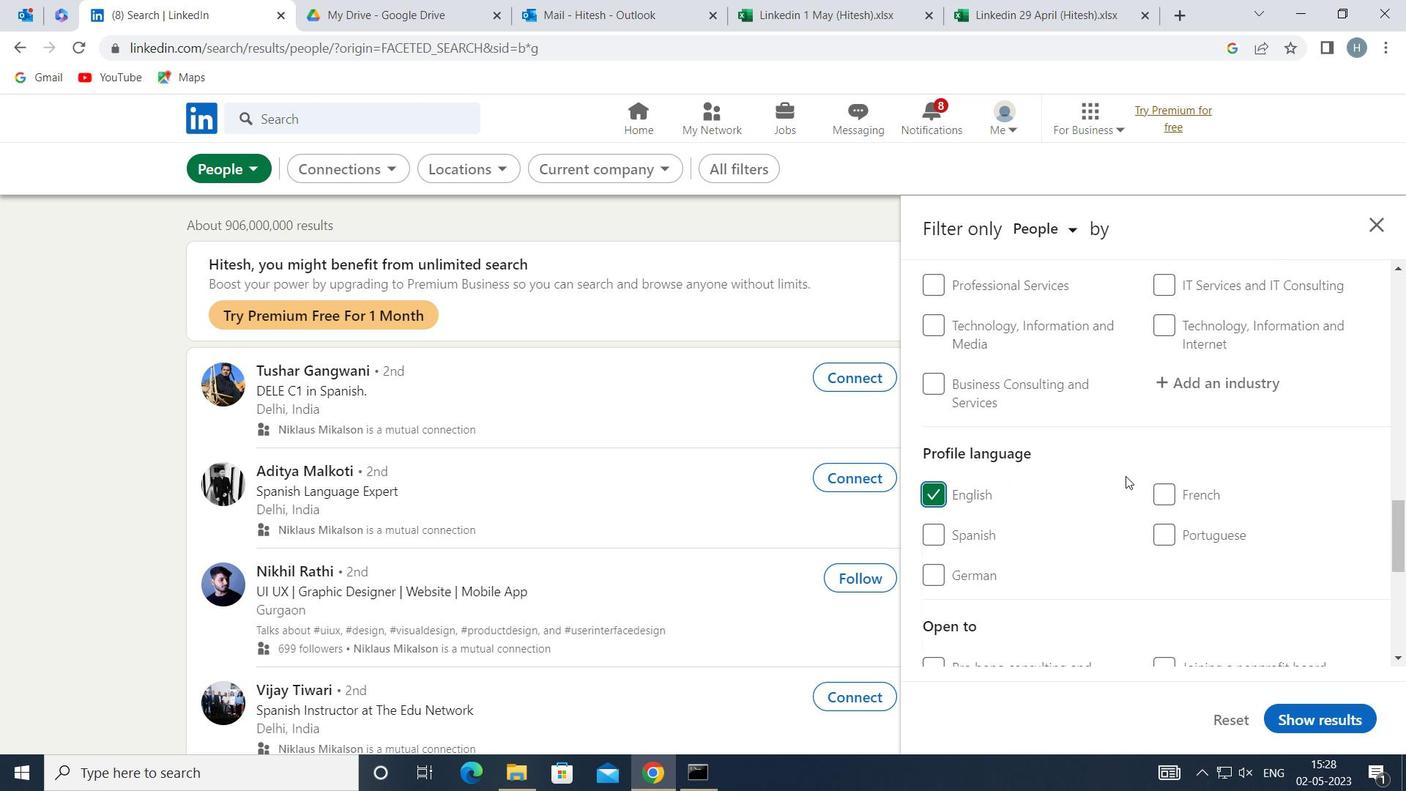 
Action: Mouse moved to (1125, 465)
Screenshot: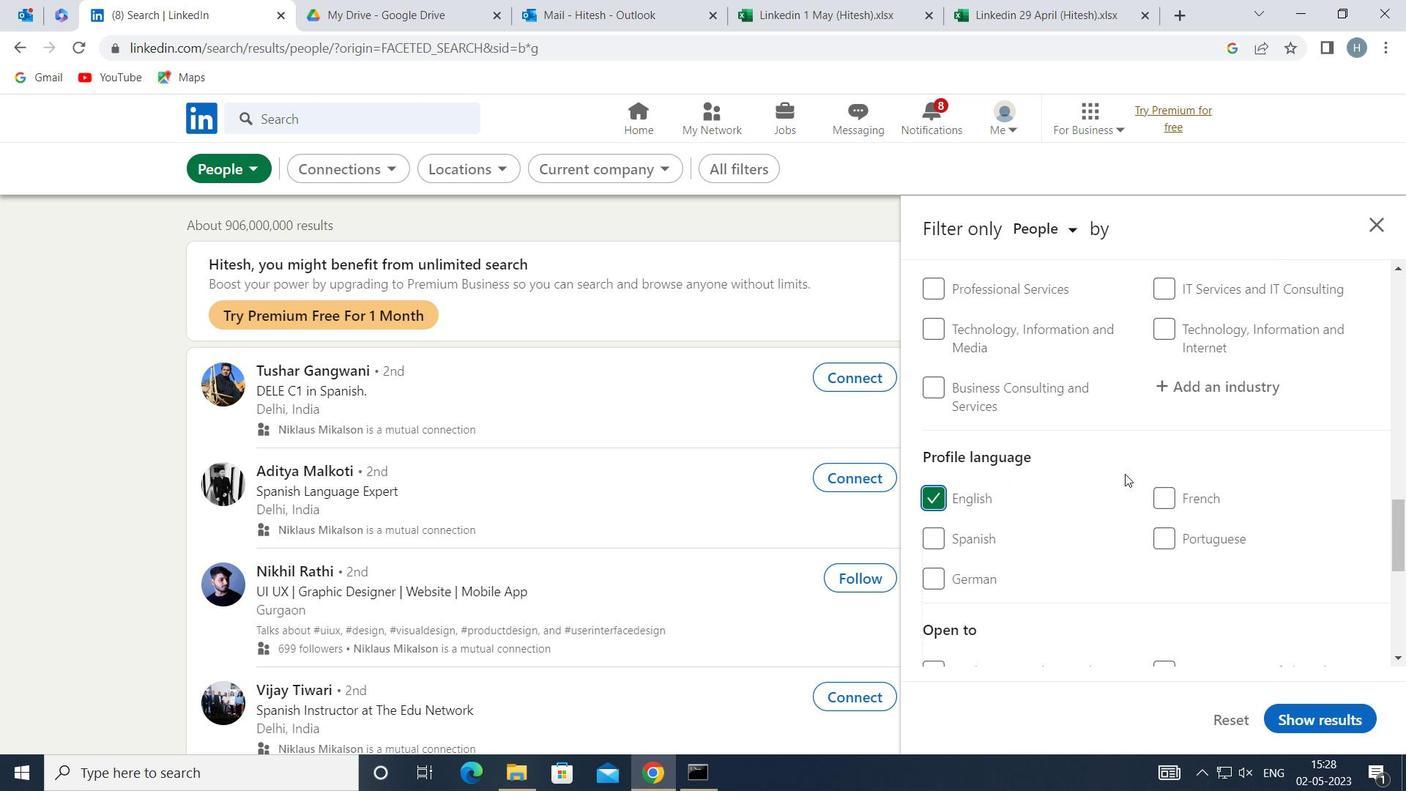 
Action: Mouse scrolled (1125, 466) with delta (0, 0)
Screenshot: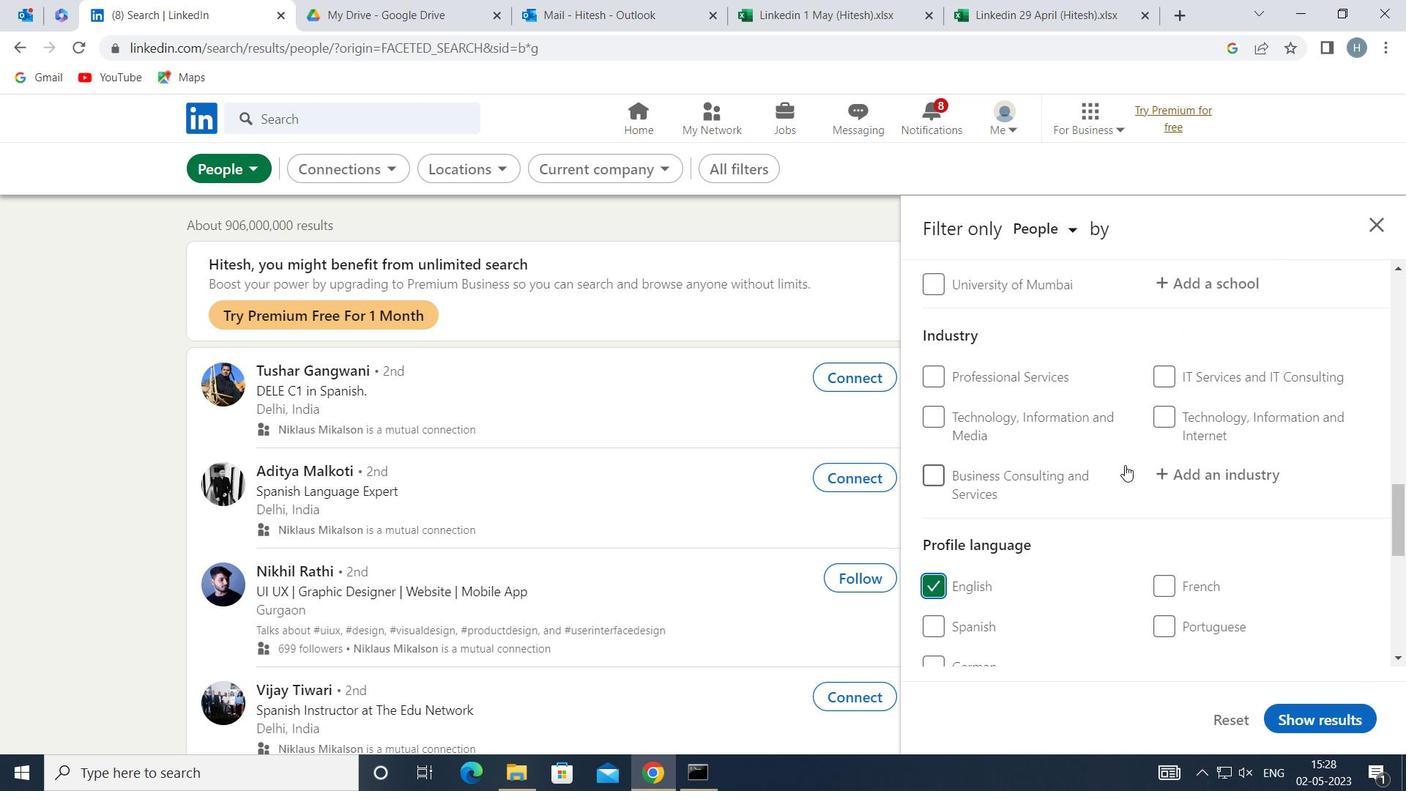 
Action: Mouse scrolled (1125, 466) with delta (0, 0)
Screenshot: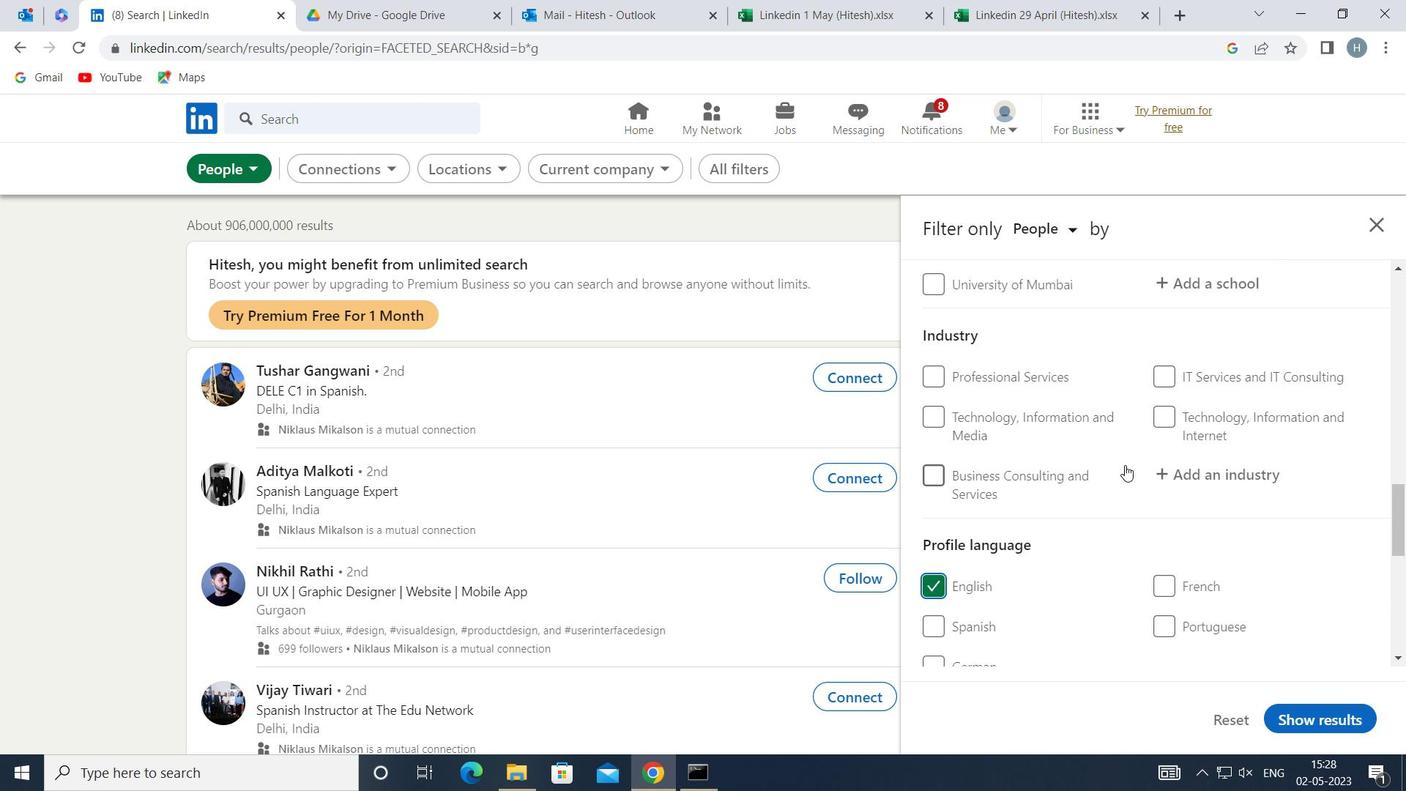 
Action: Mouse scrolled (1125, 466) with delta (0, 0)
Screenshot: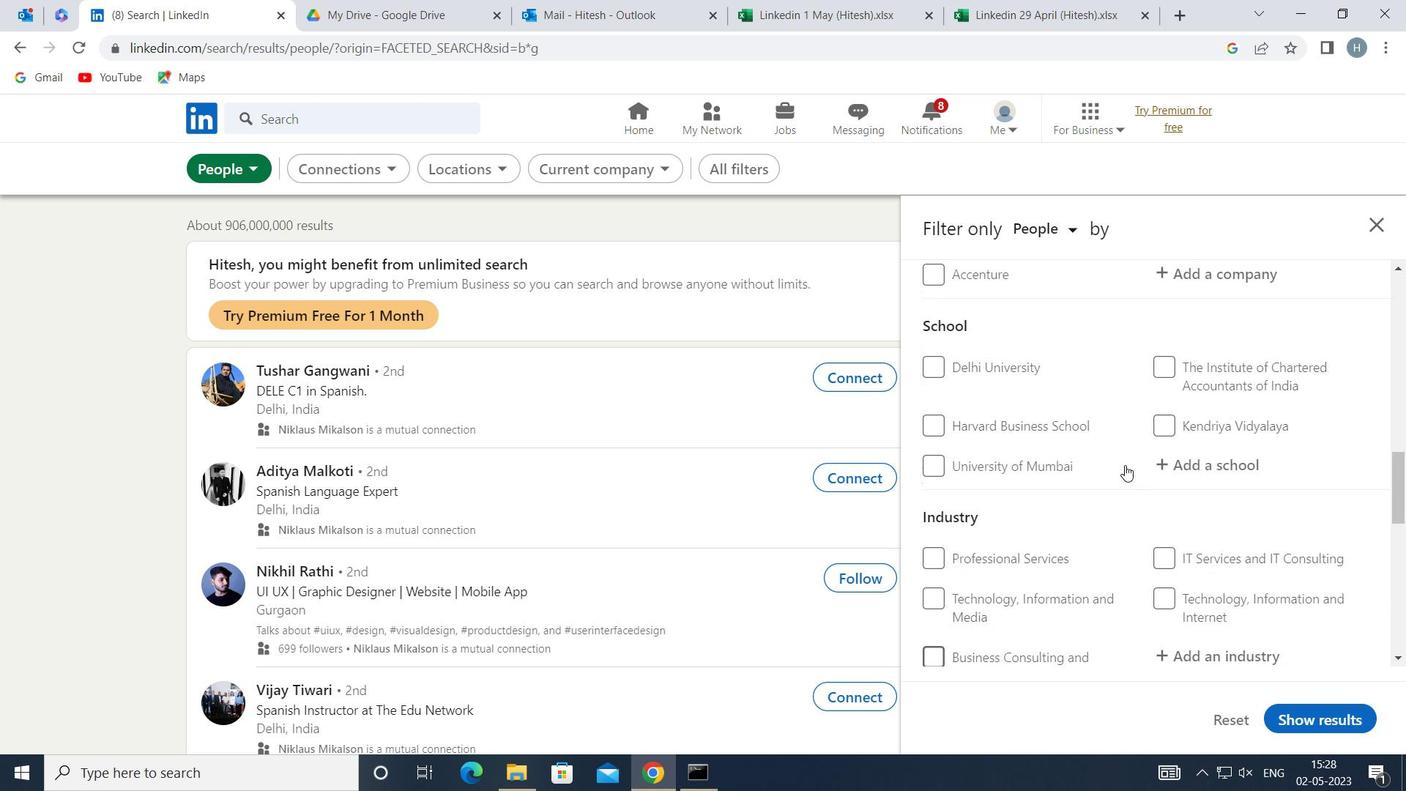 
Action: Mouse scrolled (1125, 466) with delta (0, 0)
Screenshot: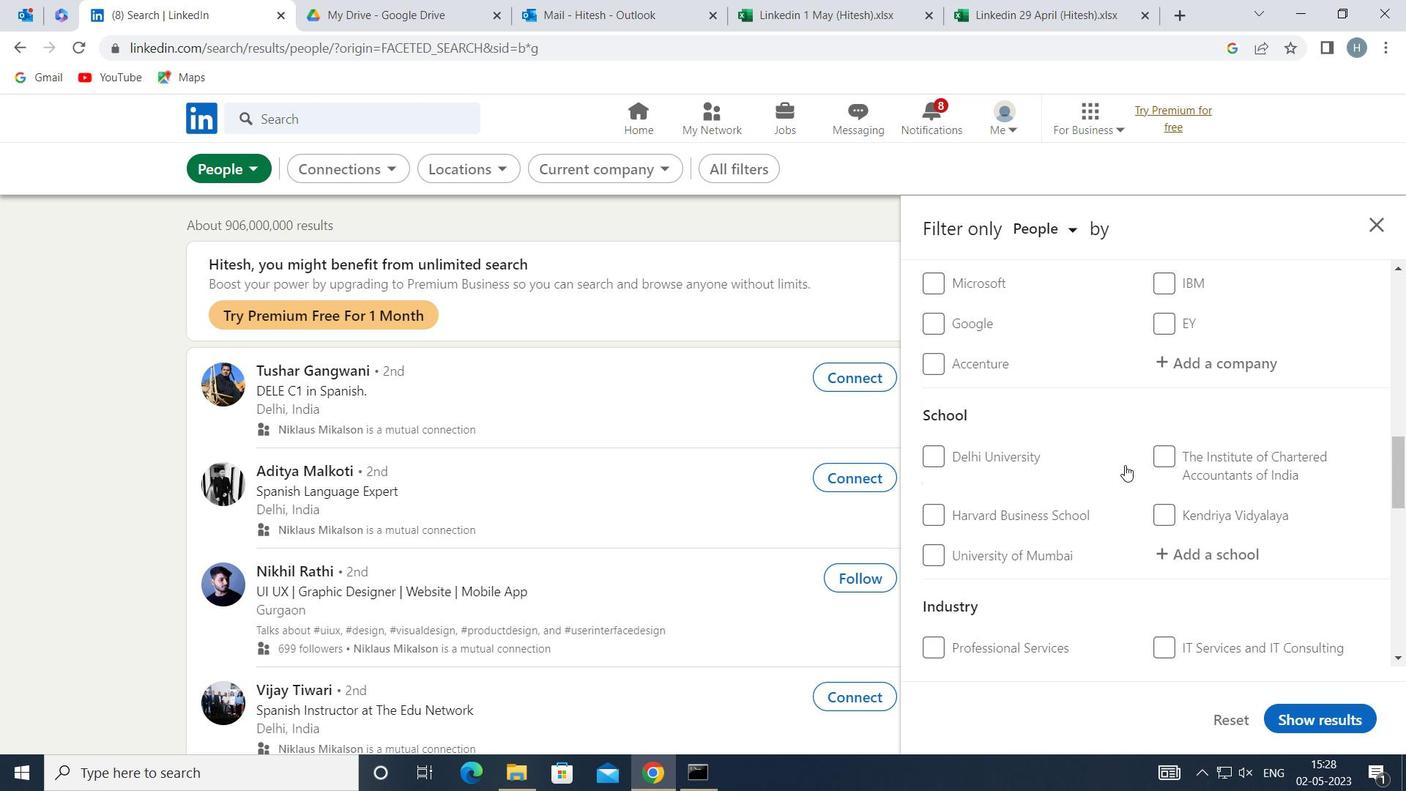 
Action: Mouse scrolled (1125, 466) with delta (0, 0)
Screenshot: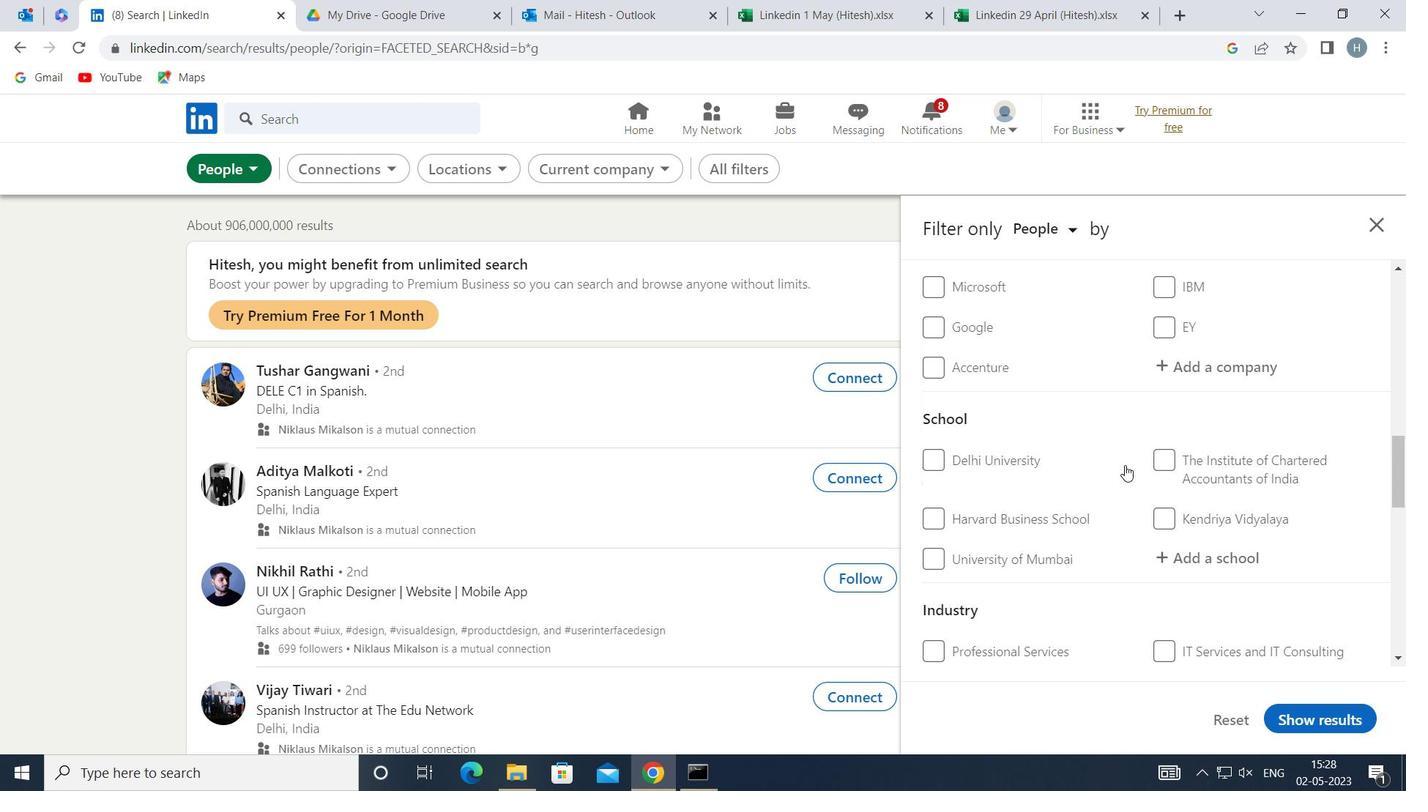 
Action: Mouse scrolled (1125, 466) with delta (0, 0)
Screenshot: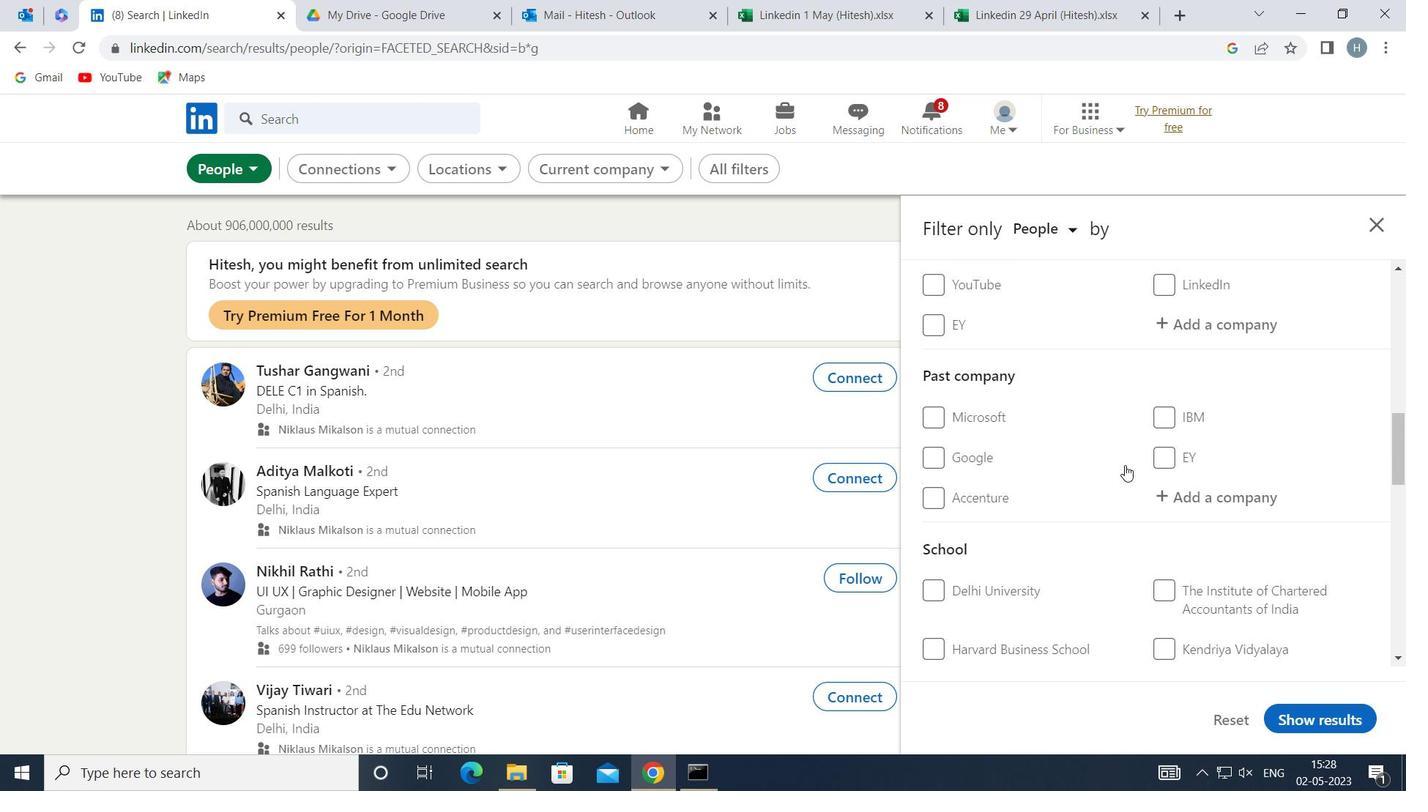 
Action: Mouse moved to (1222, 464)
Screenshot: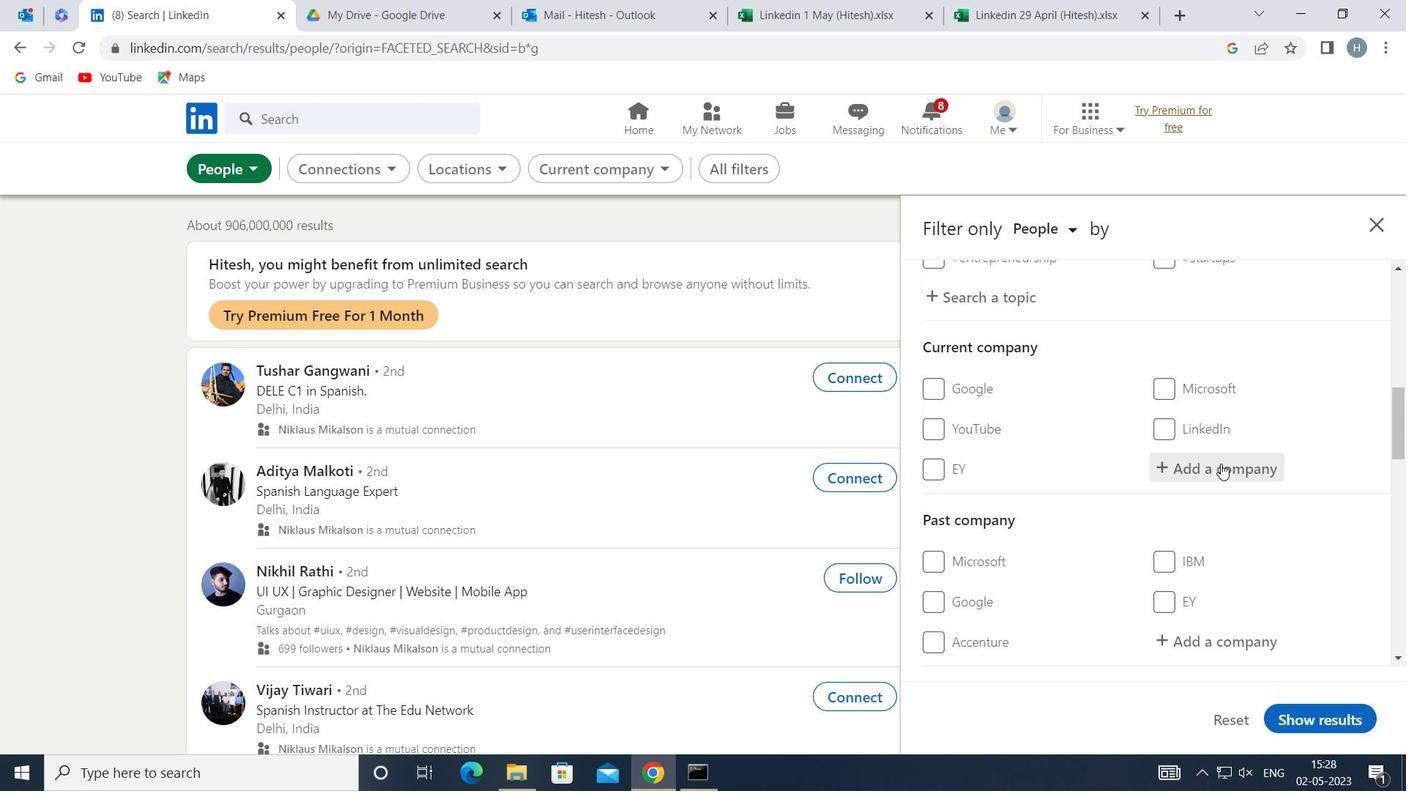 
Action: Mouse pressed left at (1222, 464)
Screenshot: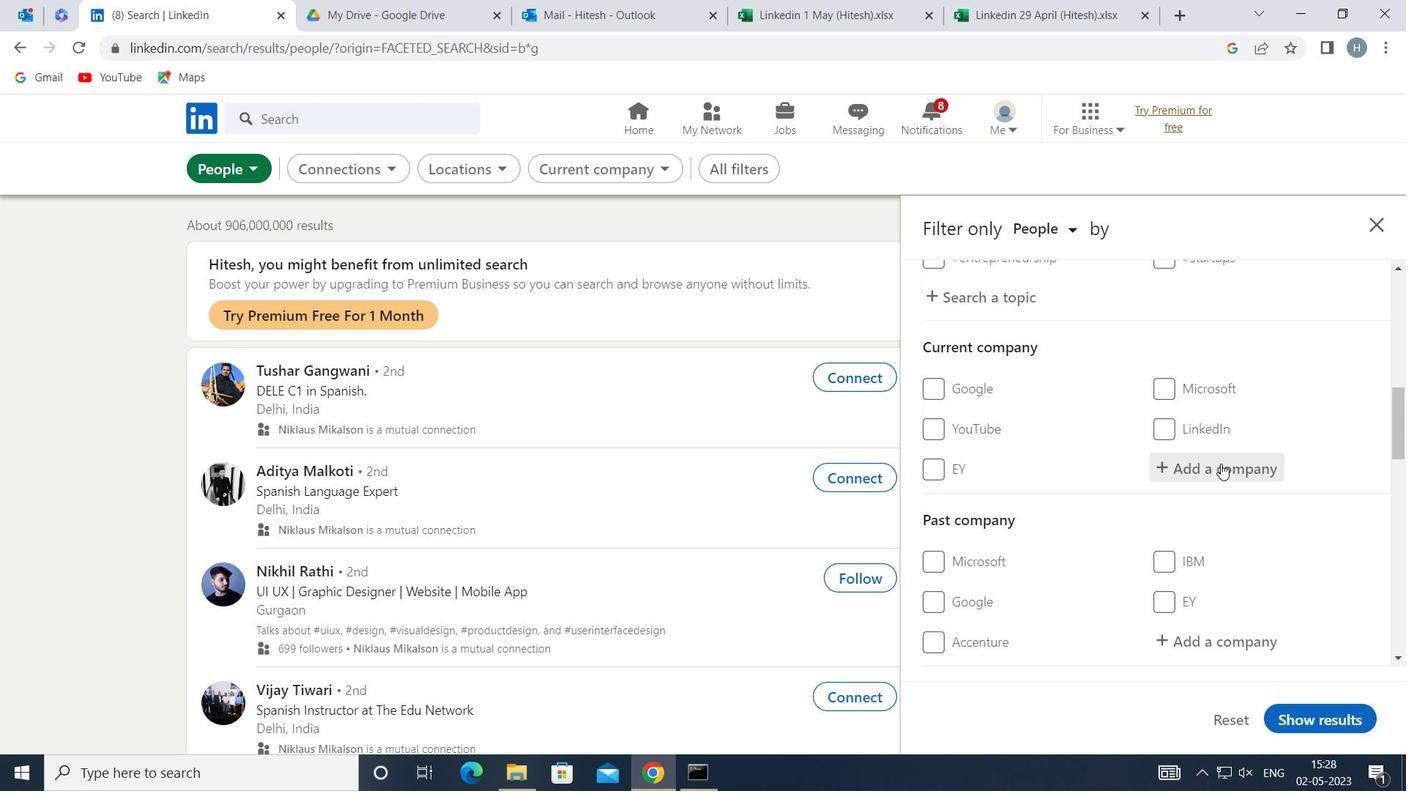 
Action: Key pressed <Key.shift>MARVELL<Key.space>
Screenshot: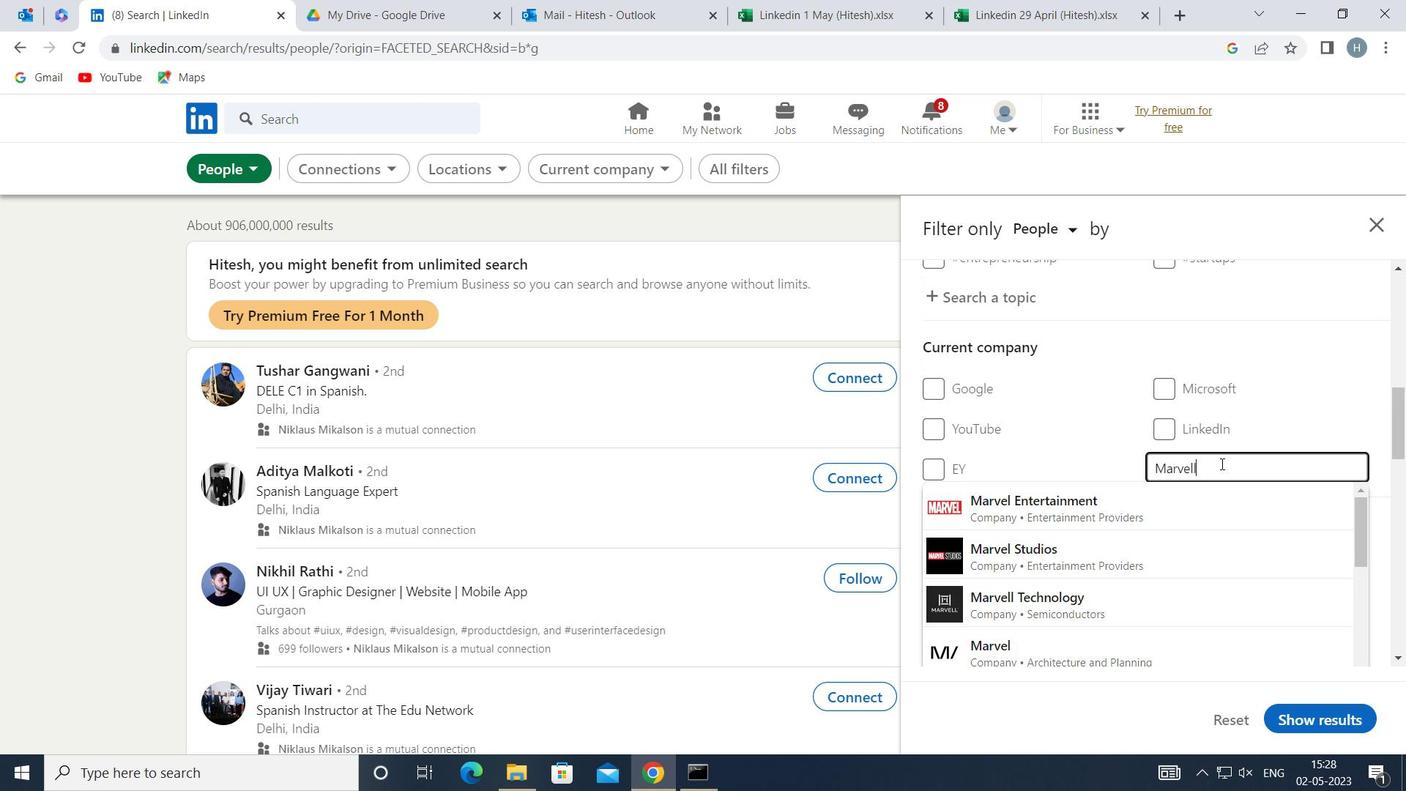 
Action: Mouse moved to (1143, 511)
Screenshot: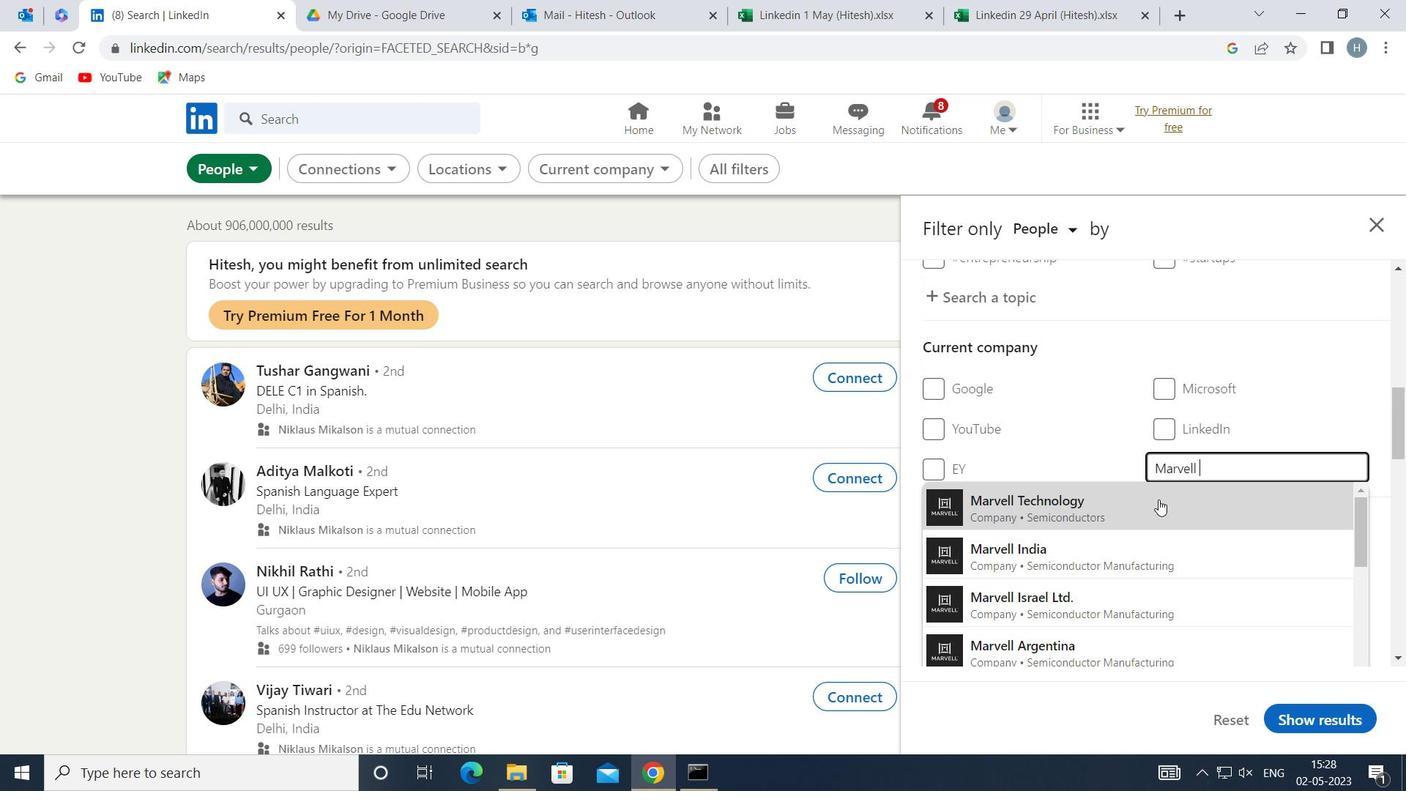 
Action: Mouse pressed left at (1143, 511)
Screenshot: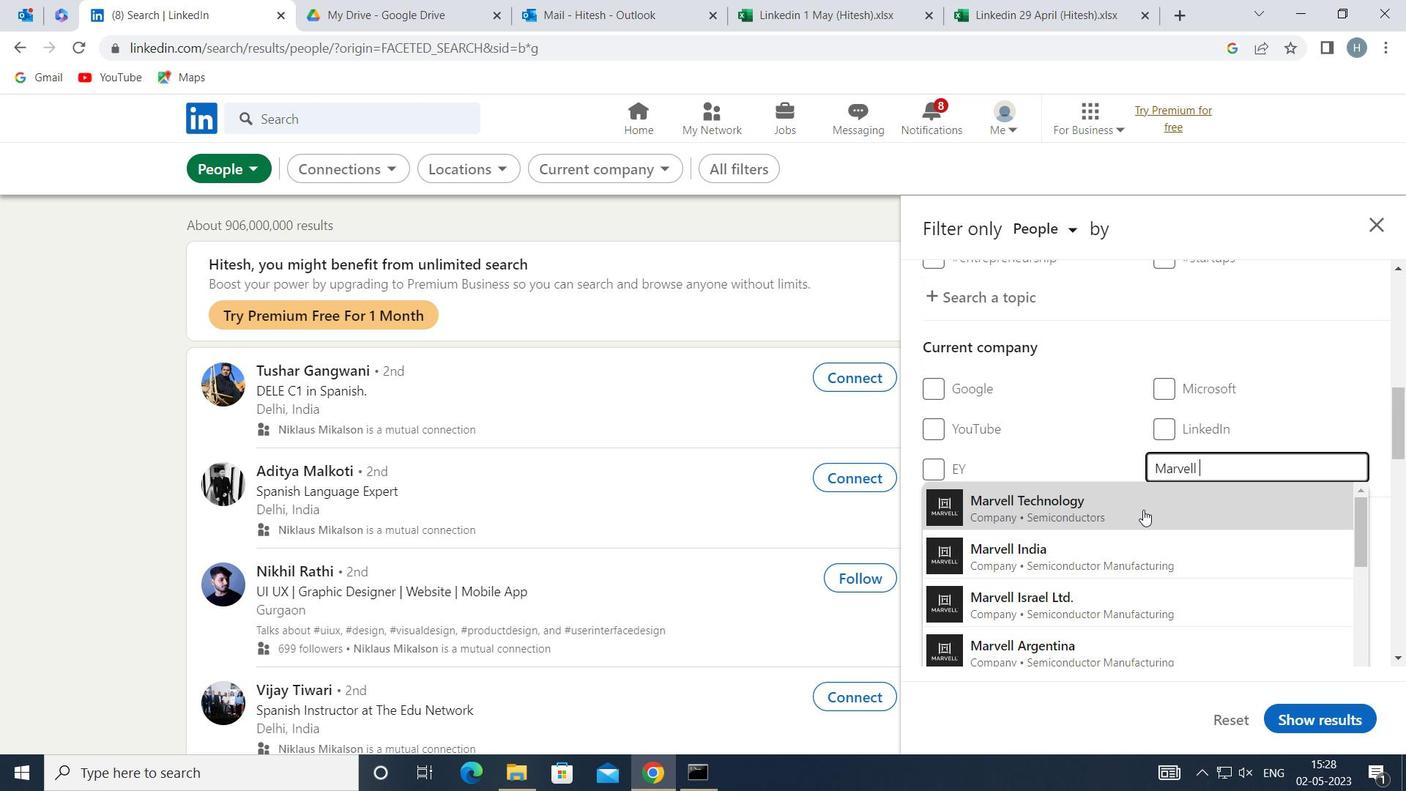 
Action: Mouse moved to (1120, 488)
Screenshot: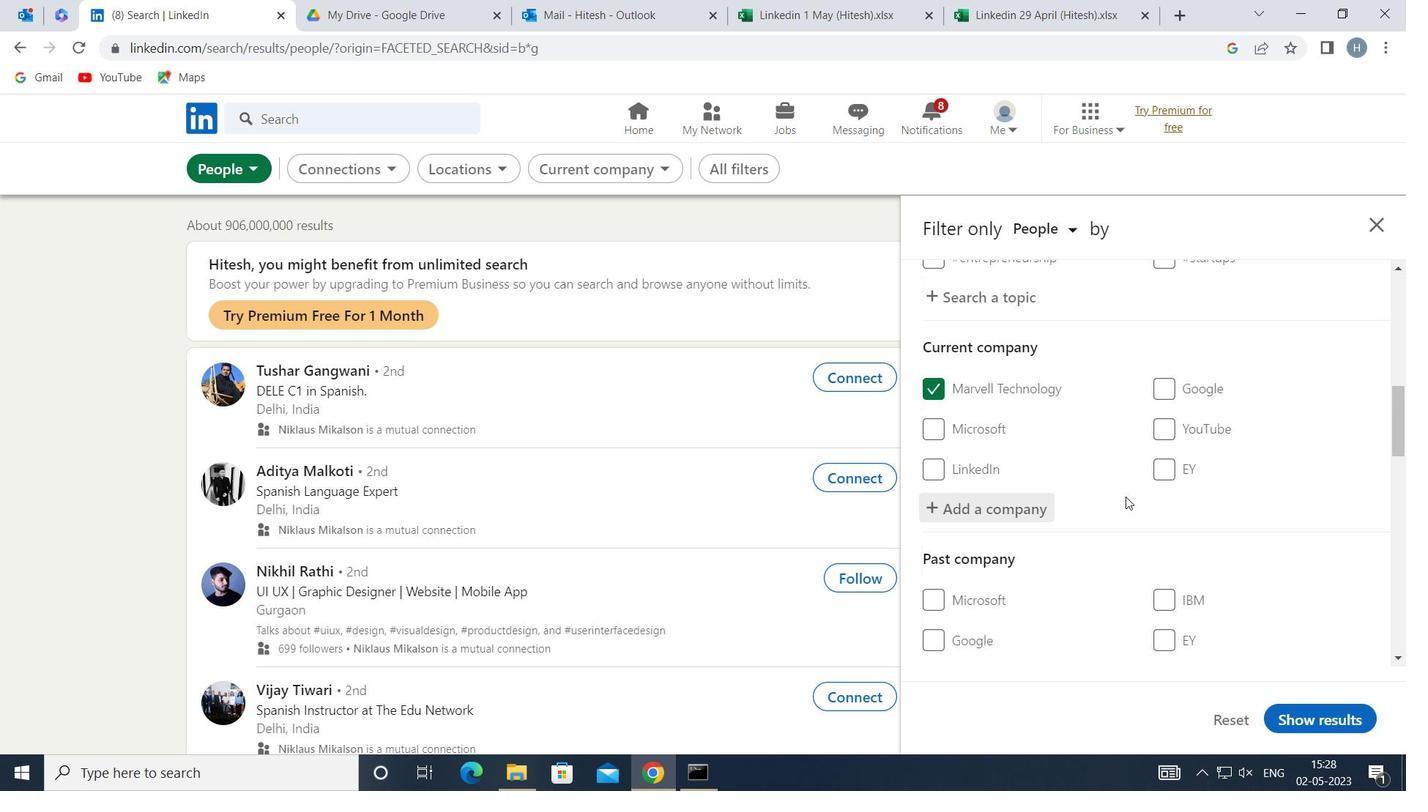 
Action: Mouse scrolled (1120, 487) with delta (0, 0)
Screenshot: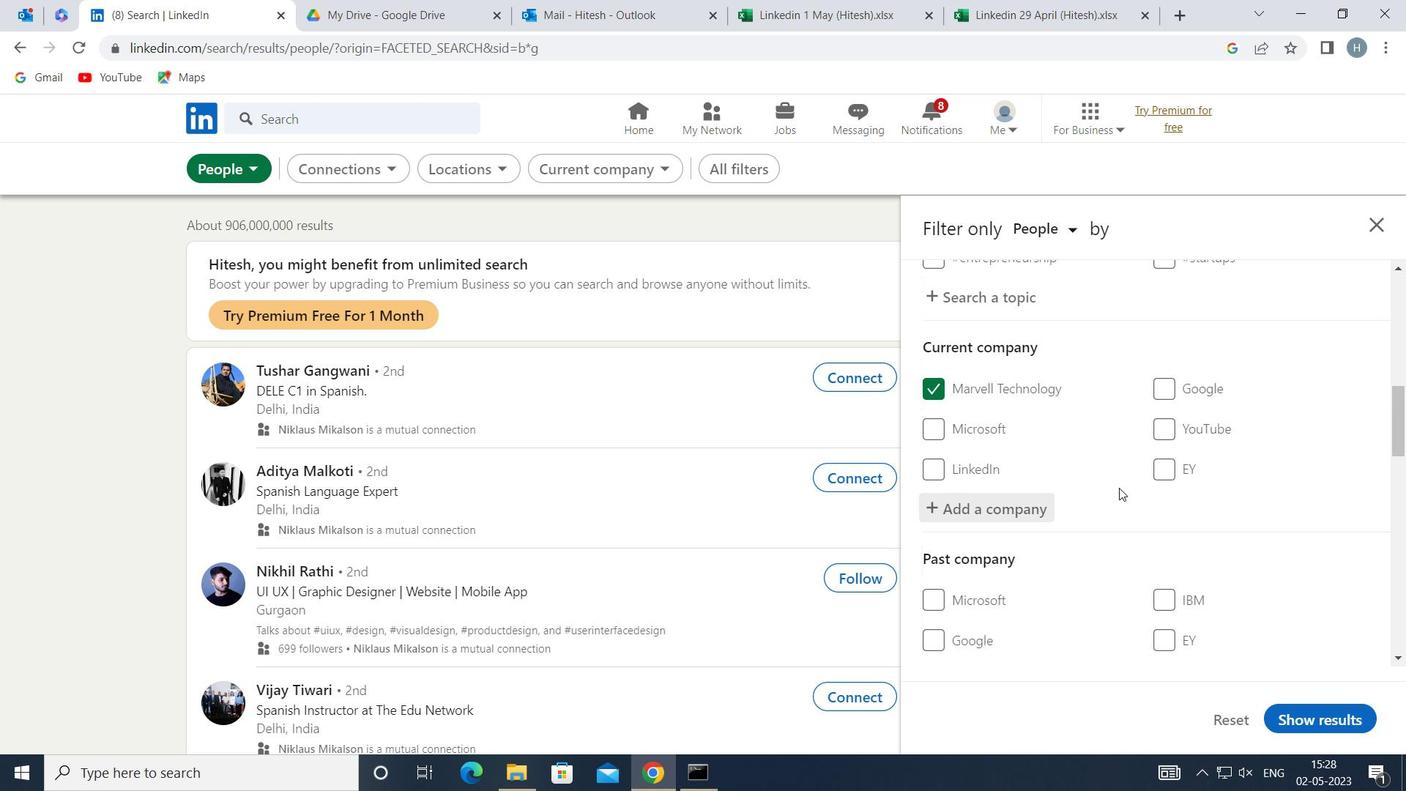 
Action: Mouse moved to (1113, 490)
Screenshot: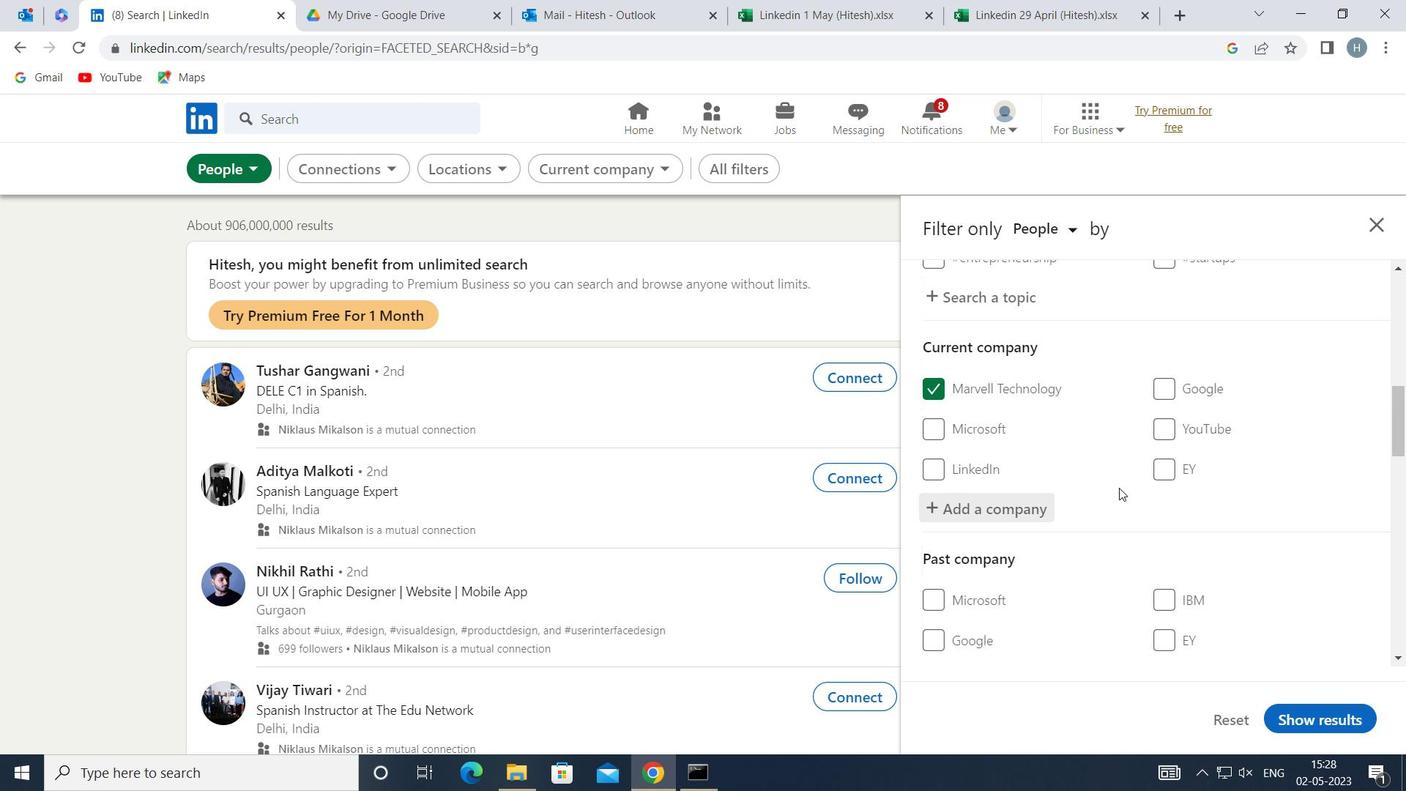 
Action: Mouse scrolled (1113, 490) with delta (0, 0)
Screenshot: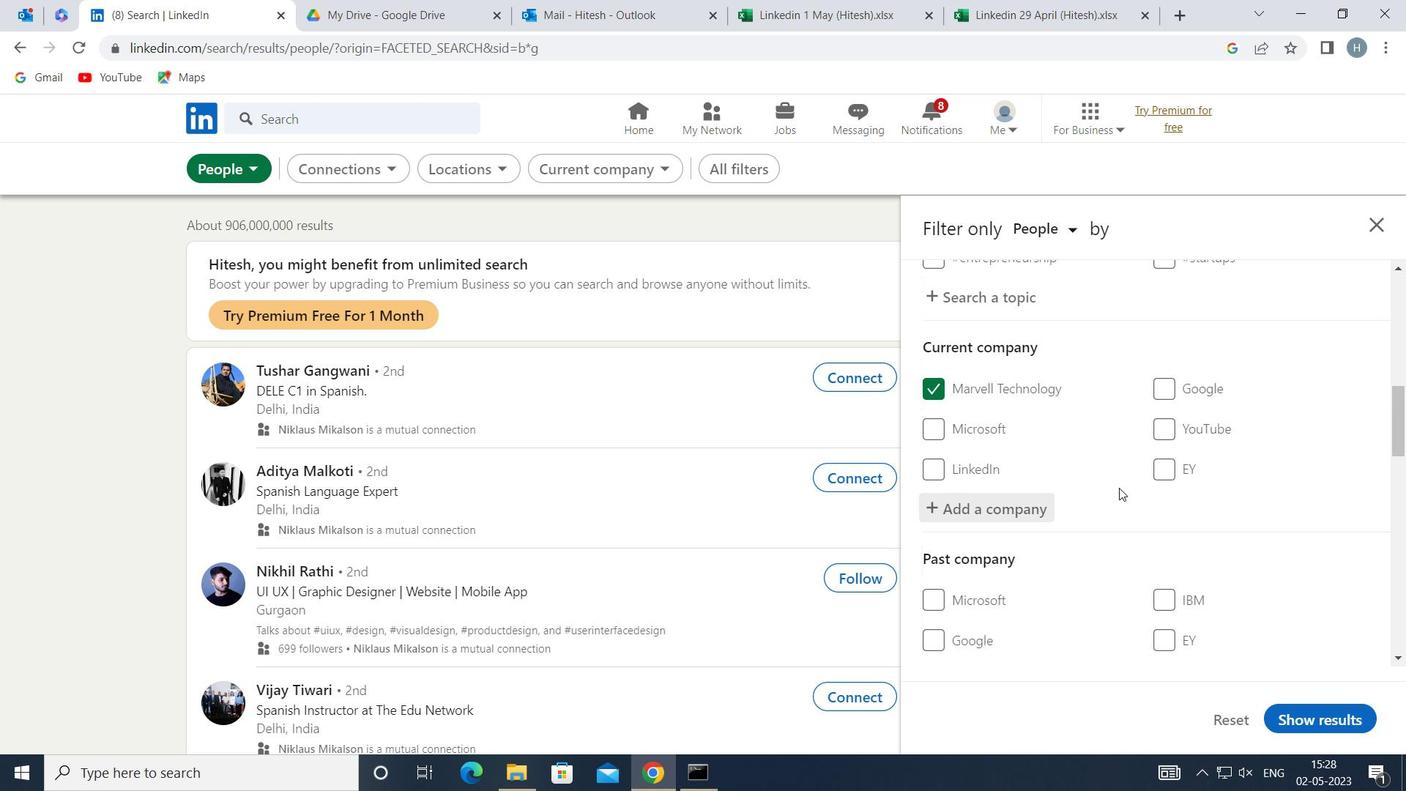 
Action: Mouse moved to (1112, 488)
Screenshot: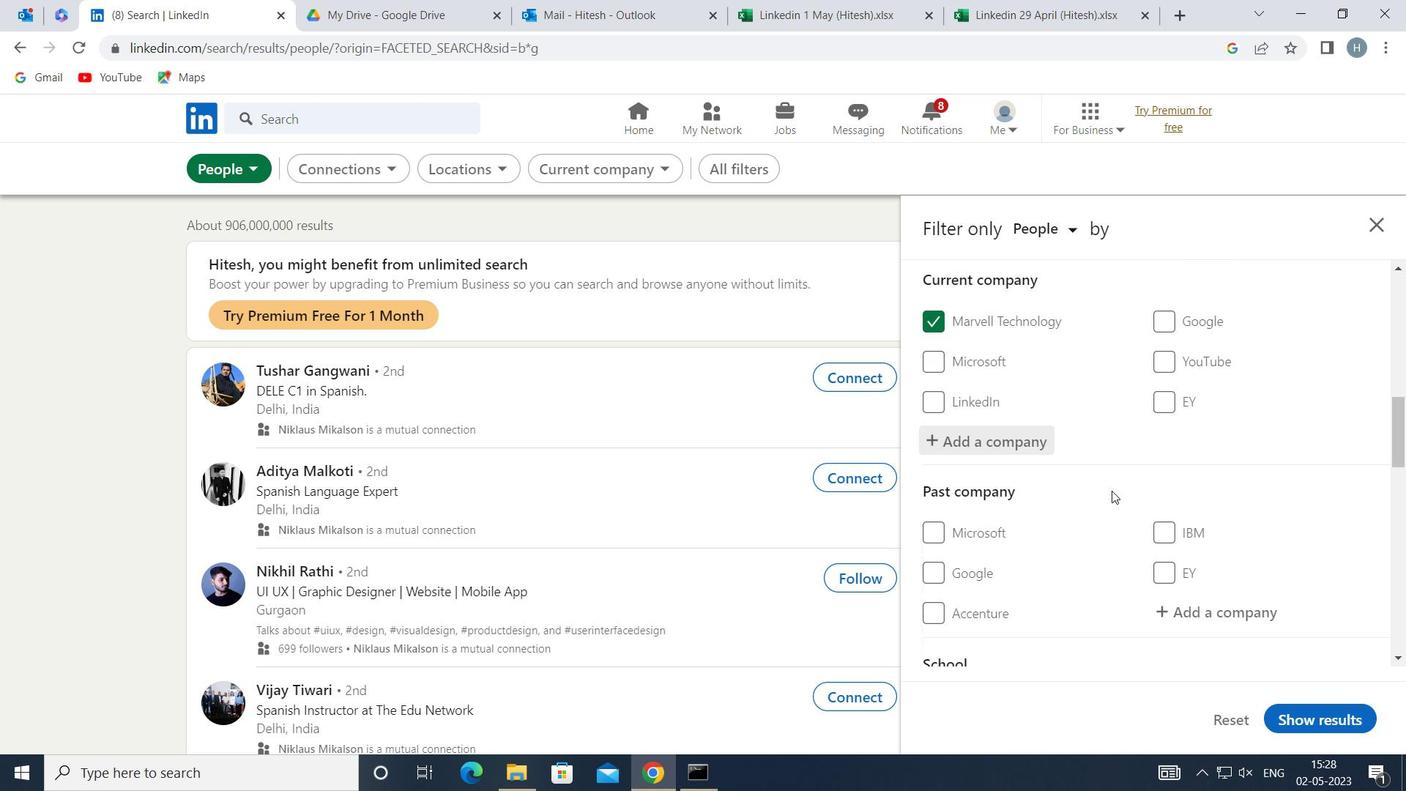 
Action: Mouse scrolled (1112, 488) with delta (0, 0)
Screenshot: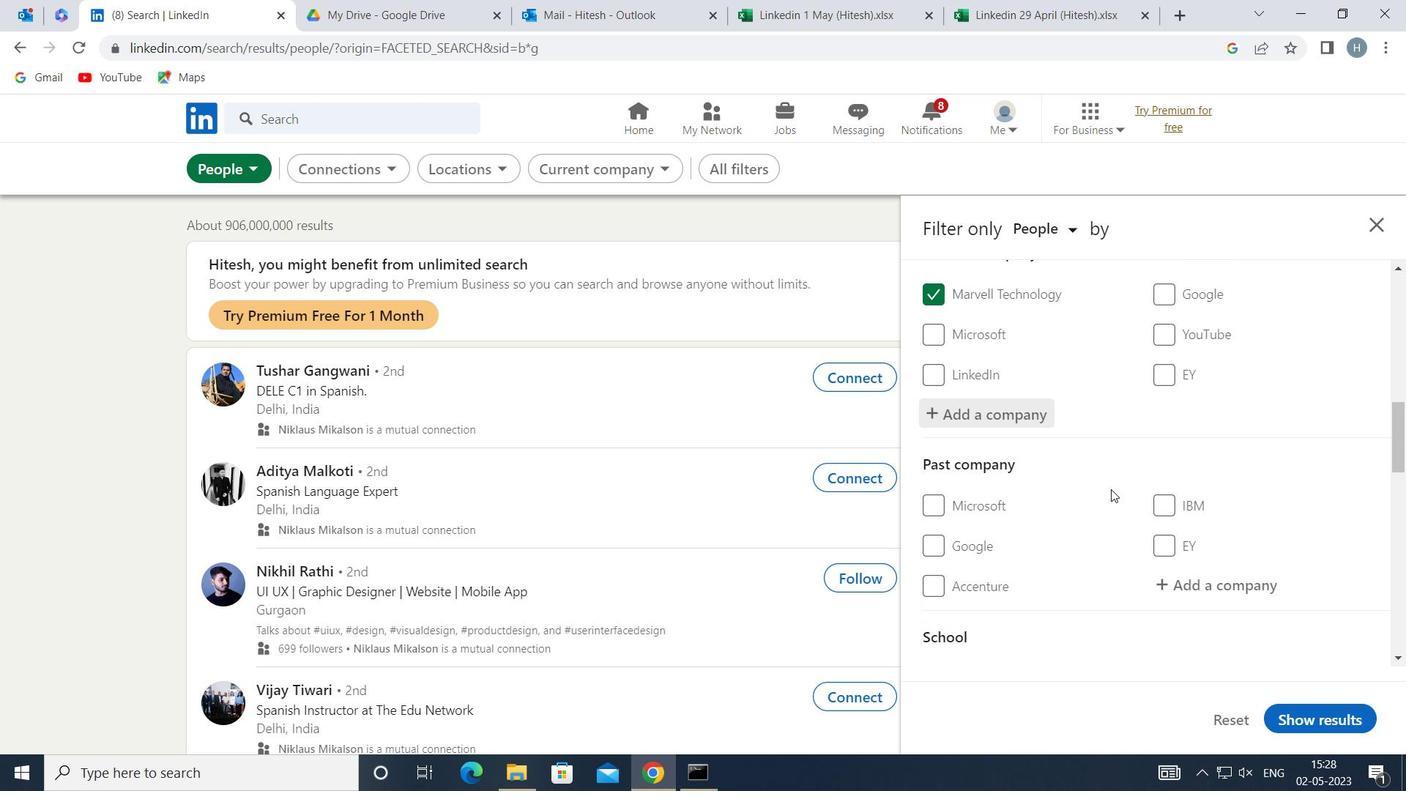 
Action: Mouse moved to (1112, 486)
Screenshot: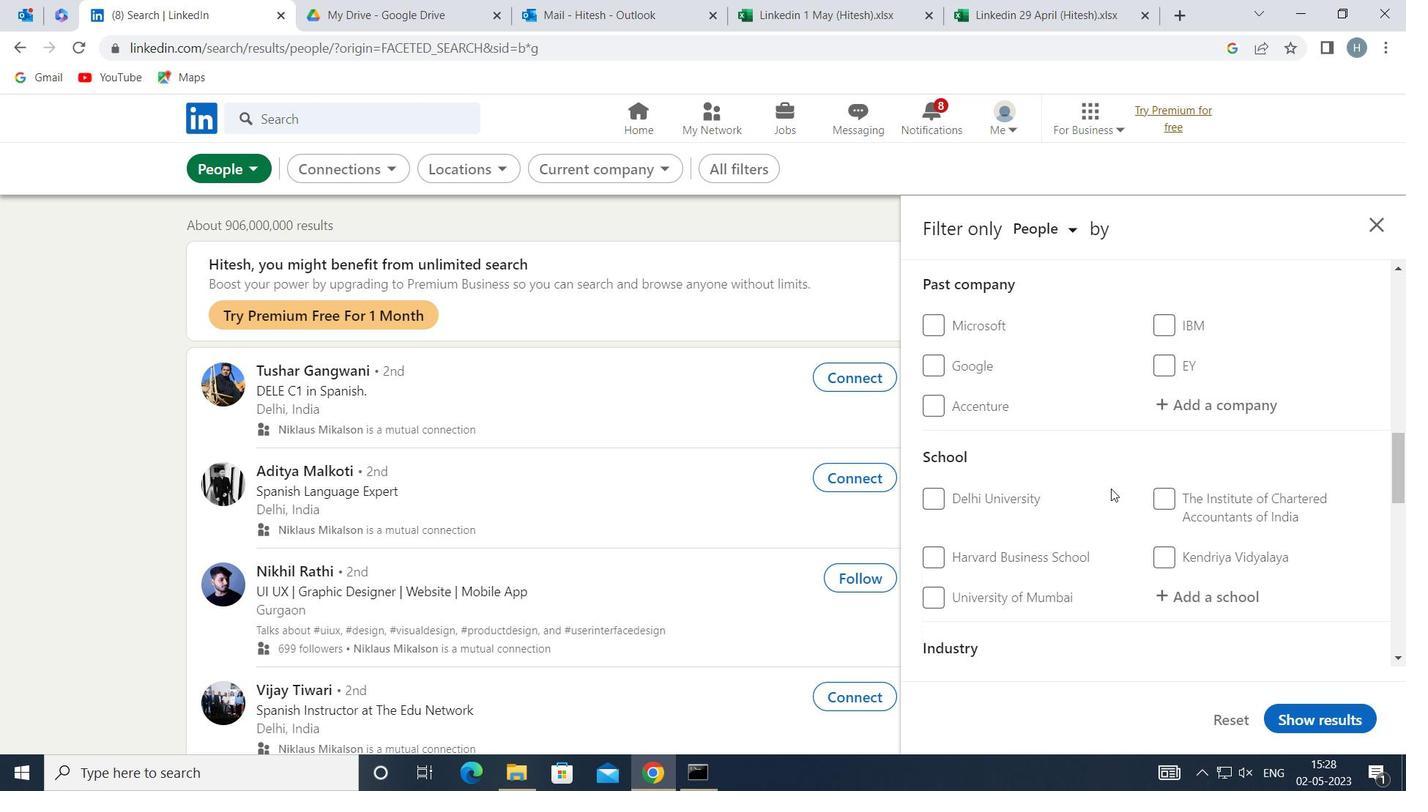 
Action: Mouse scrolled (1112, 485) with delta (0, 0)
Screenshot: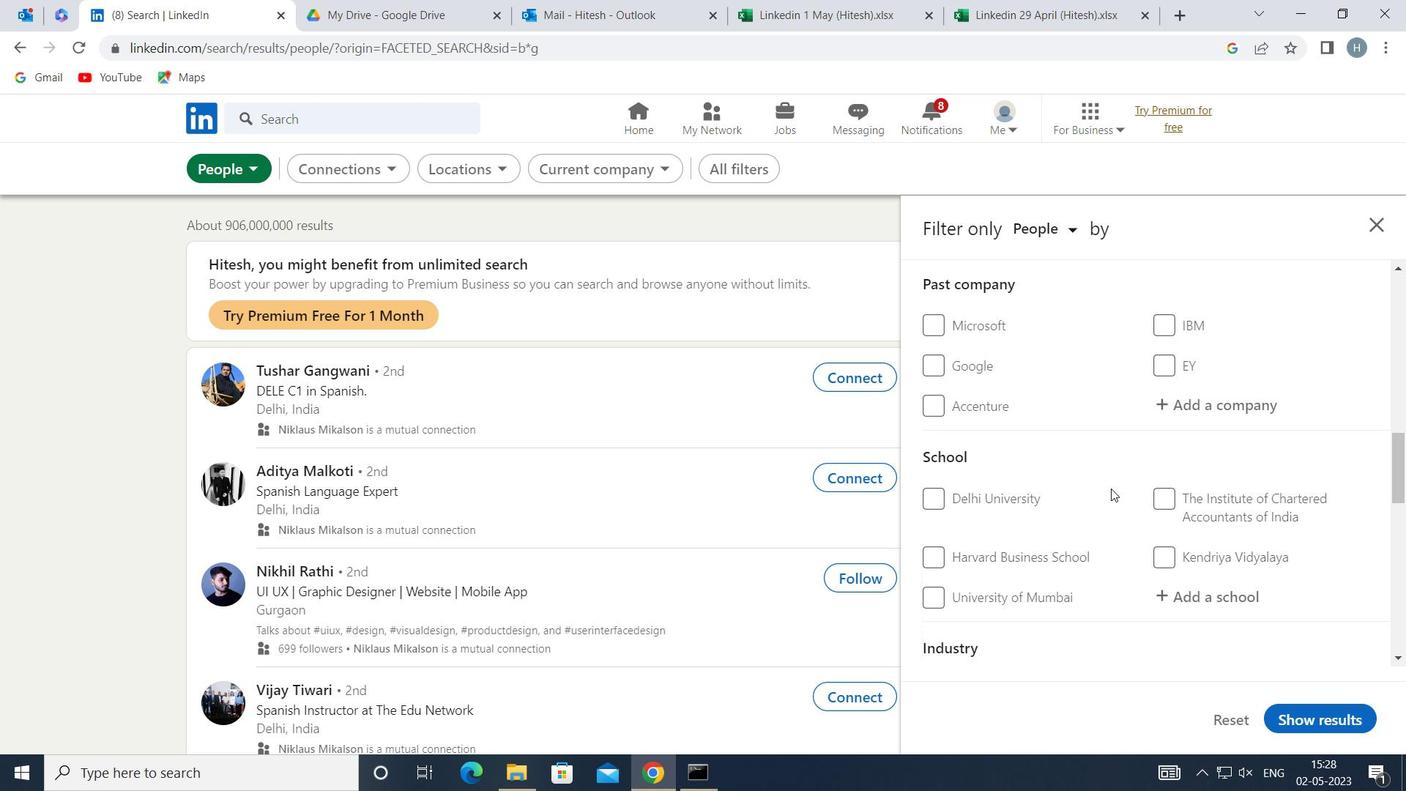 
Action: Mouse moved to (1181, 500)
Screenshot: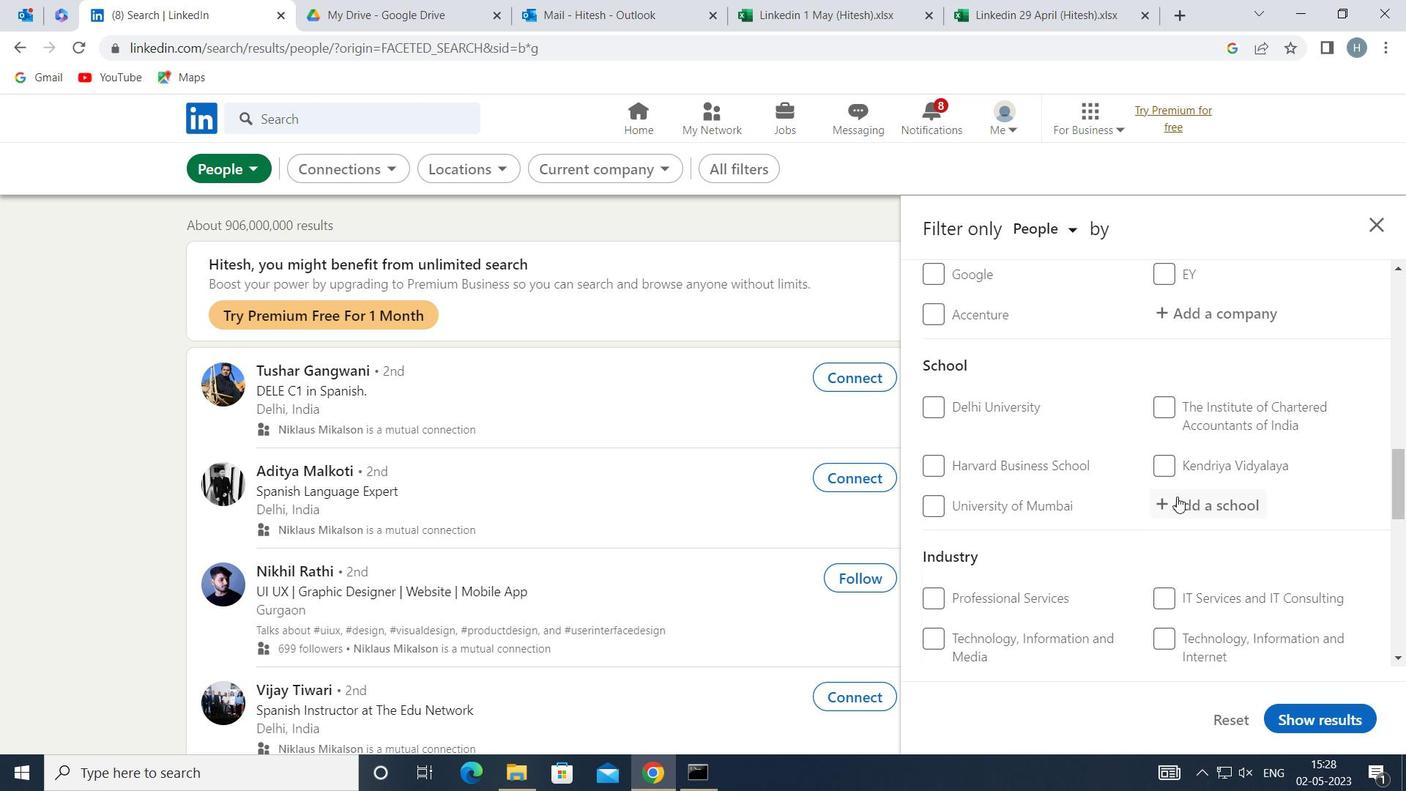 
Action: Mouse pressed left at (1181, 500)
Screenshot: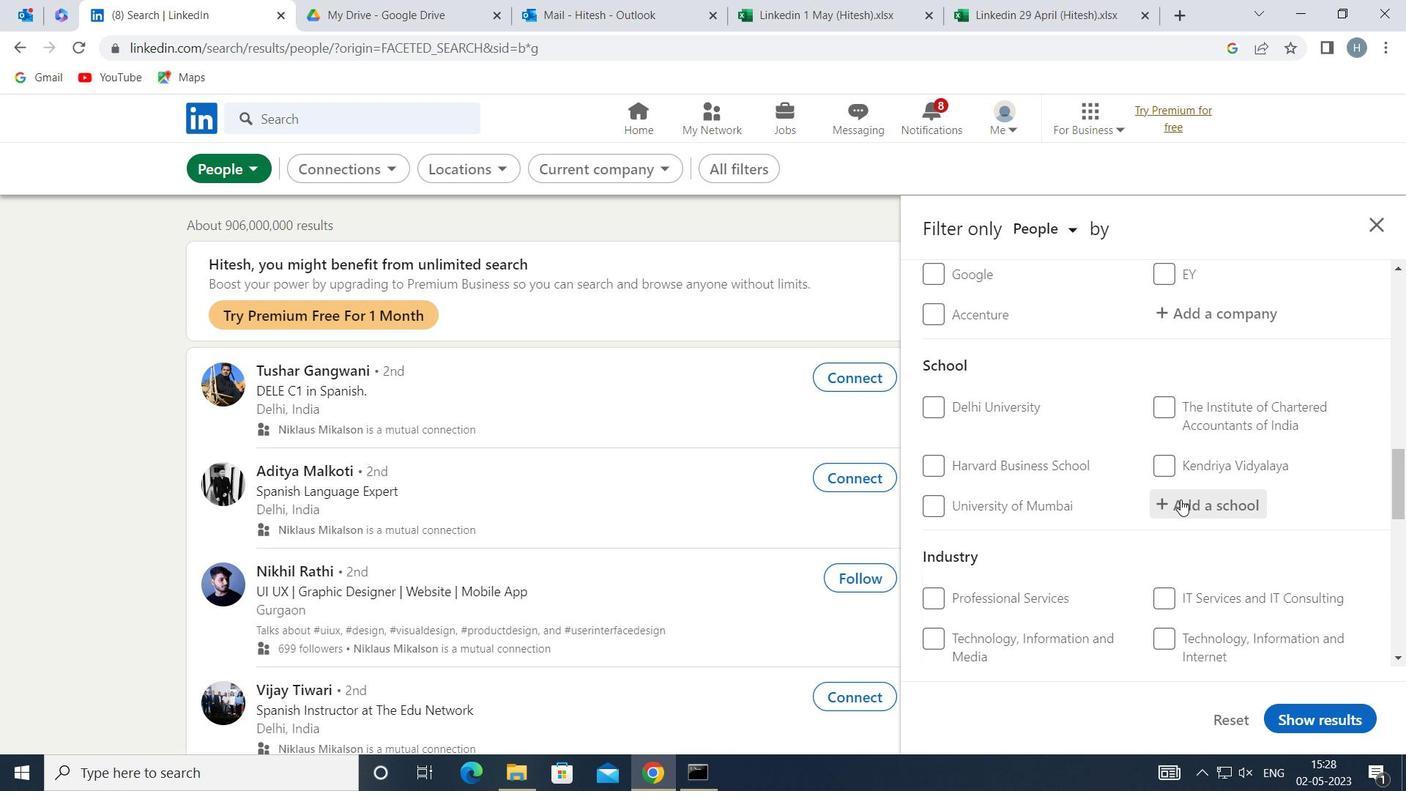 
Action: Mouse moved to (1182, 501)
Screenshot: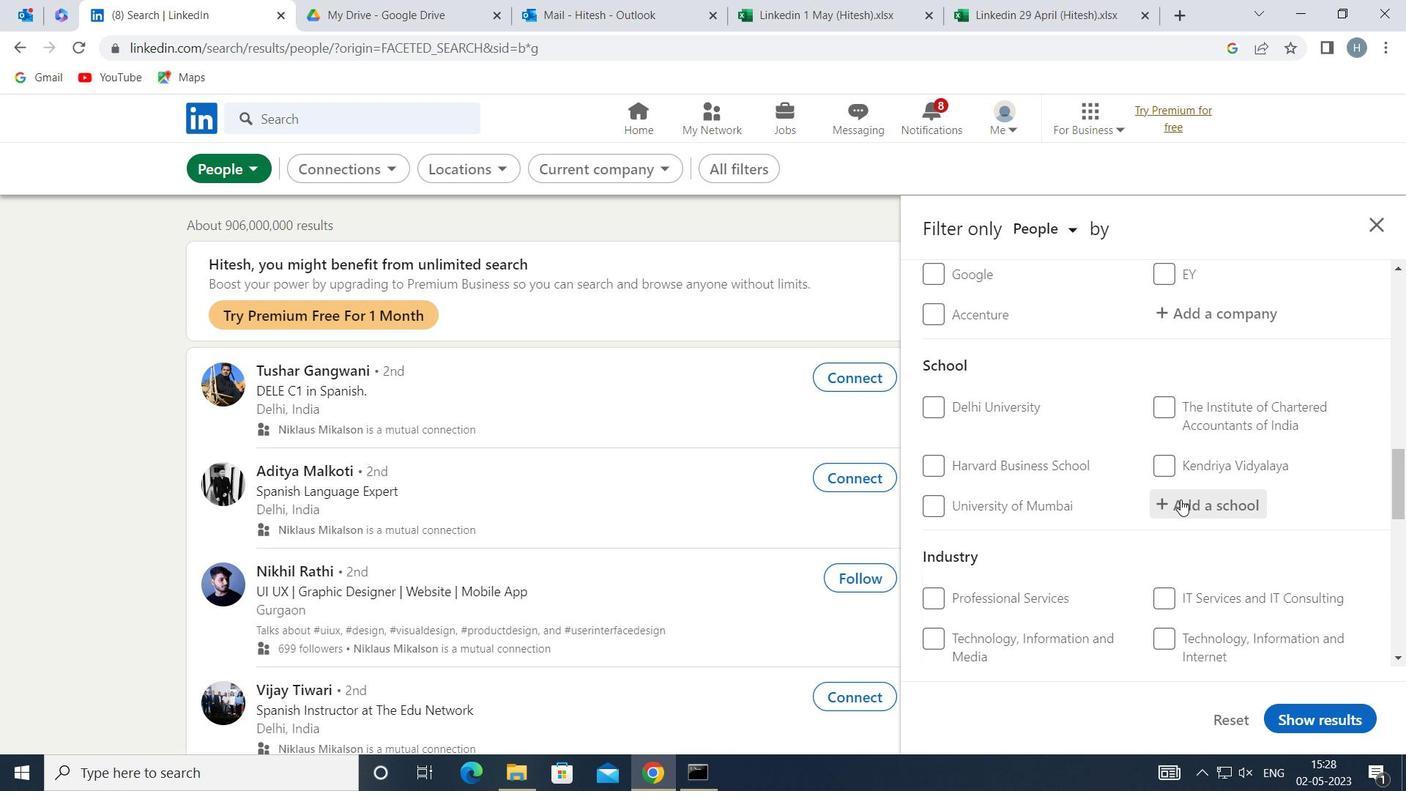 
Action: Key pressed <Key.shift>TAMILNADU<Key.space><Key.shift>COLLEGE<Key.space>OF<Key.space><Key.shift>EN
Screenshot: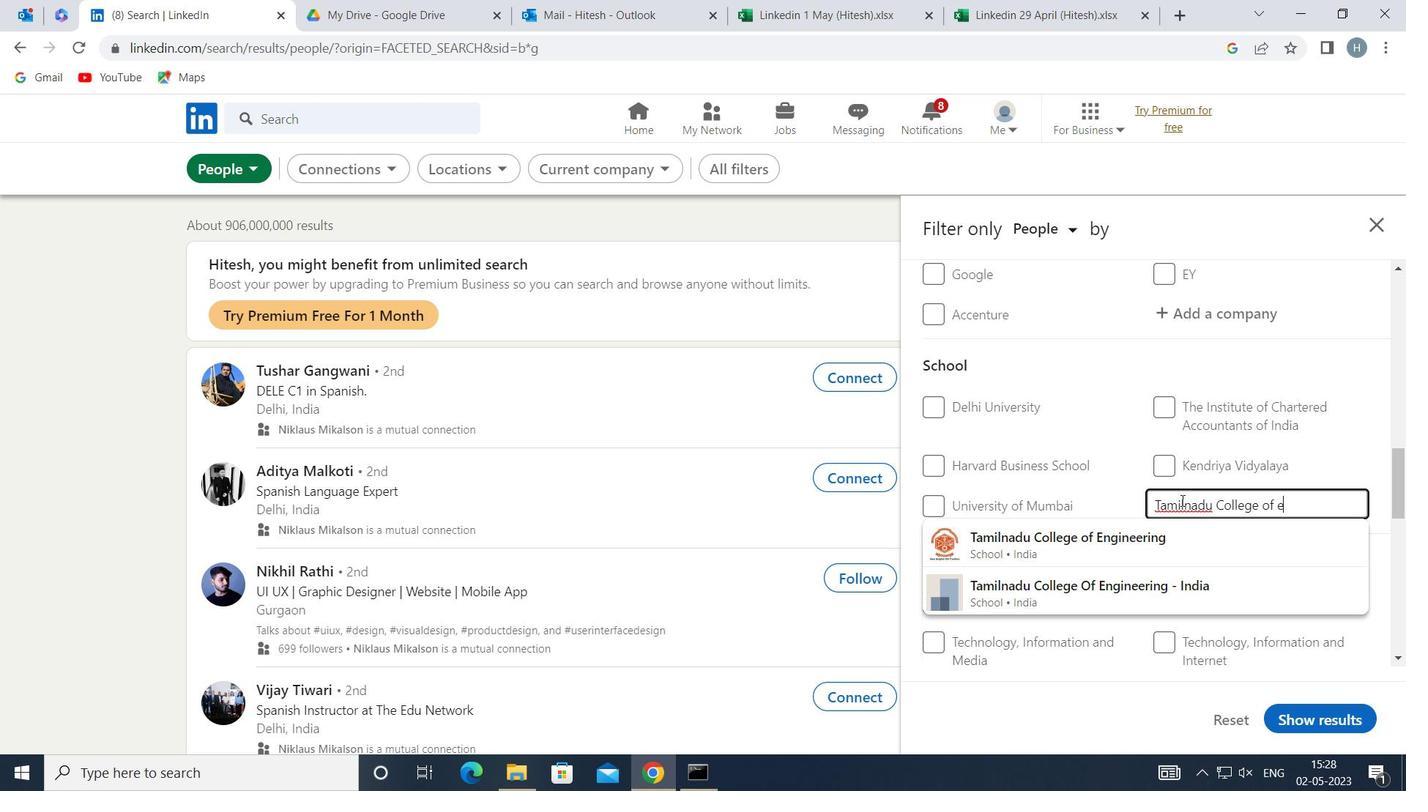 
Action: Mouse moved to (1148, 541)
Screenshot: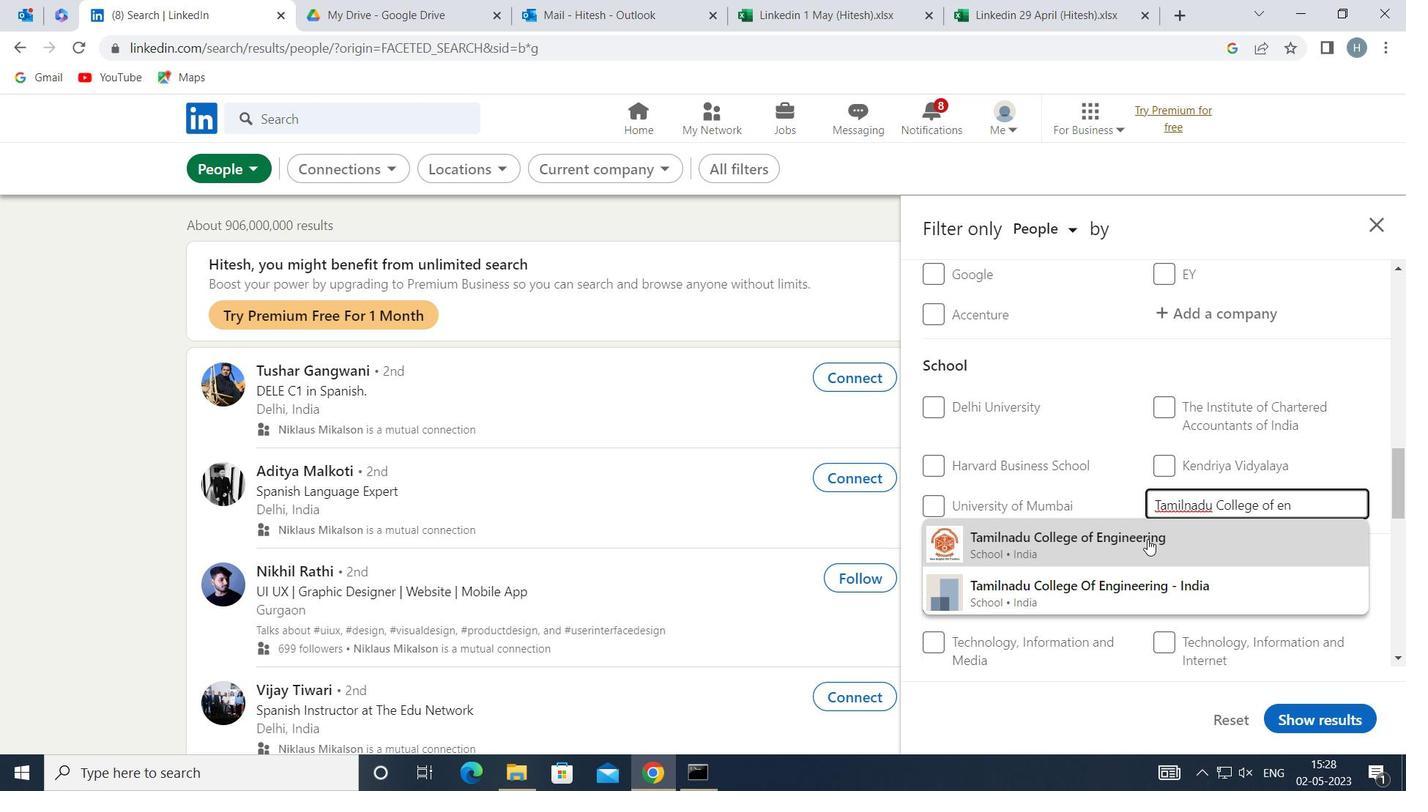 
Action: Mouse pressed left at (1148, 541)
Screenshot: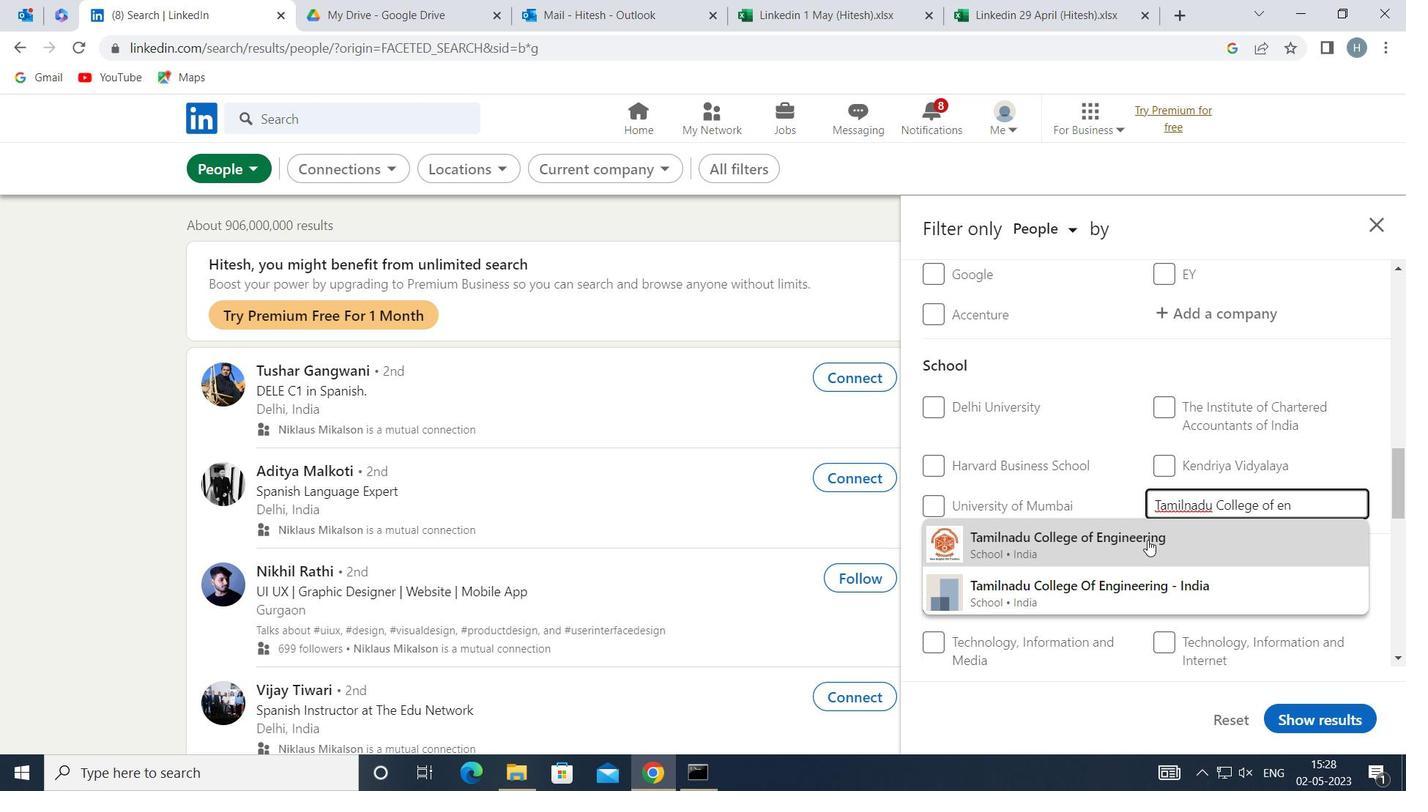 
Action: Mouse moved to (1107, 493)
Screenshot: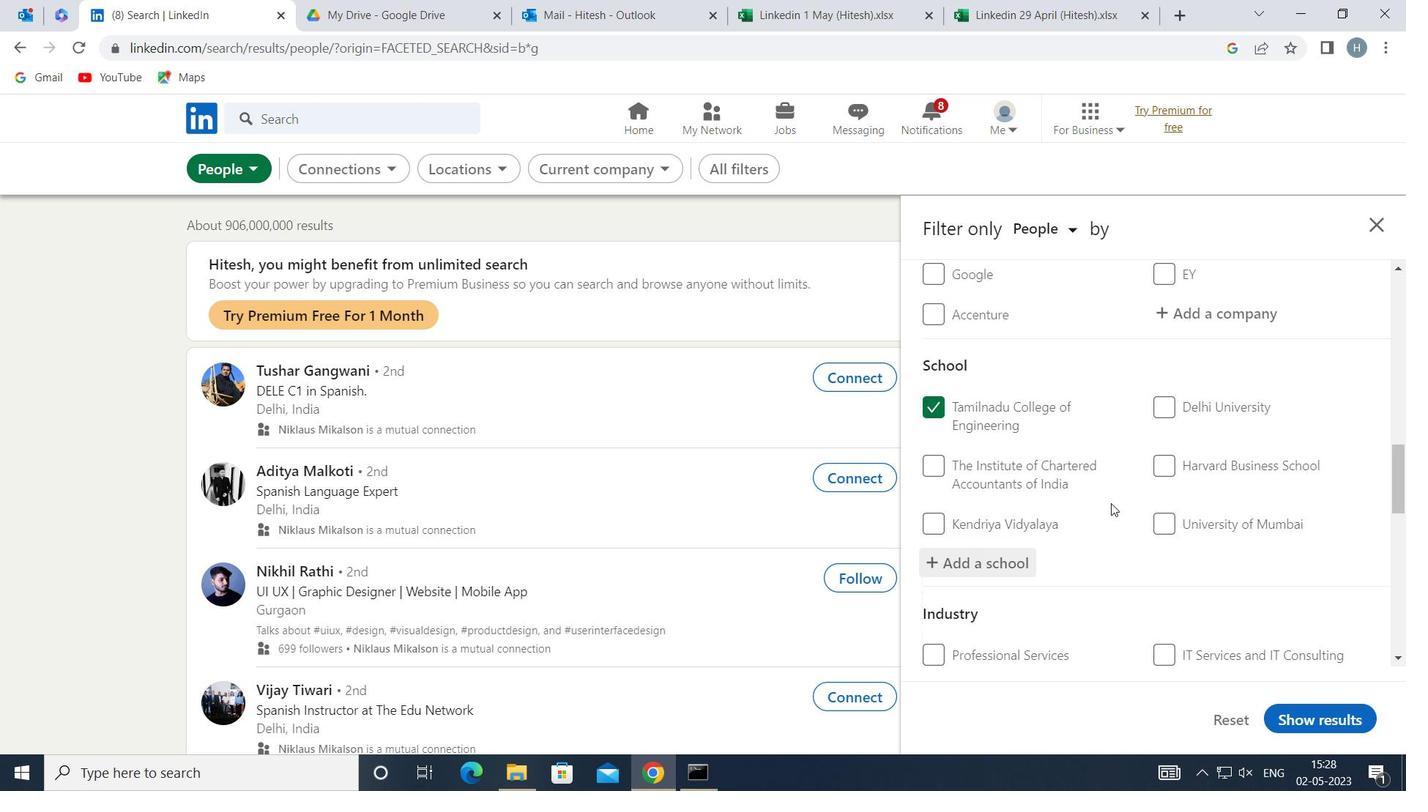 
Action: Mouse scrolled (1107, 492) with delta (0, 0)
Screenshot: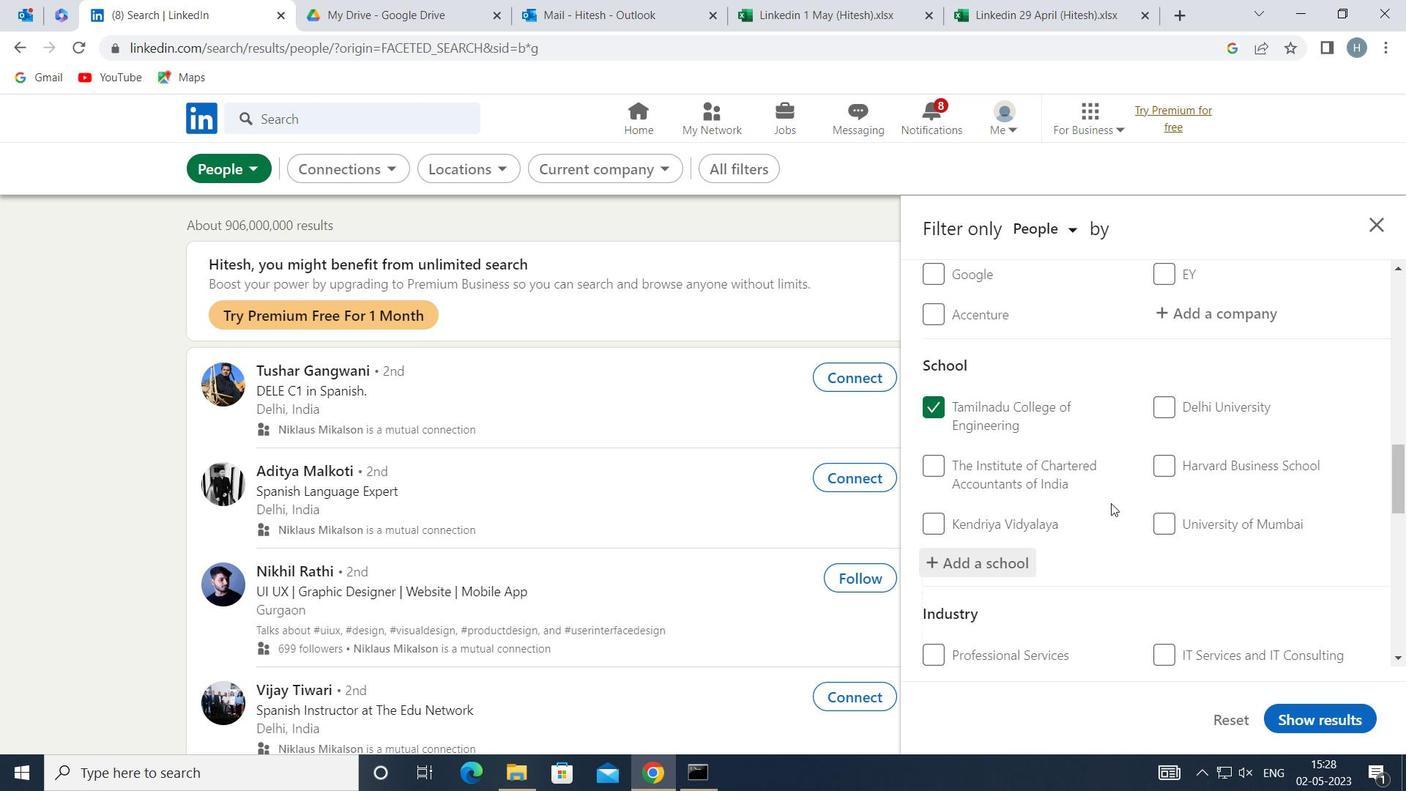 
Action: Mouse scrolled (1107, 492) with delta (0, 0)
Screenshot: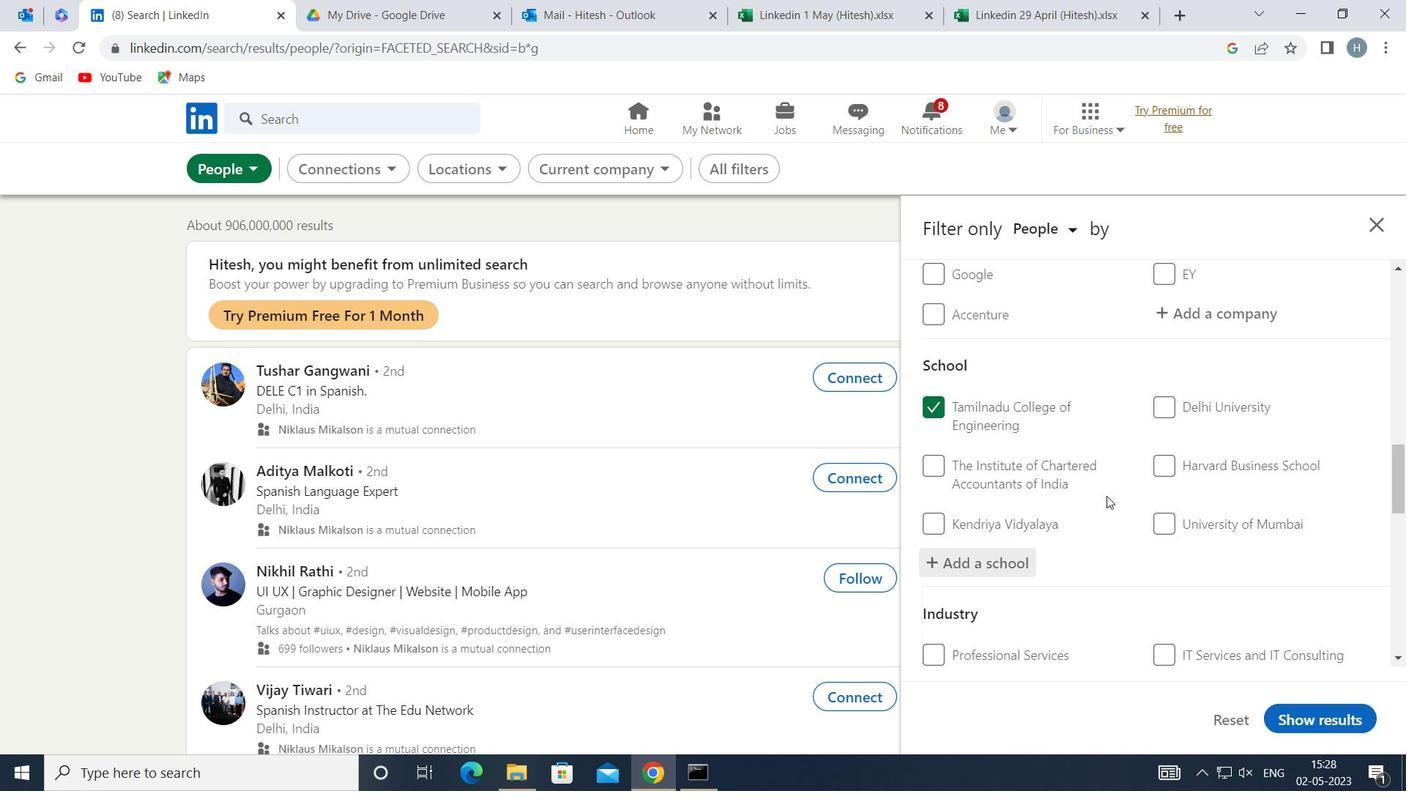 
Action: Mouse scrolled (1107, 492) with delta (0, 0)
Screenshot: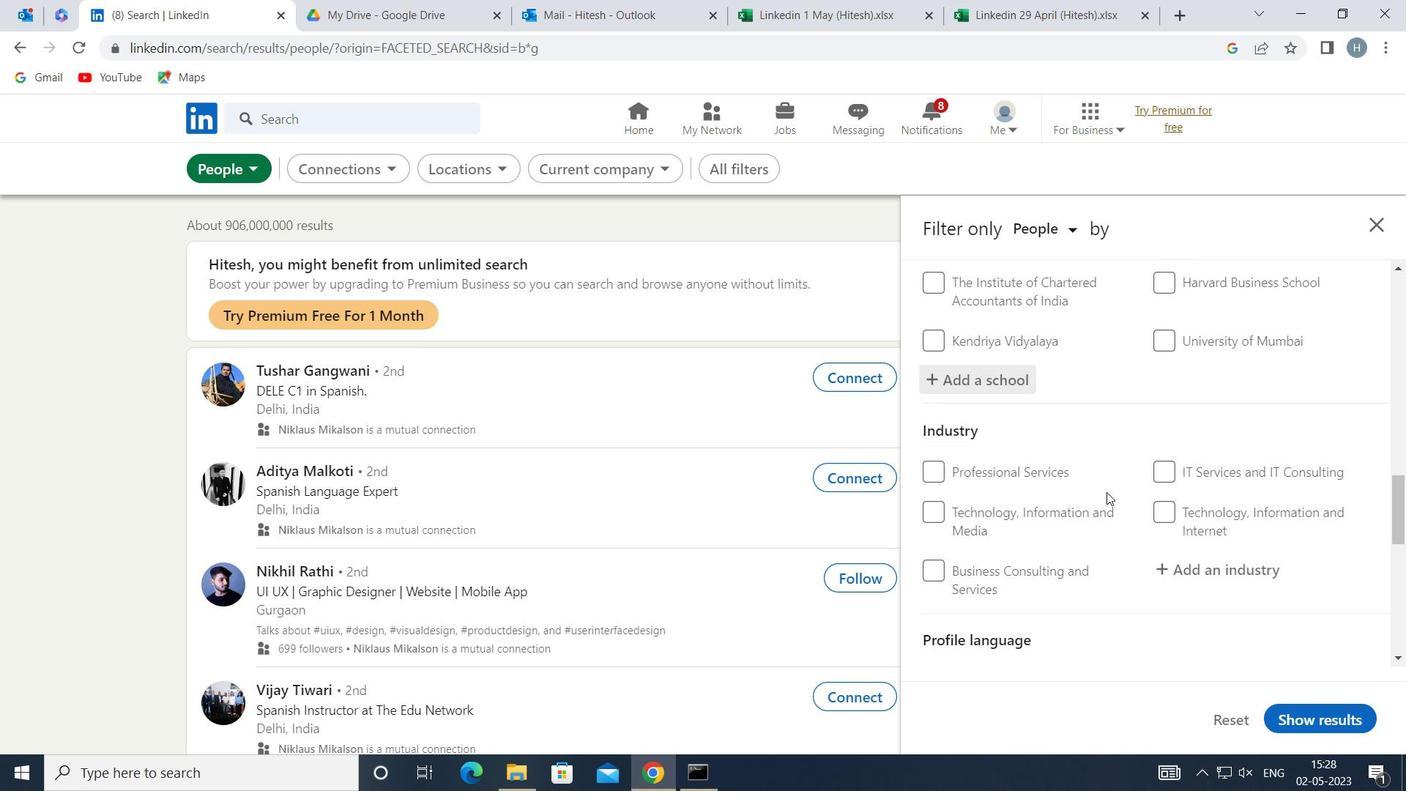 
Action: Mouse moved to (1208, 479)
Screenshot: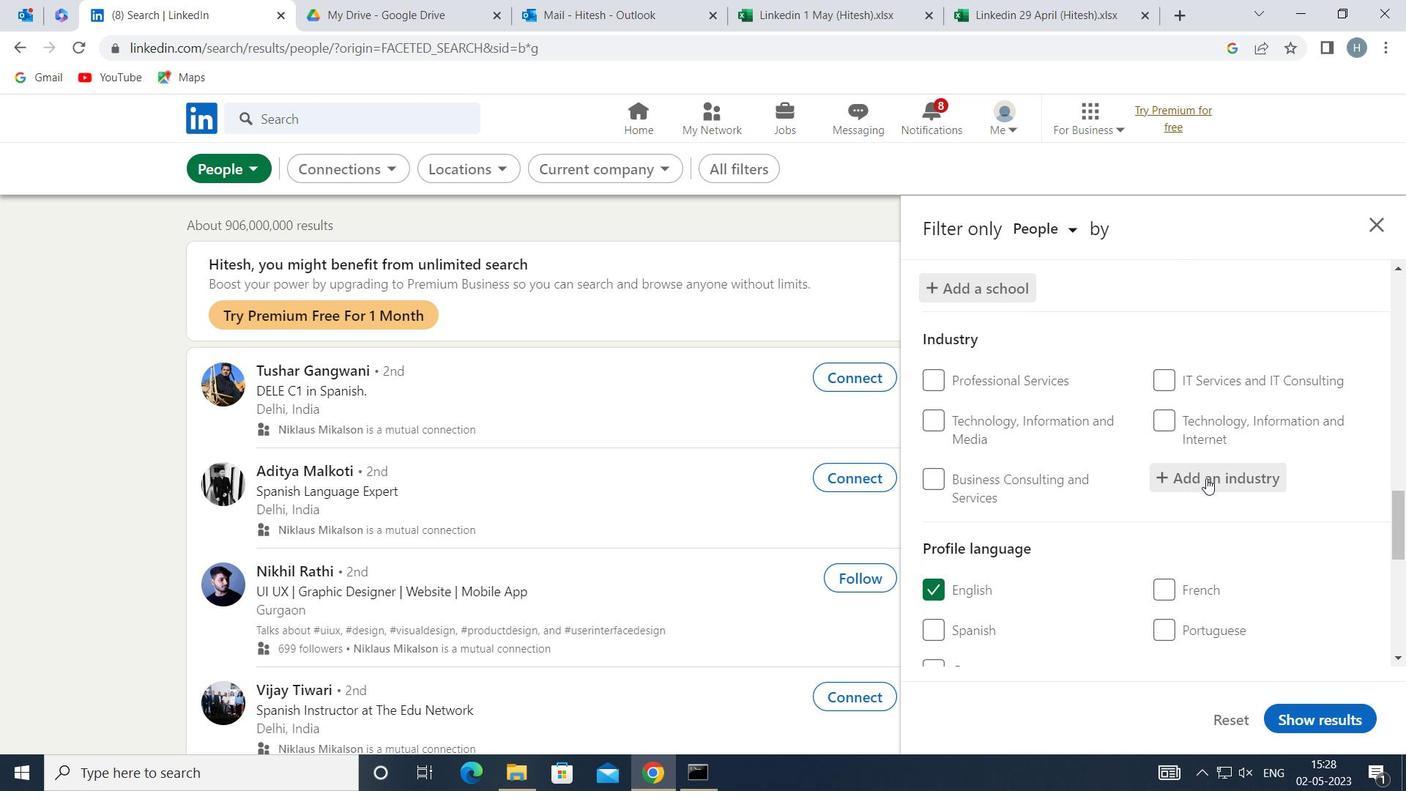 
Action: Mouse pressed left at (1208, 479)
Screenshot: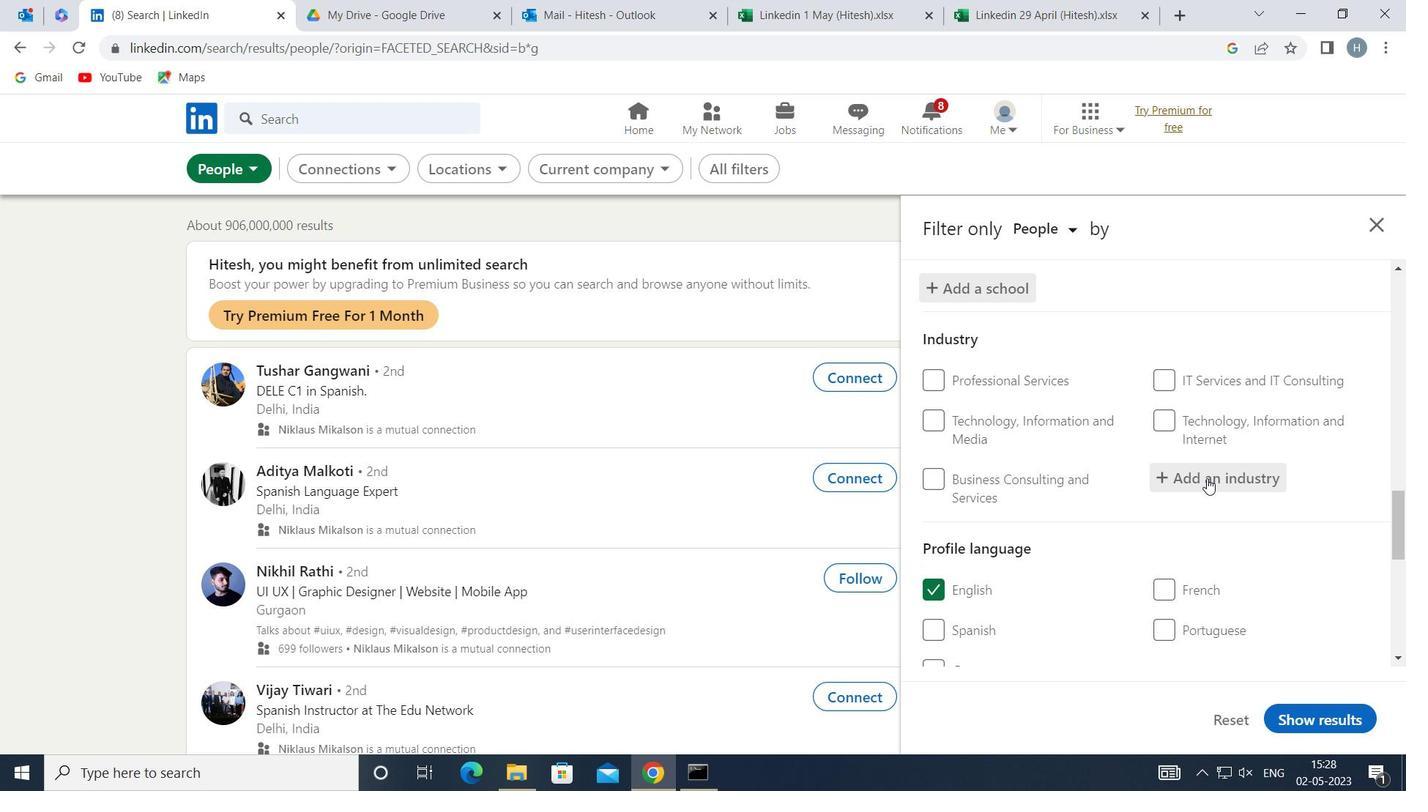 
Action: Key pressed <Key.shift>MEDIA<Key.space><Key.shift>PRODU
Screenshot: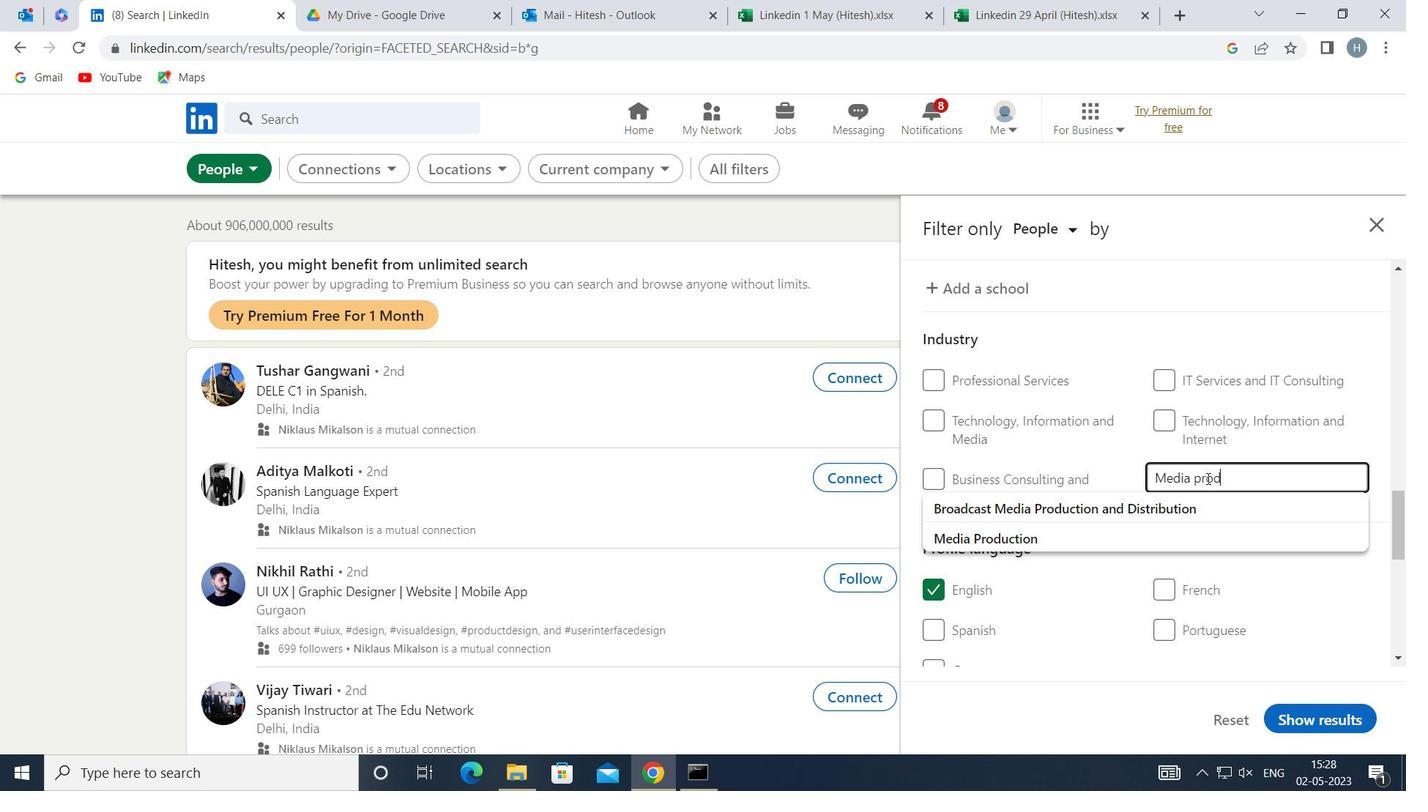 
Action: Mouse moved to (1103, 529)
Screenshot: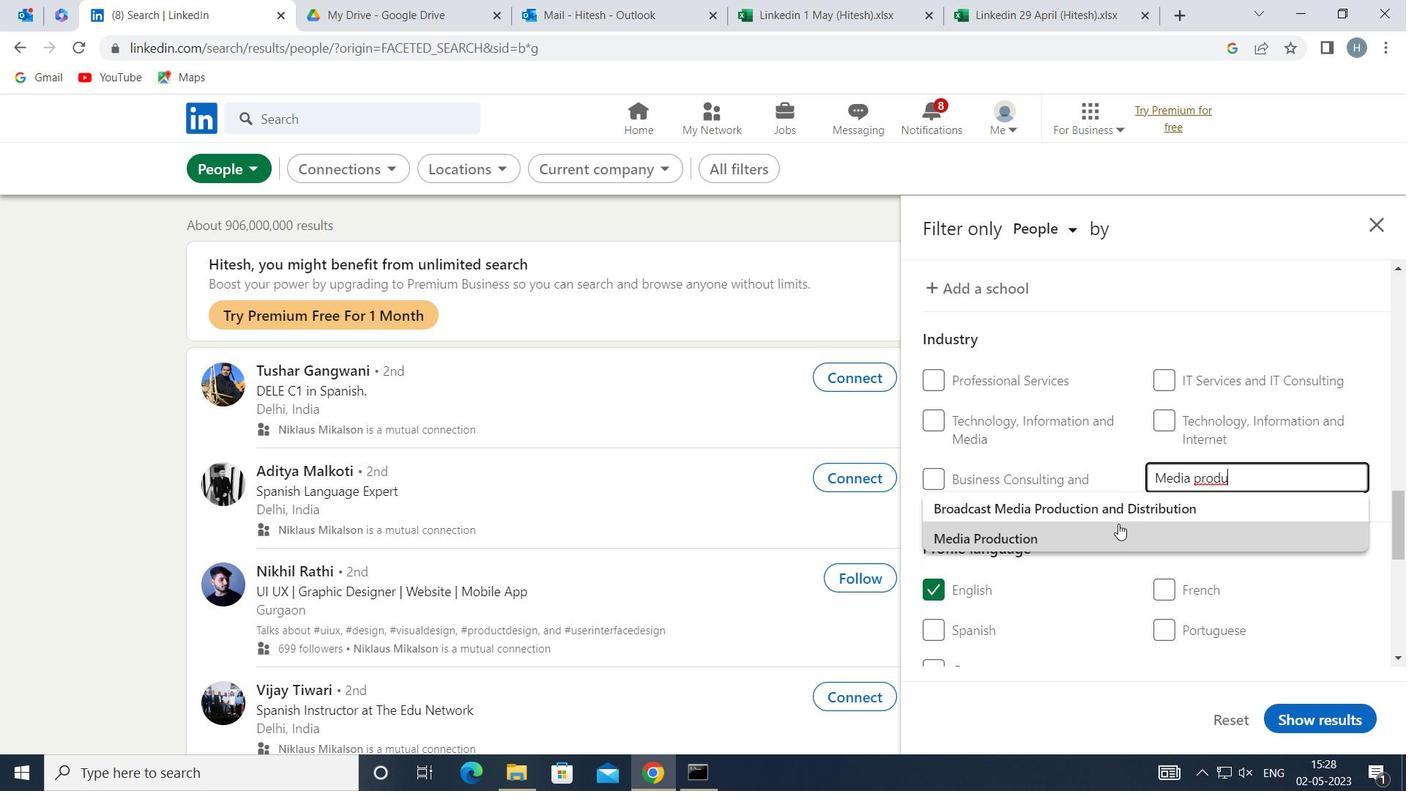 
Action: Mouse pressed left at (1103, 529)
Screenshot: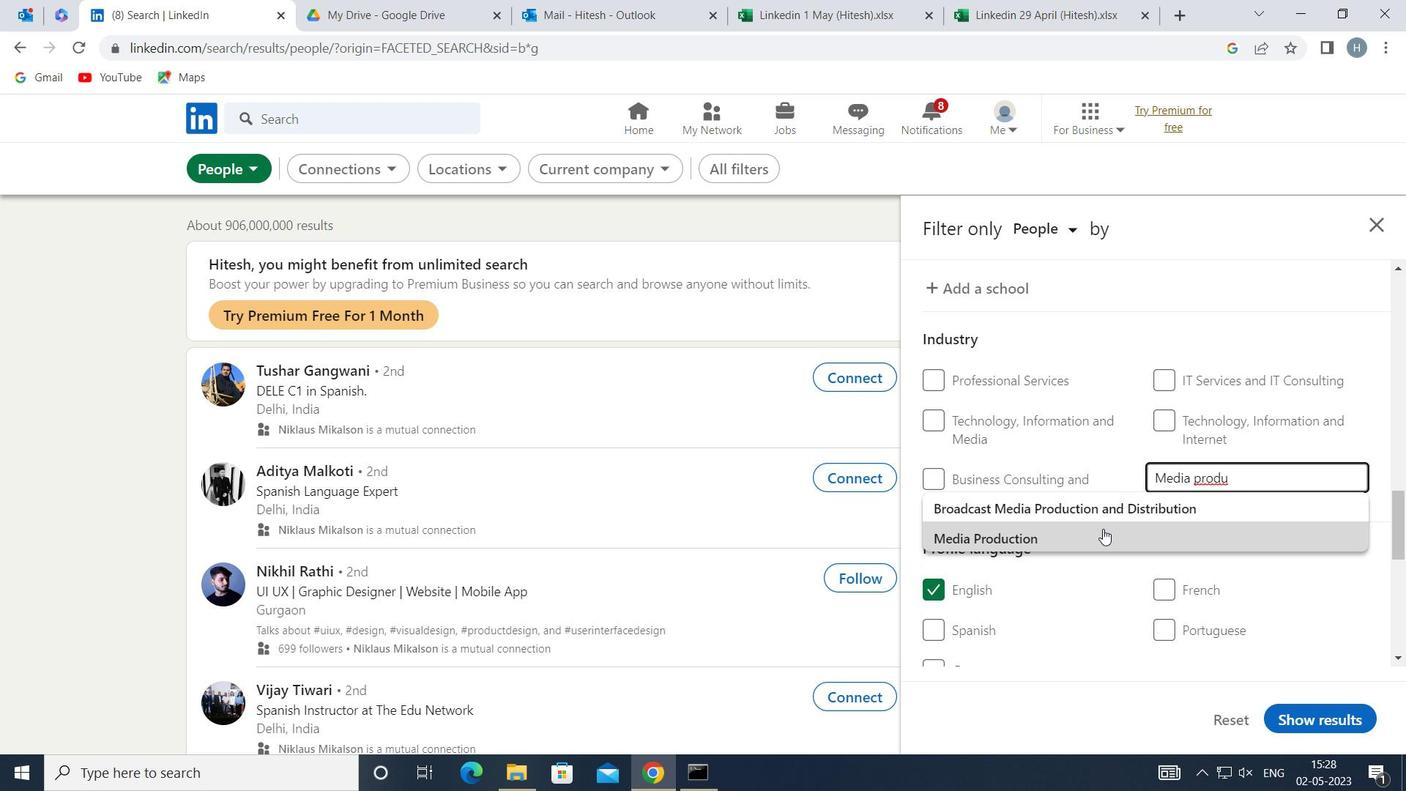 
Action: Mouse moved to (1077, 523)
Screenshot: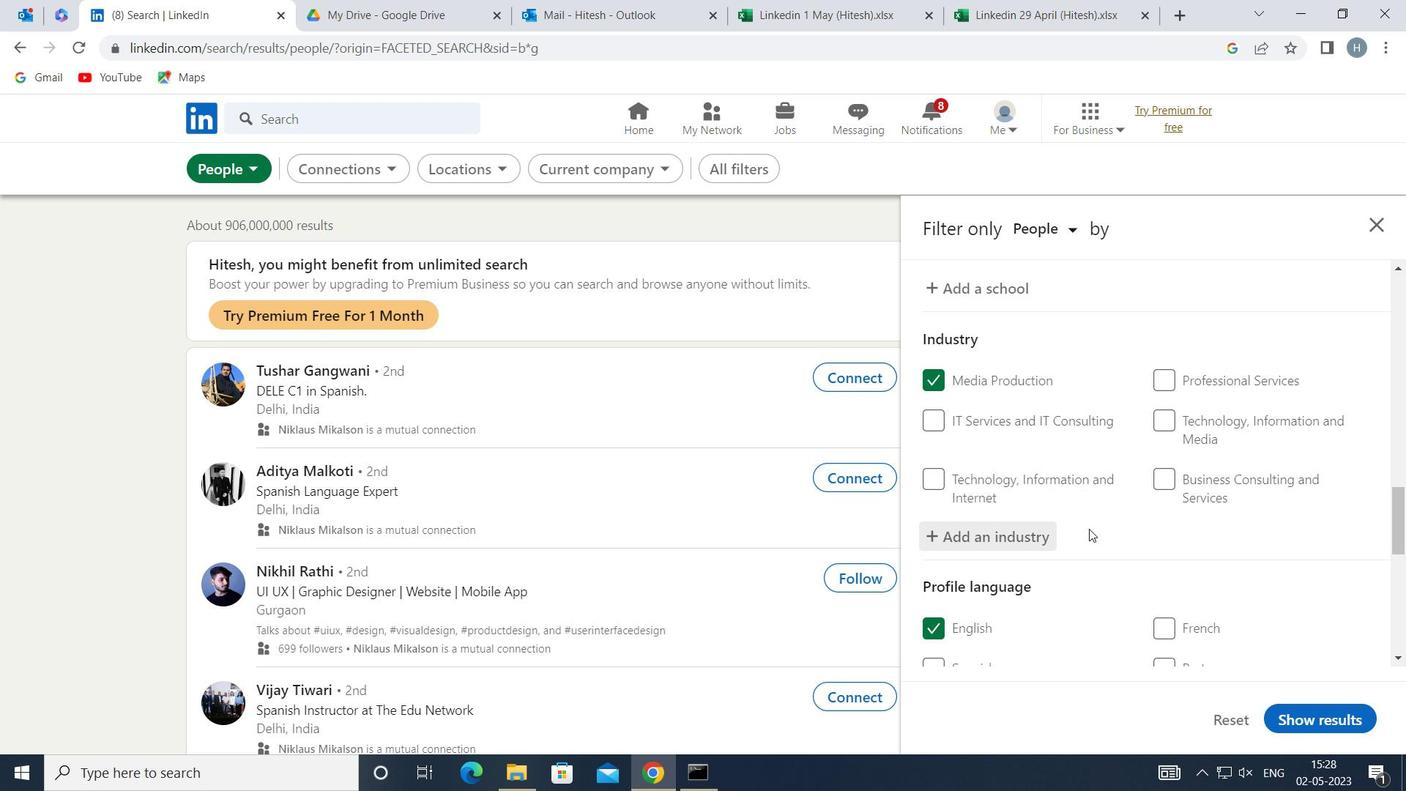 
Action: Mouse scrolled (1077, 523) with delta (0, 0)
Screenshot: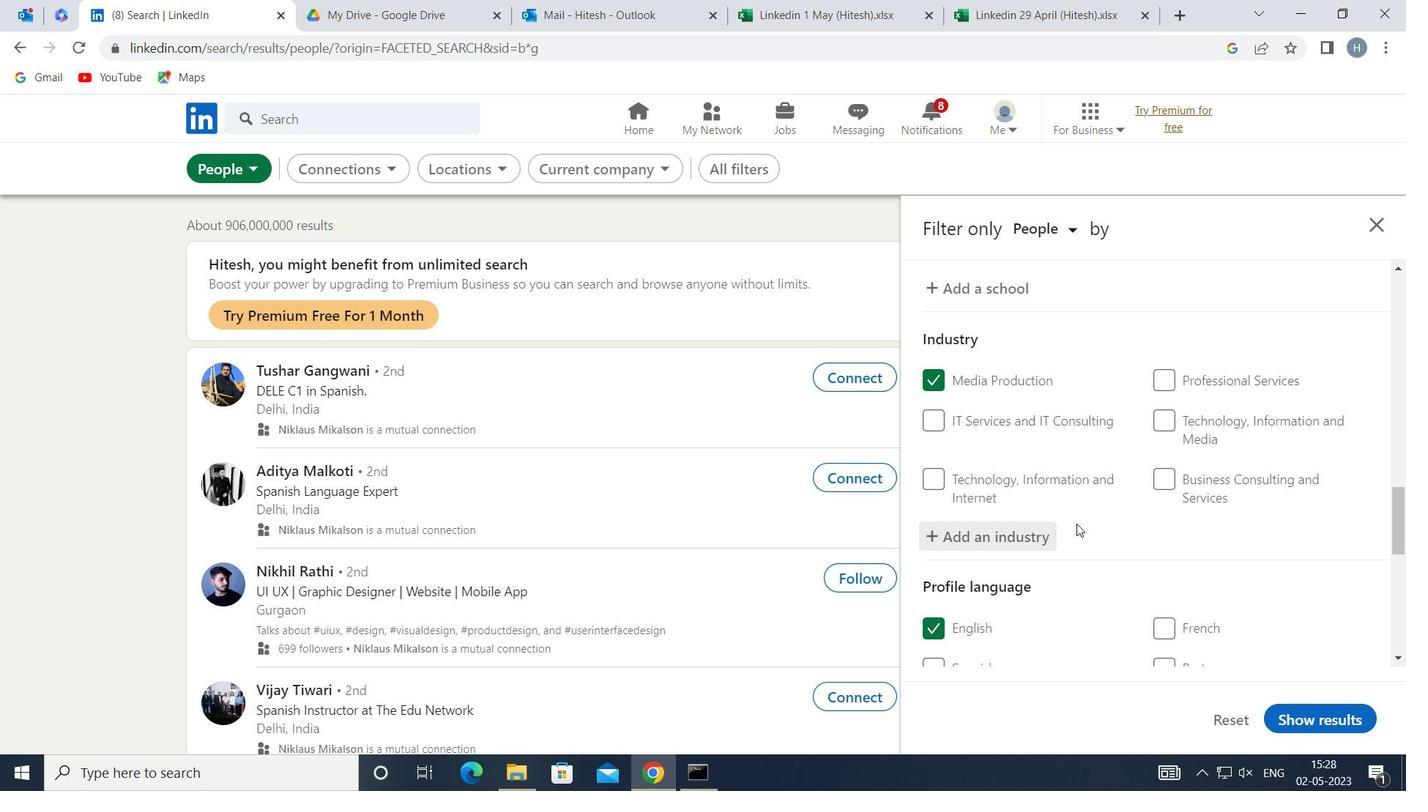 
Action: Mouse moved to (1093, 515)
Screenshot: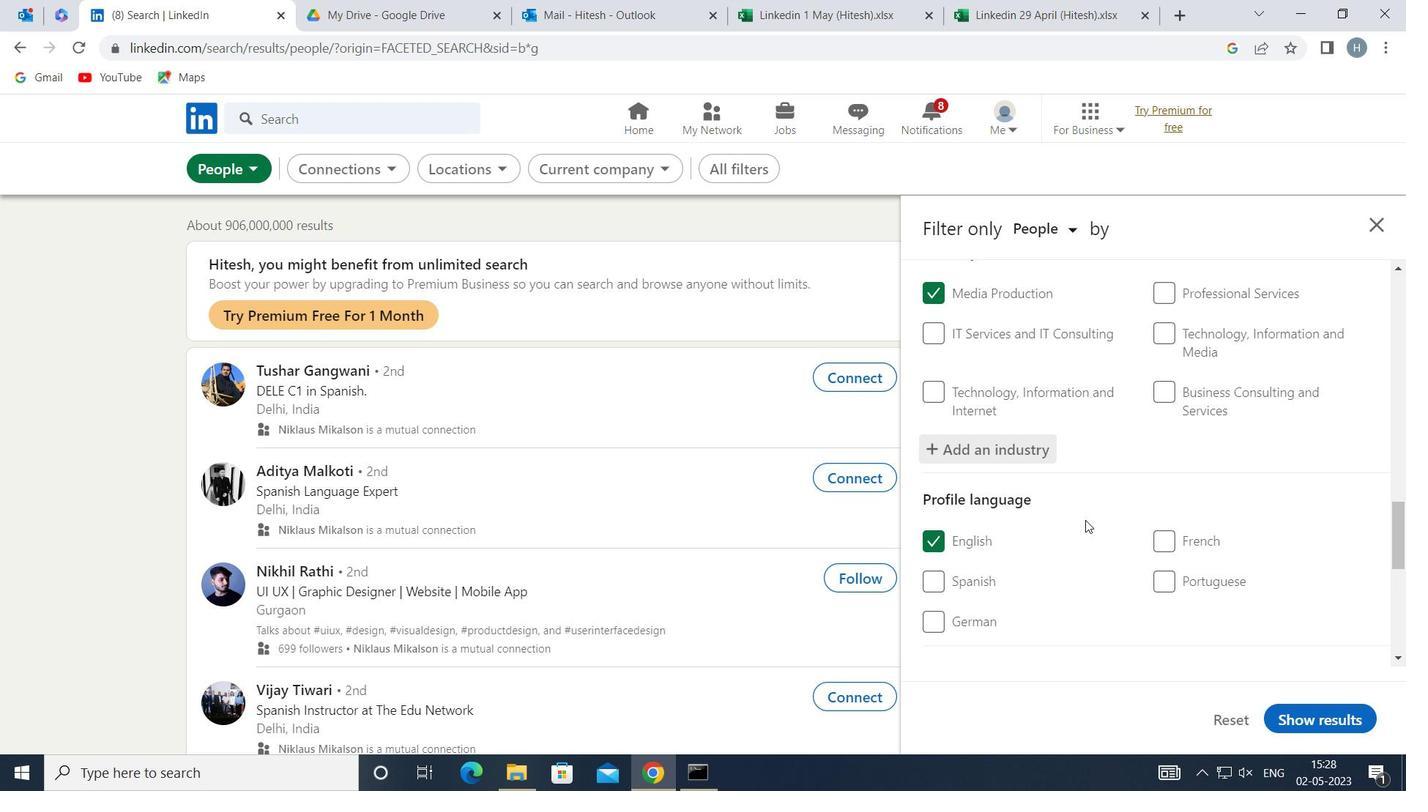 
Action: Mouse scrolled (1093, 515) with delta (0, 0)
Screenshot: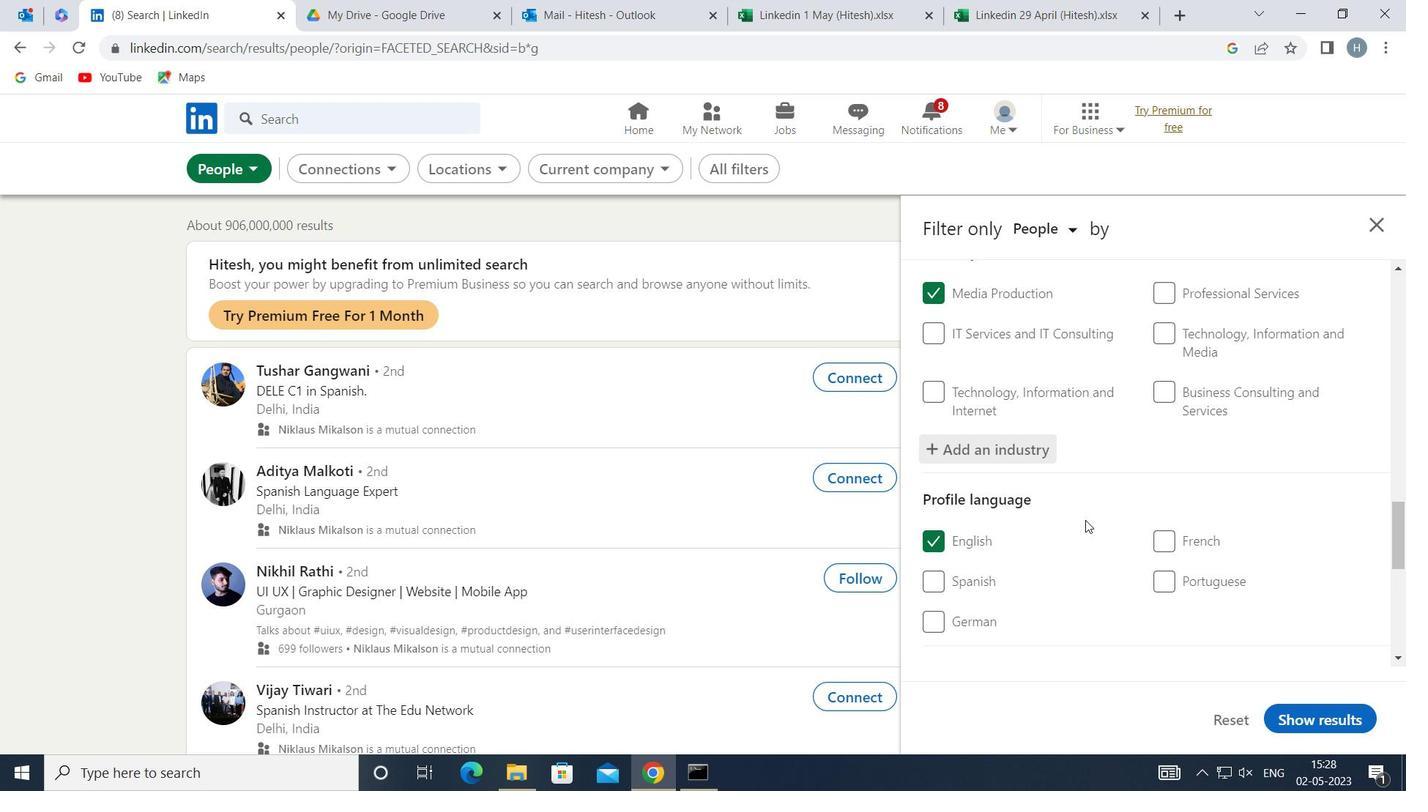 
Action: Mouse scrolled (1093, 515) with delta (0, 0)
Screenshot: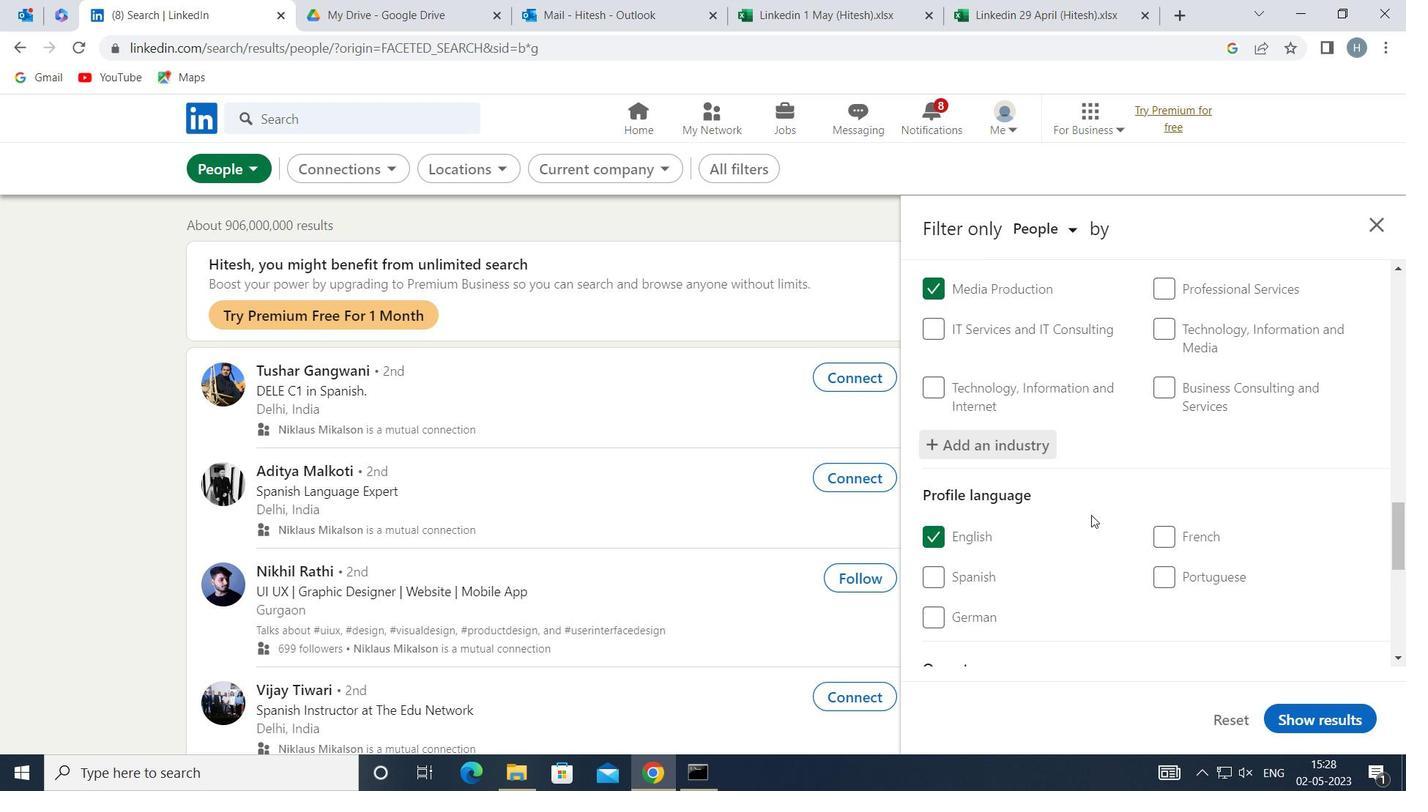 
Action: Mouse moved to (1099, 513)
Screenshot: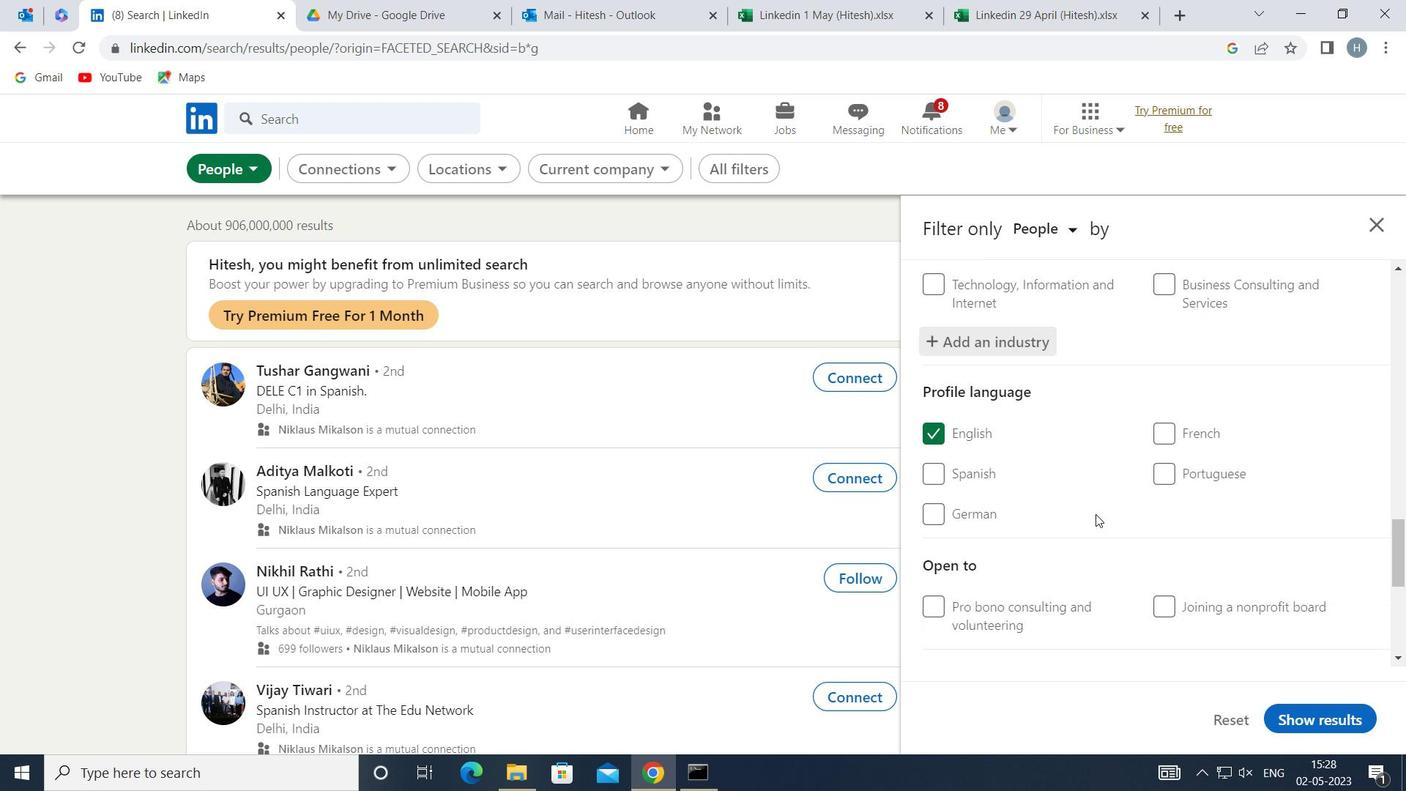 
Action: Mouse scrolled (1099, 512) with delta (0, 0)
Screenshot: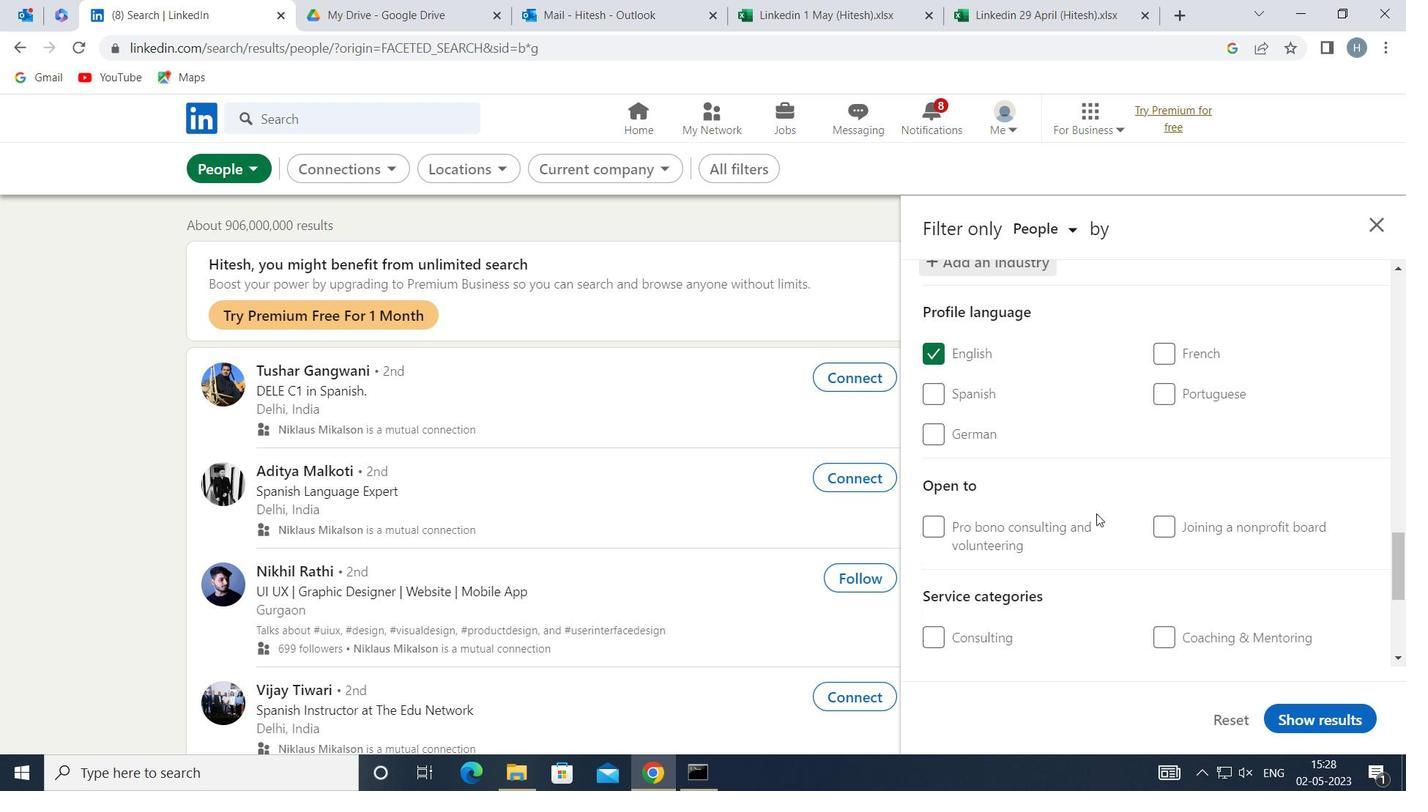 
Action: Mouse scrolled (1099, 512) with delta (0, 0)
Screenshot: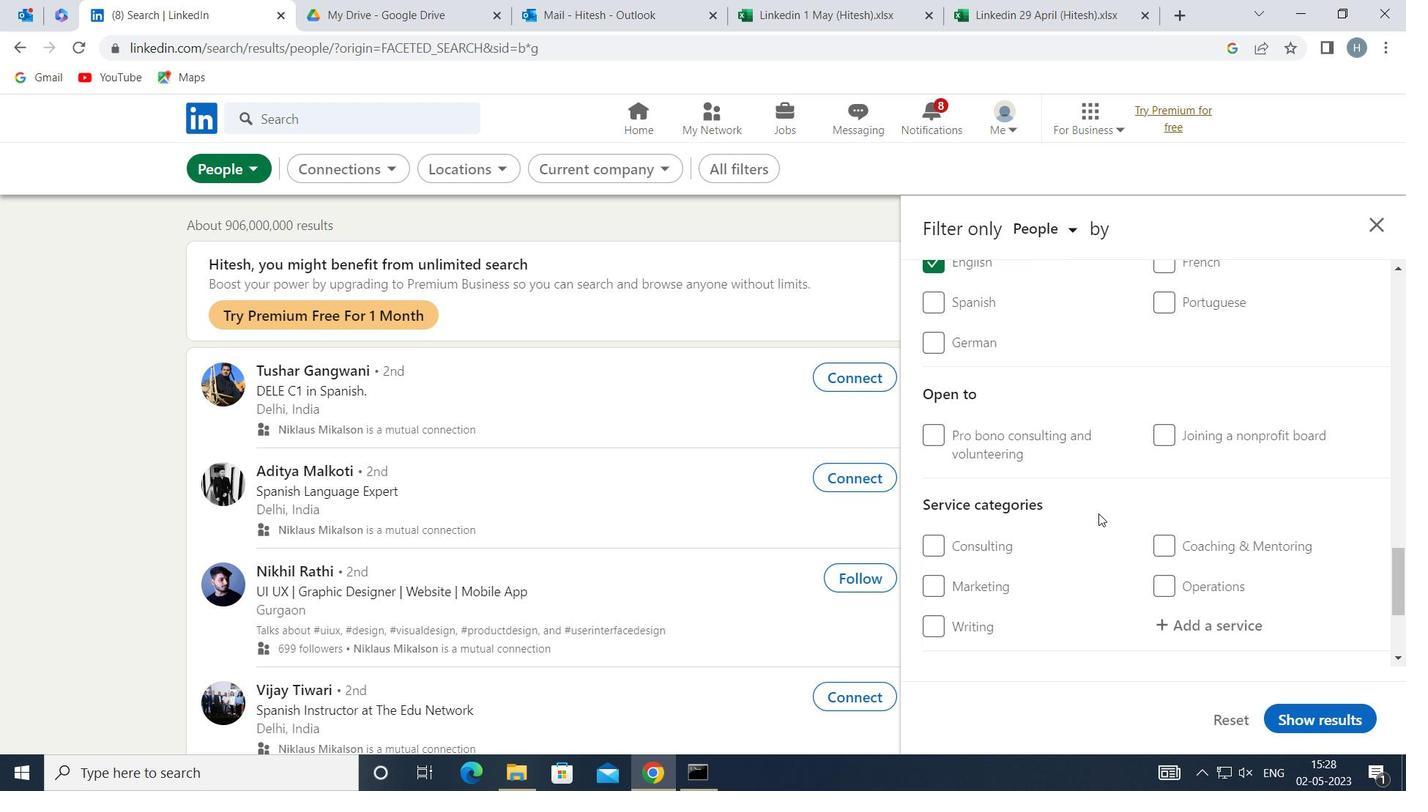 
Action: Mouse scrolled (1099, 512) with delta (0, 0)
Screenshot: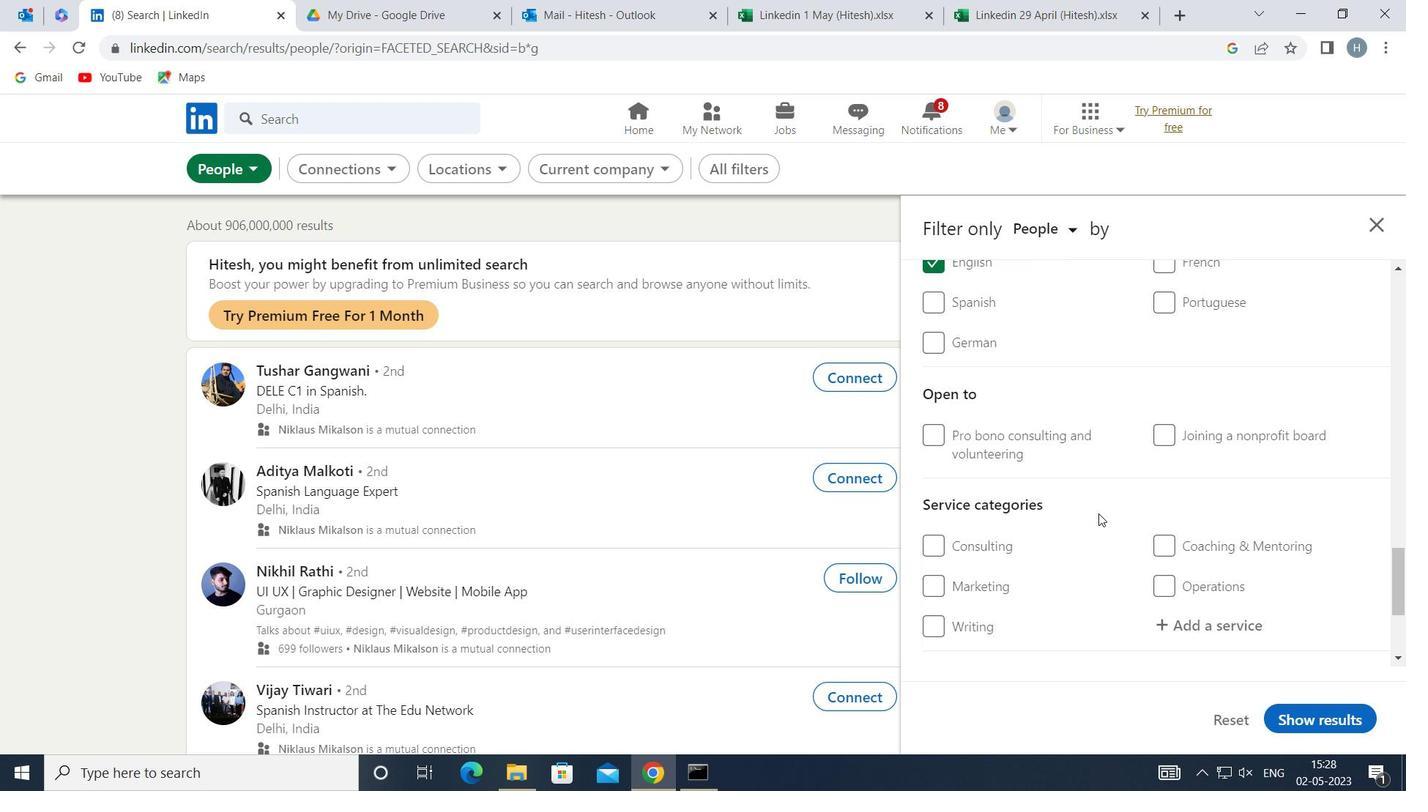 
Action: Mouse moved to (1236, 444)
Screenshot: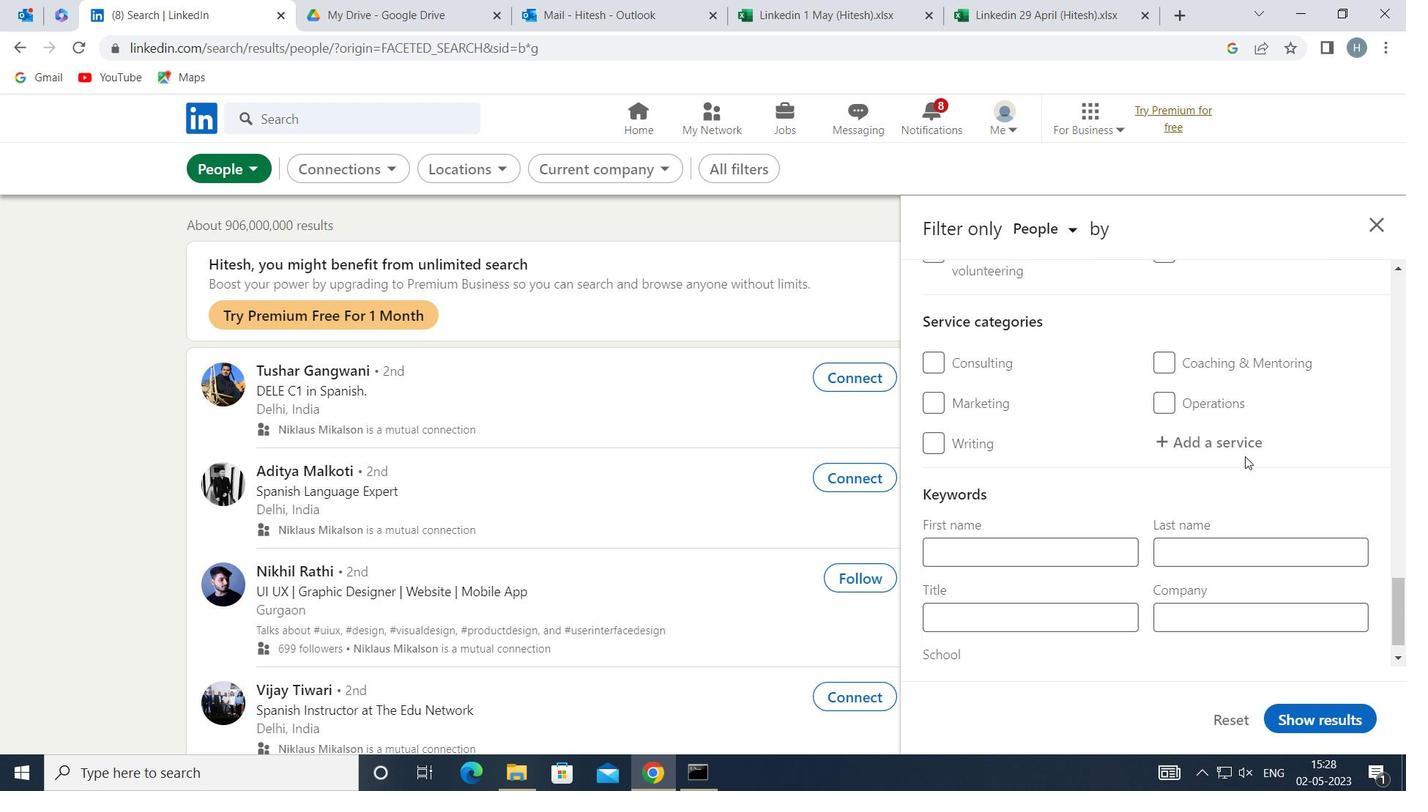 
Action: Mouse pressed left at (1236, 444)
Screenshot: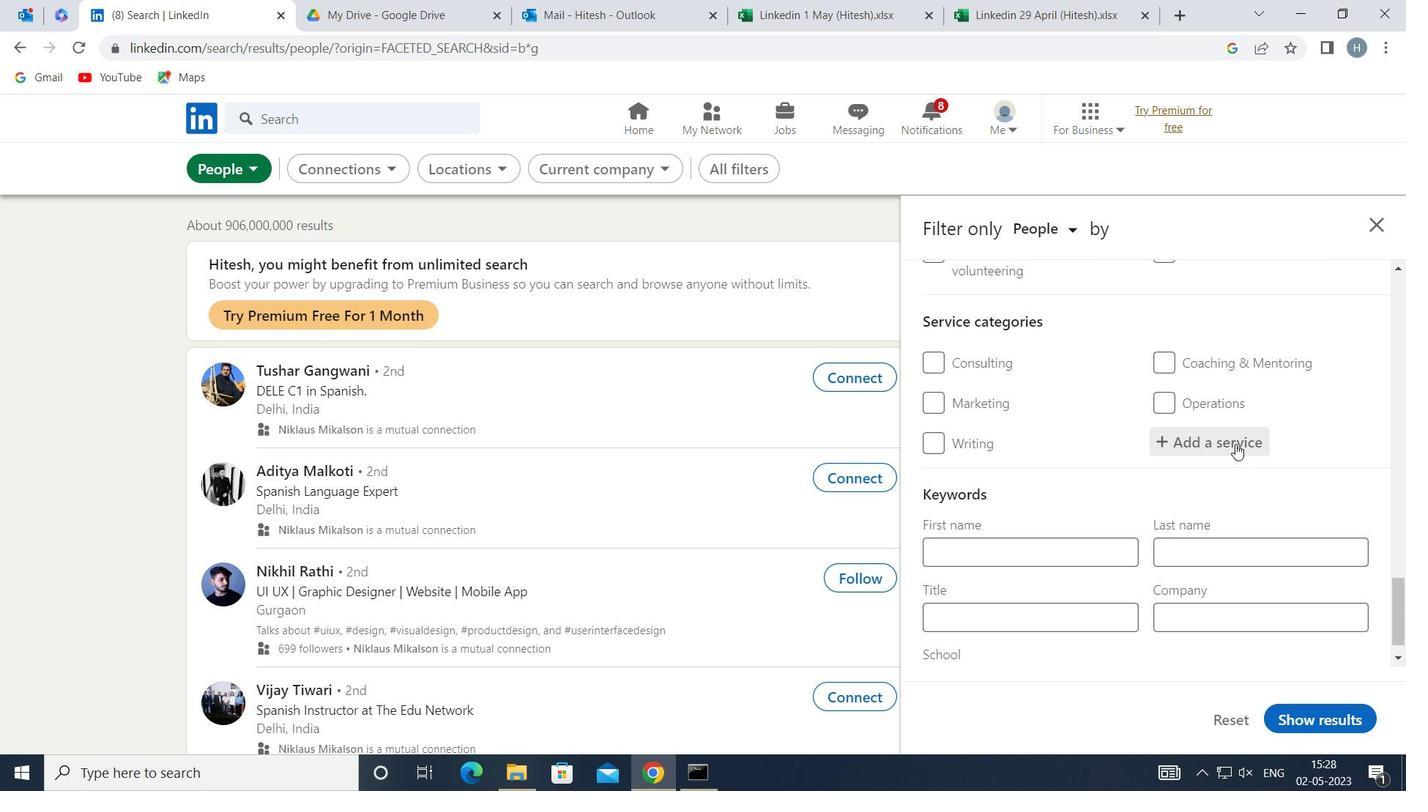 
Action: Key pressed <Key.shift>VIDEOG
Screenshot: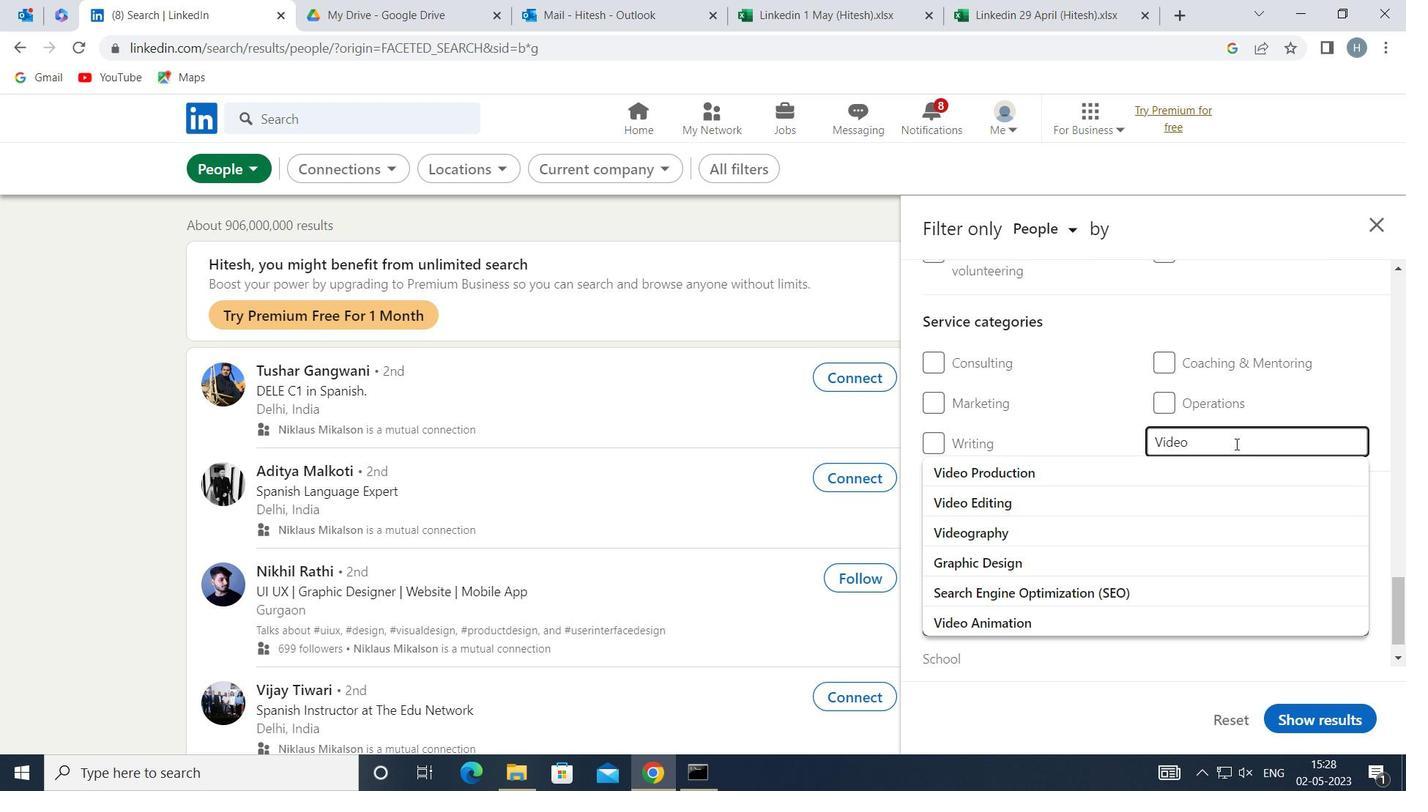 
Action: Mouse moved to (1135, 475)
Screenshot: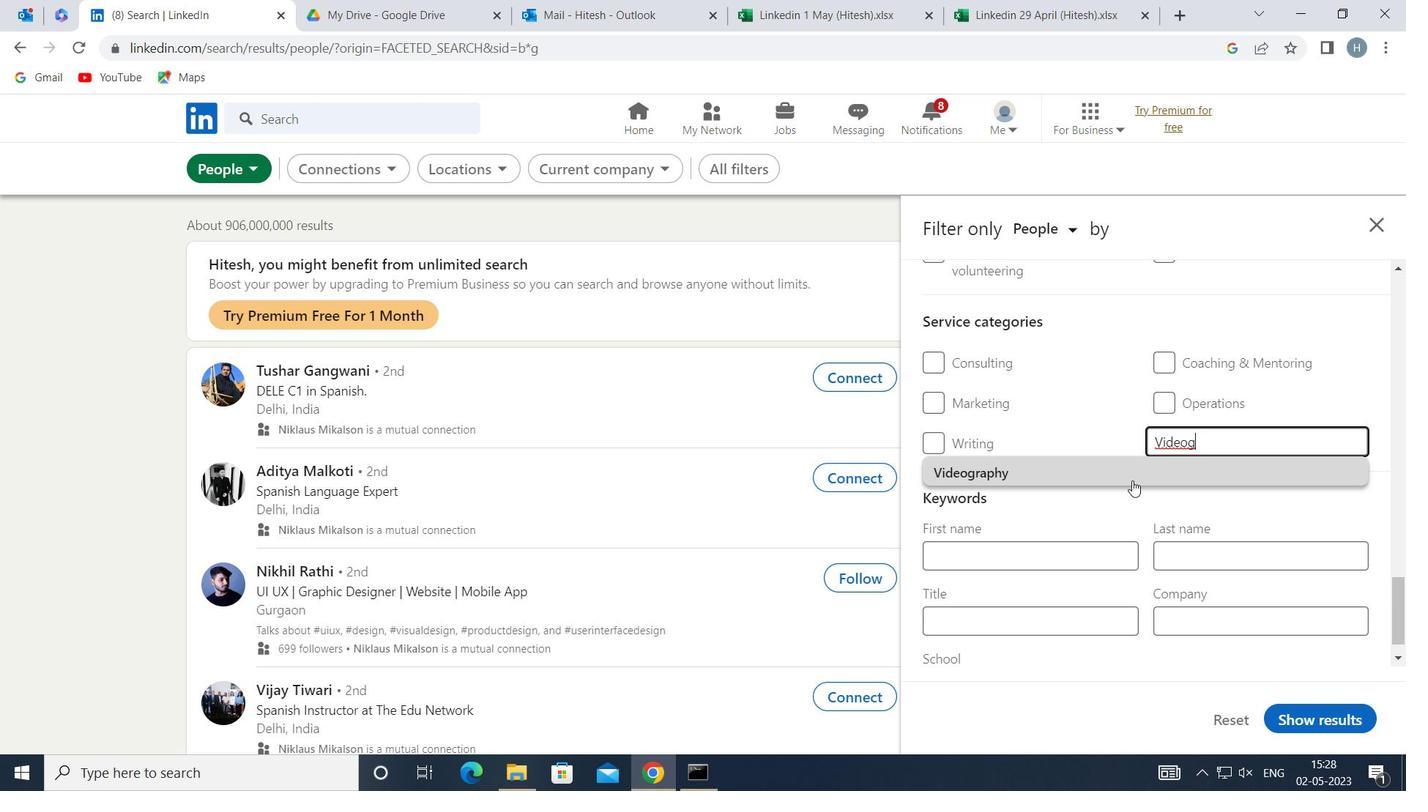 
Action: Mouse pressed left at (1135, 475)
Screenshot: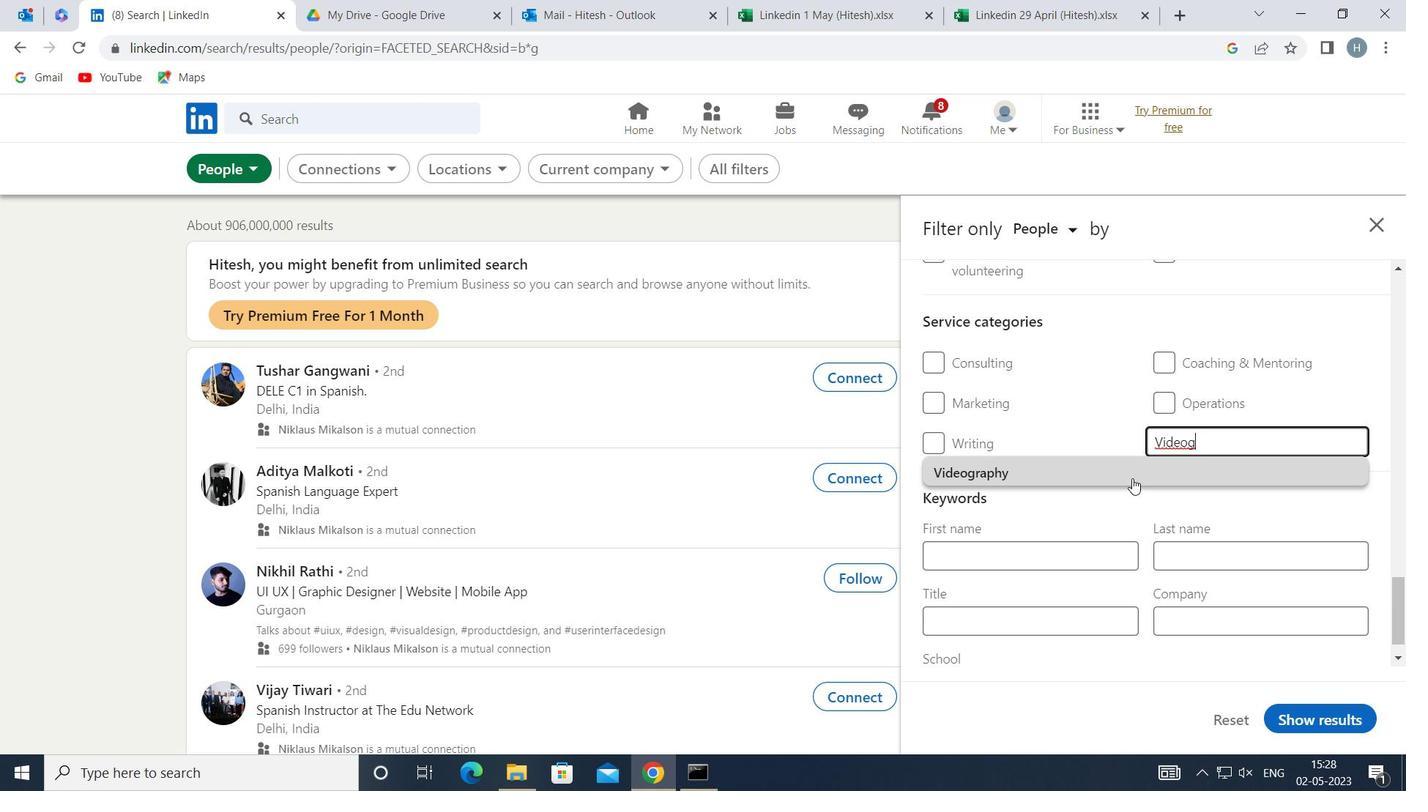 
Action: Mouse moved to (1135, 474)
Screenshot: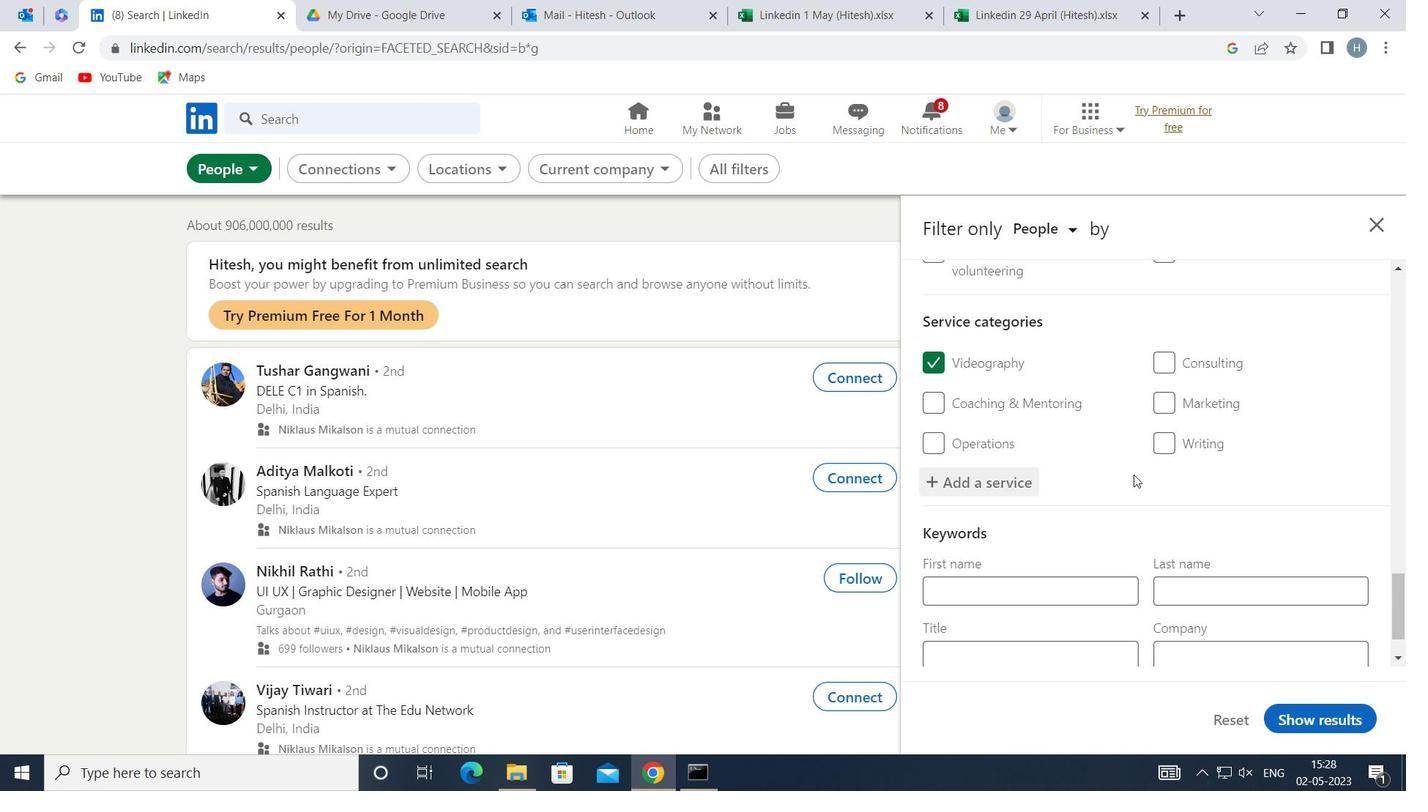 
Action: Mouse scrolled (1135, 474) with delta (0, 0)
Screenshot: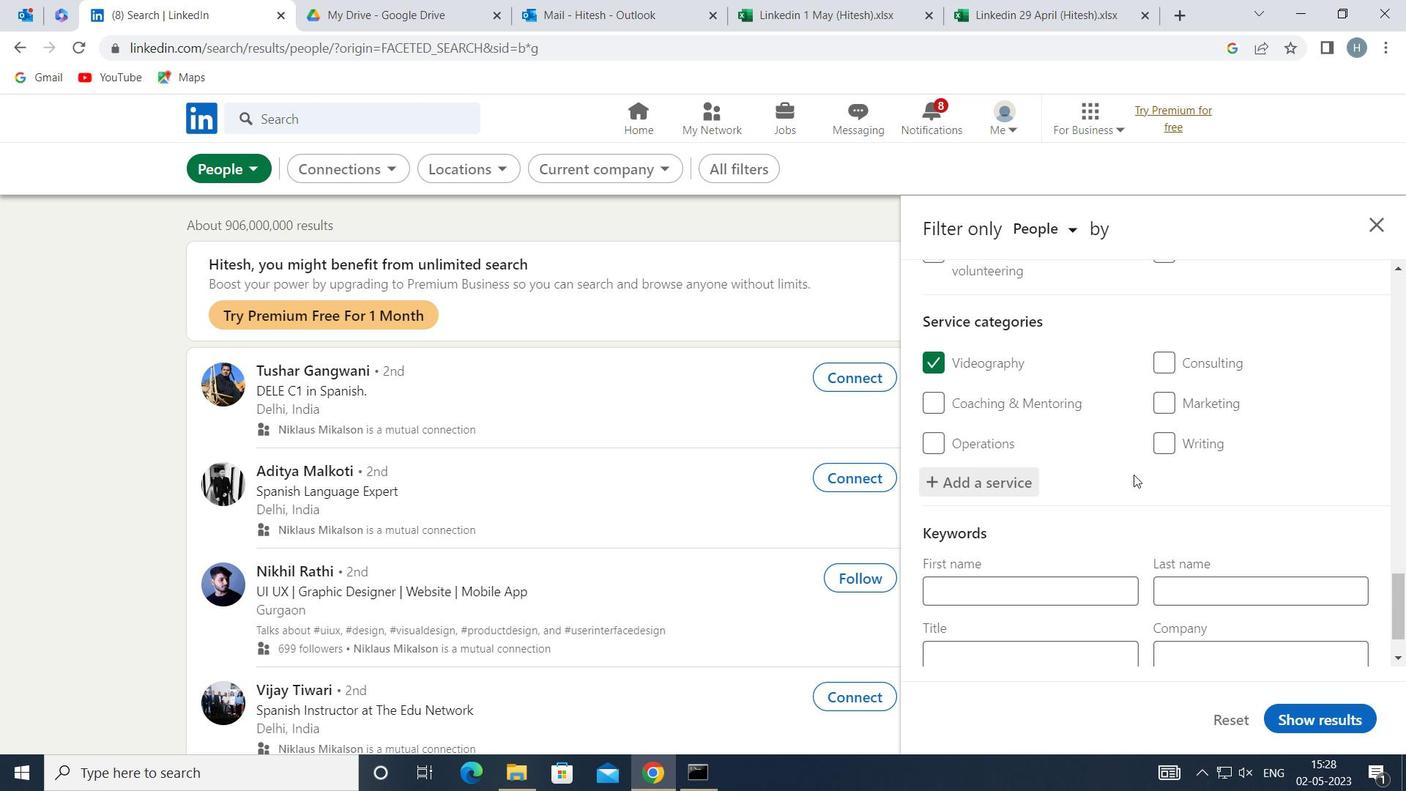 
Action: Mouse moved to (1135, 474)
Screenshot: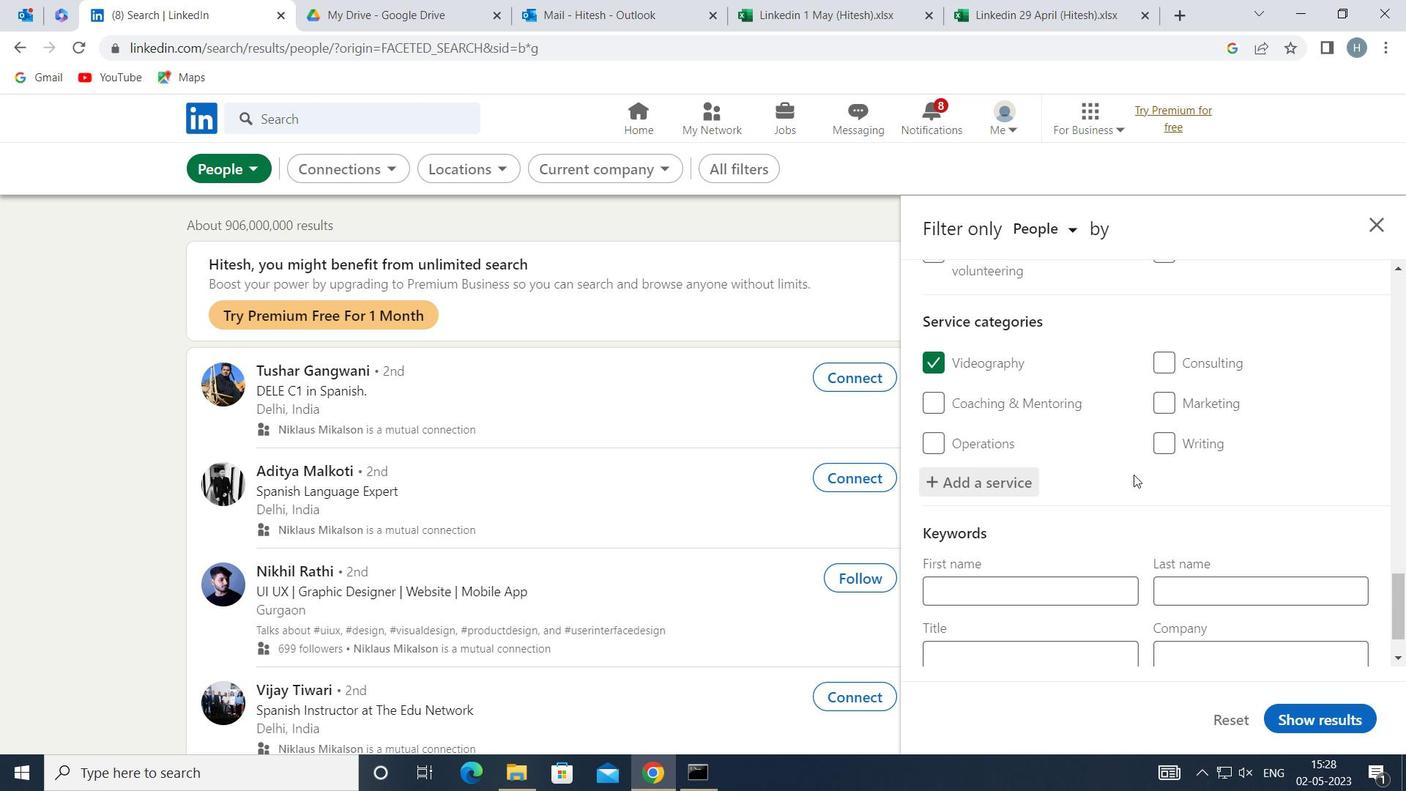 
Action: Mouse scrolled (1135, 474) with delta (0, 0)
Screenshot: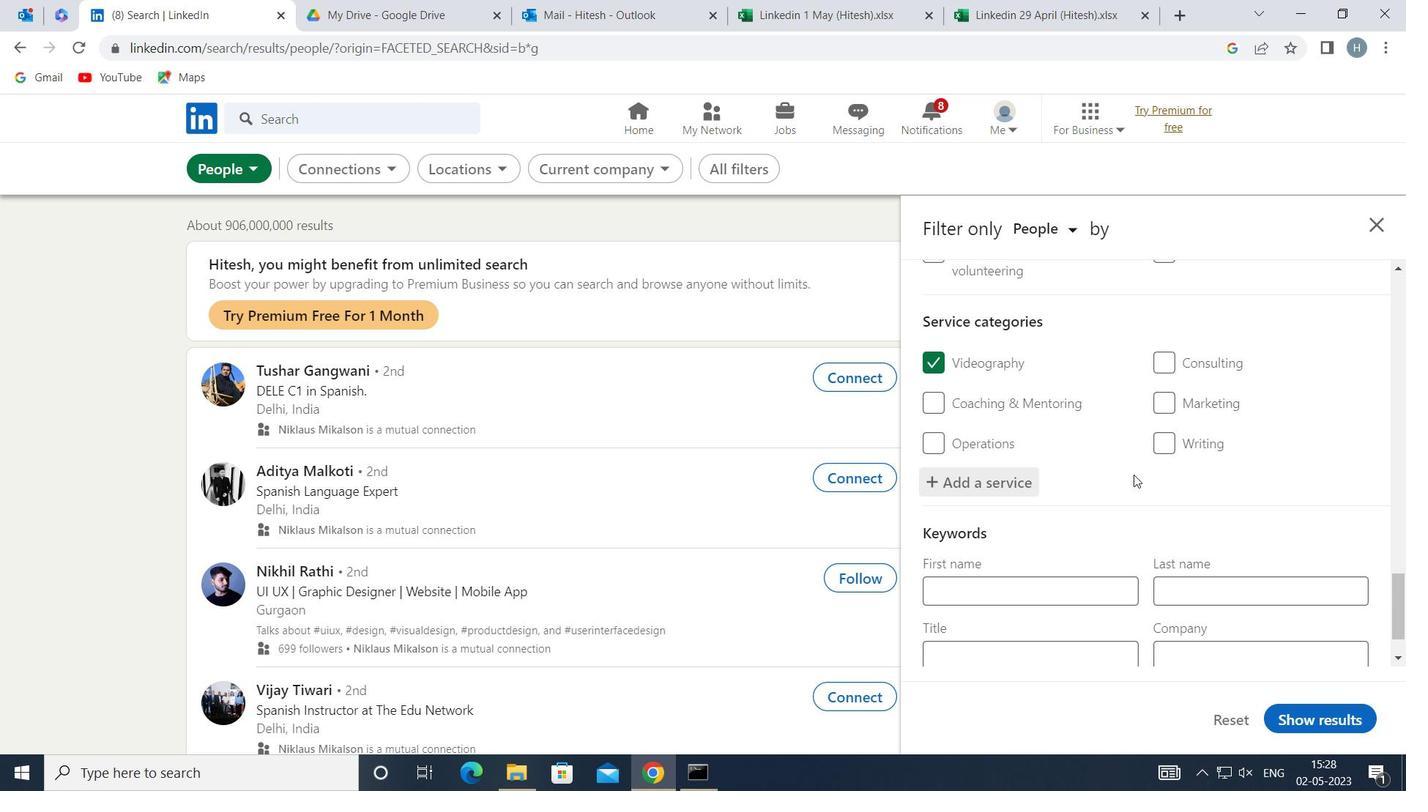 
Action: Mouse moved to (1129, 479)
Screenshot: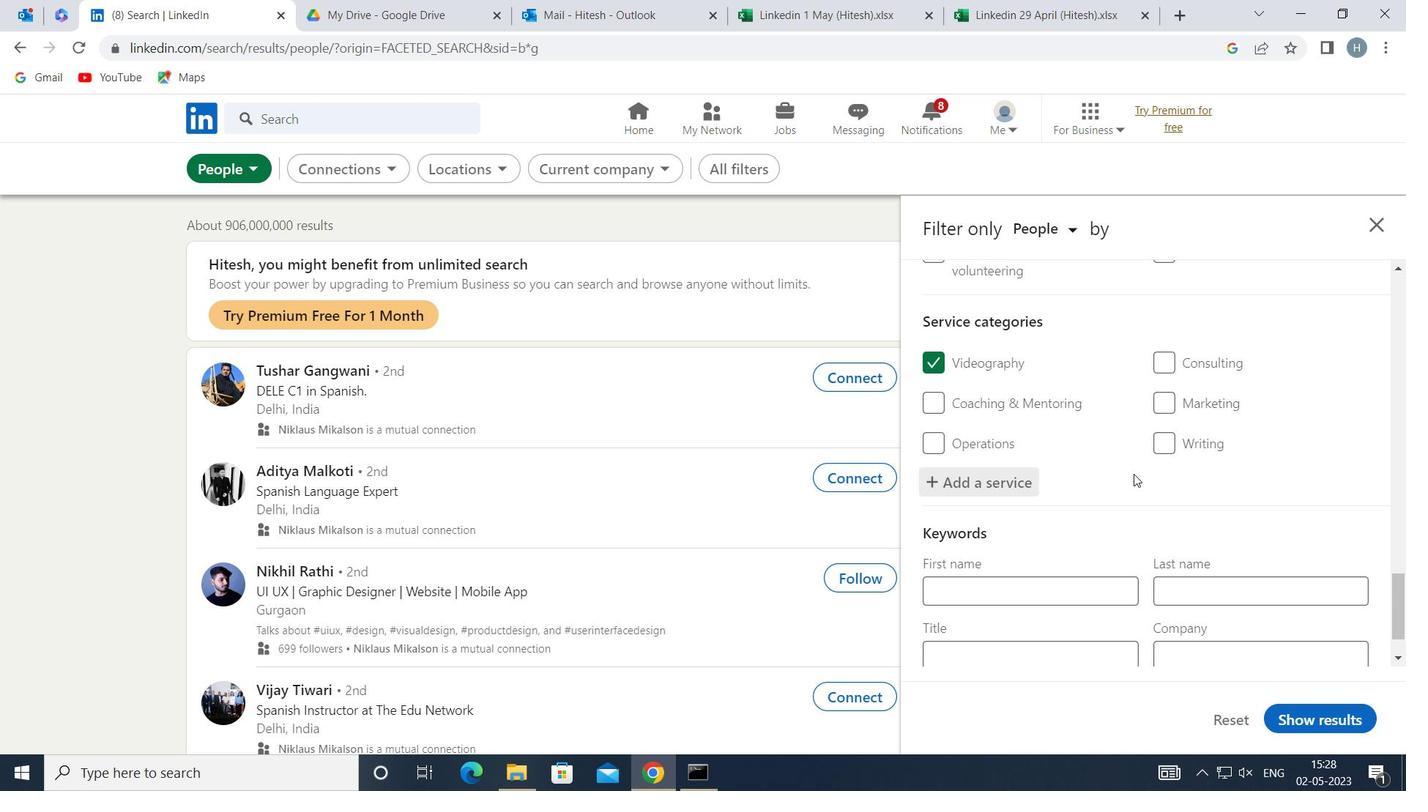 
Action: Mouse scrolled (1129, 479) with delta (0, 0)
Screenshot: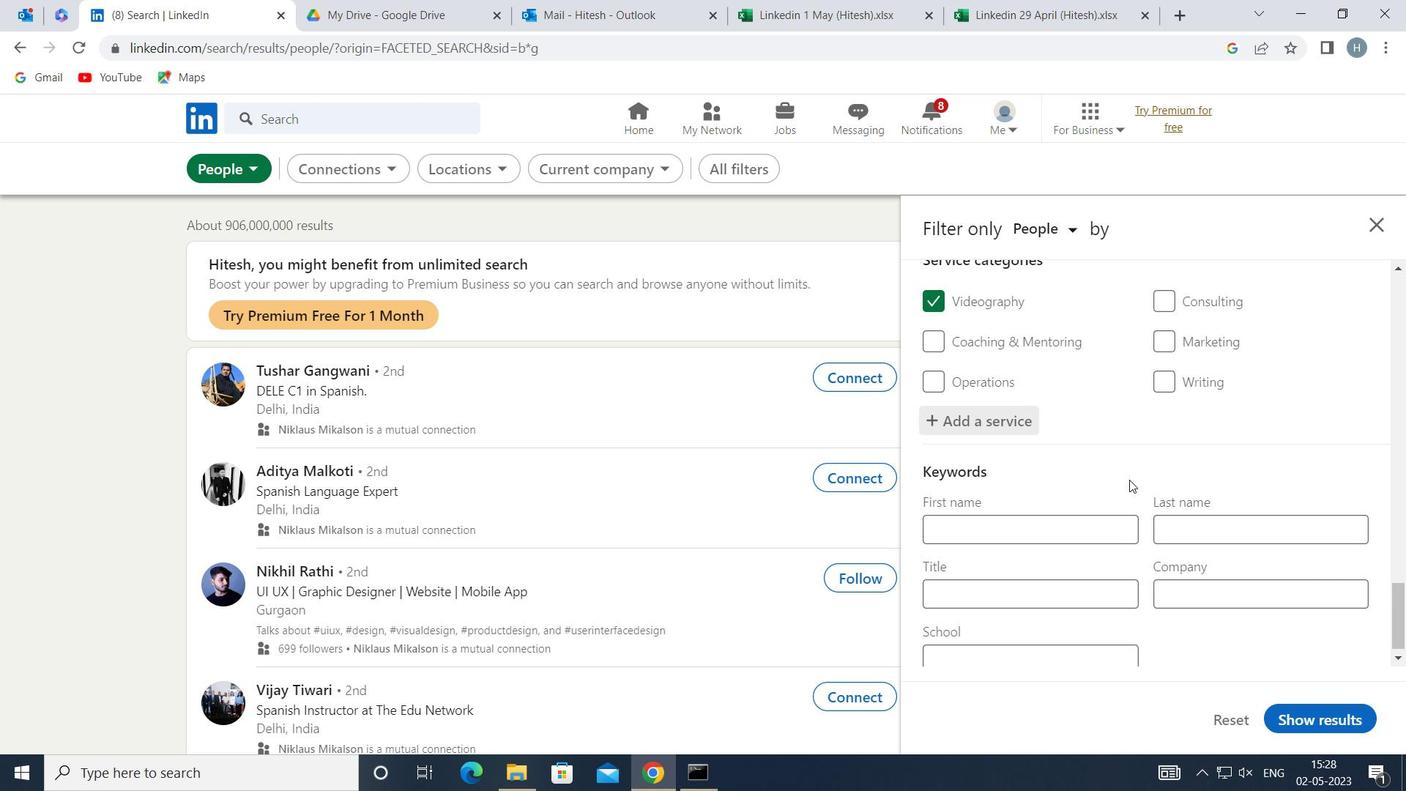 
Action: Mouse moved to (1129, 481)
Screenshot: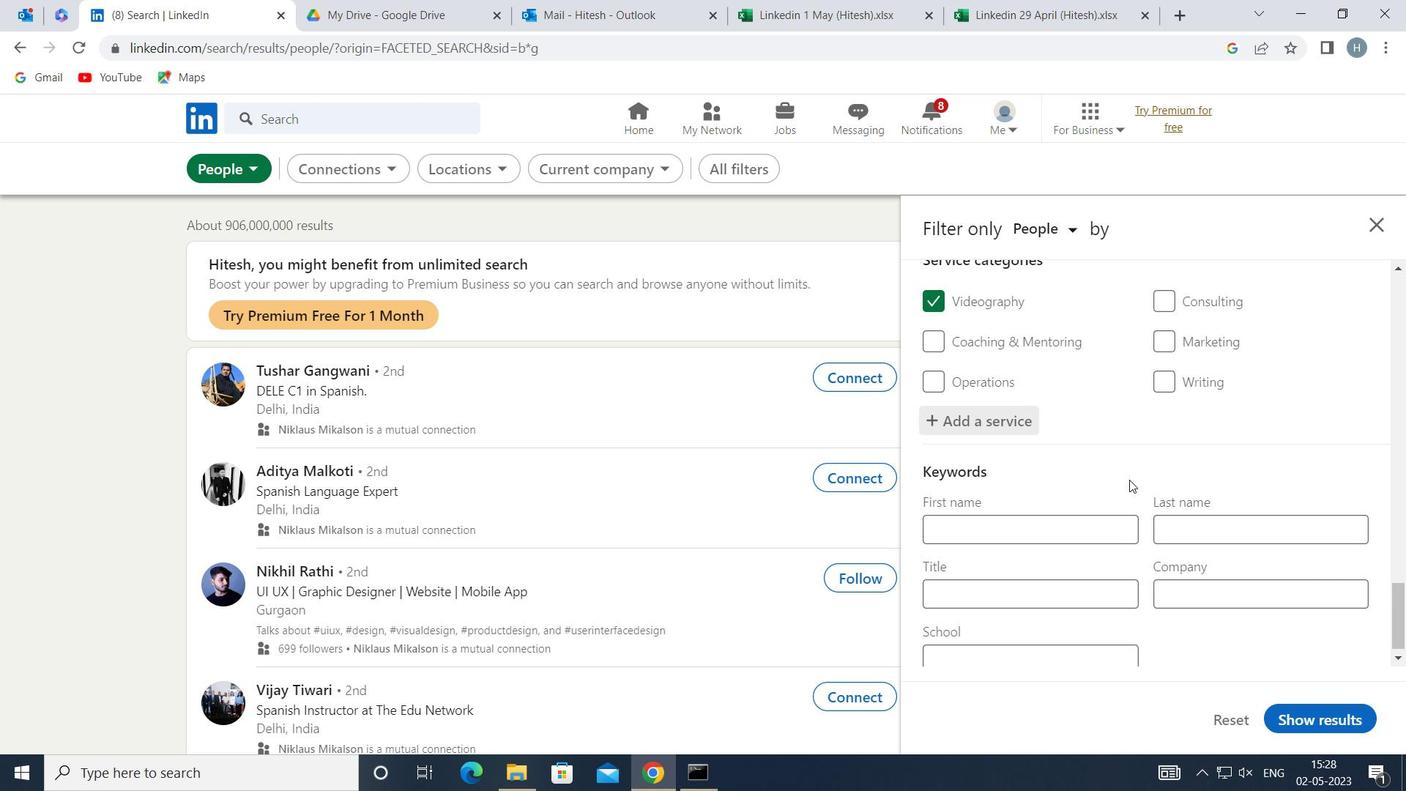 
Action: Mouse scrolled (1129, 480) with delta (0, 0)
Screenshot: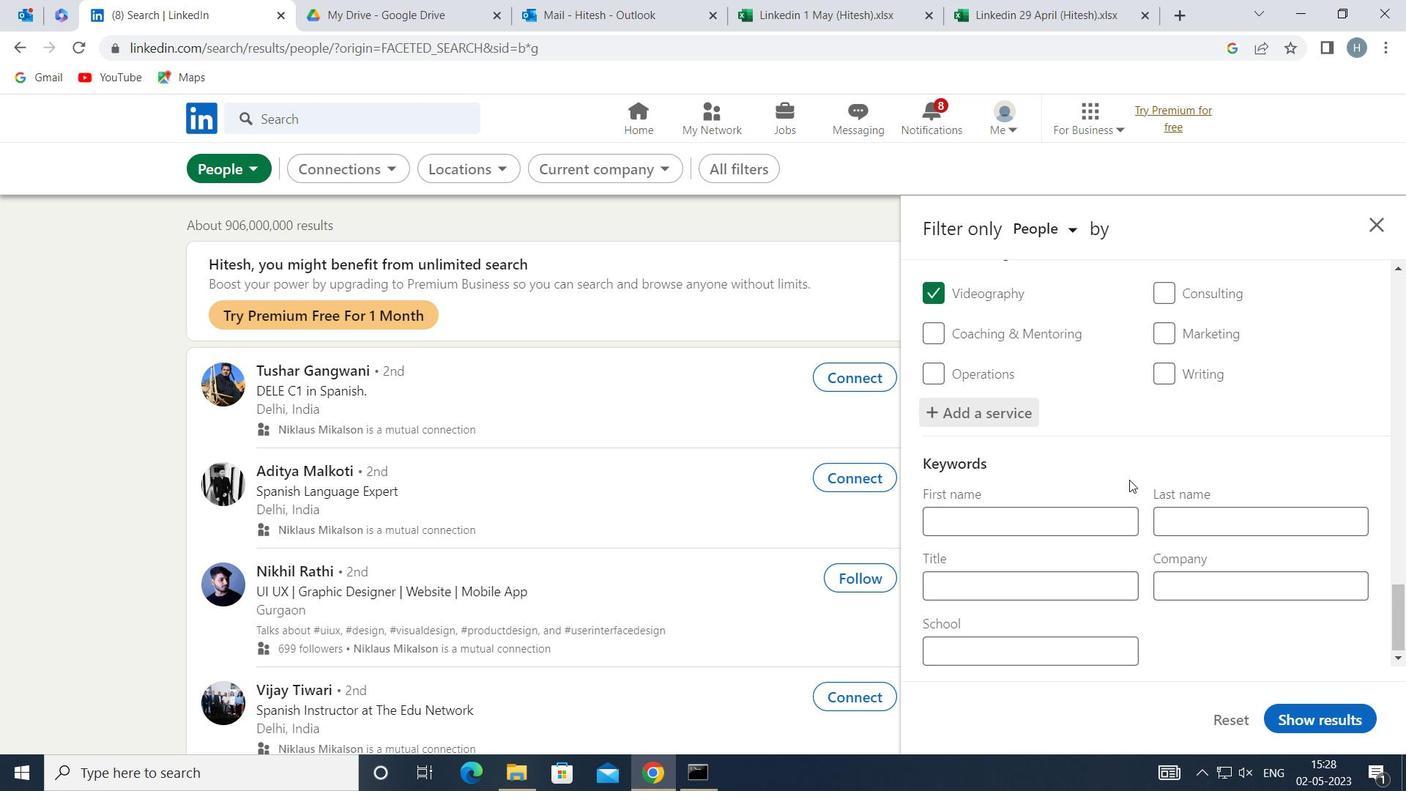 
Action: Mouse moved to (1125, 491)
Screenshot: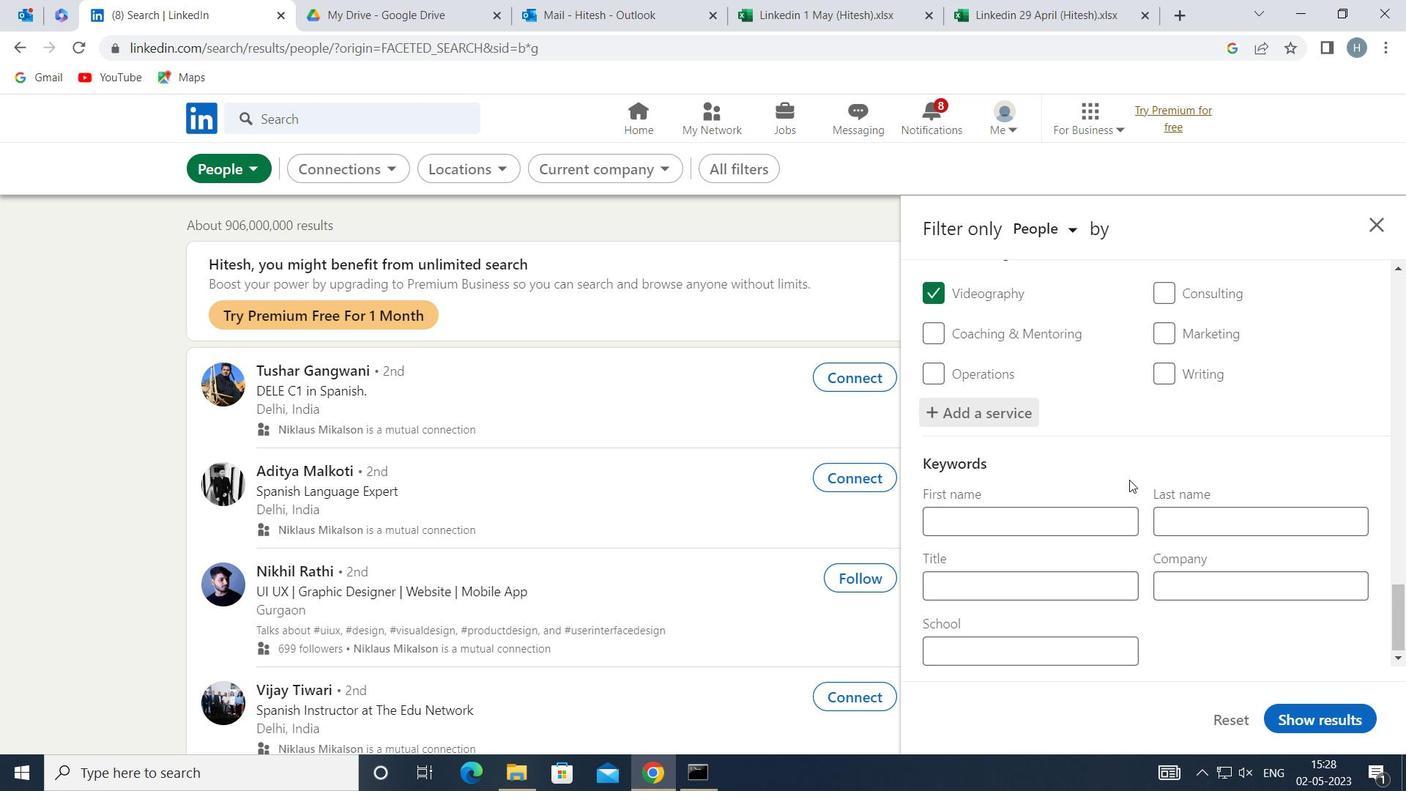
Action: Mouse scrolled (1125, 490) with delta (0, 0)
Screenshot: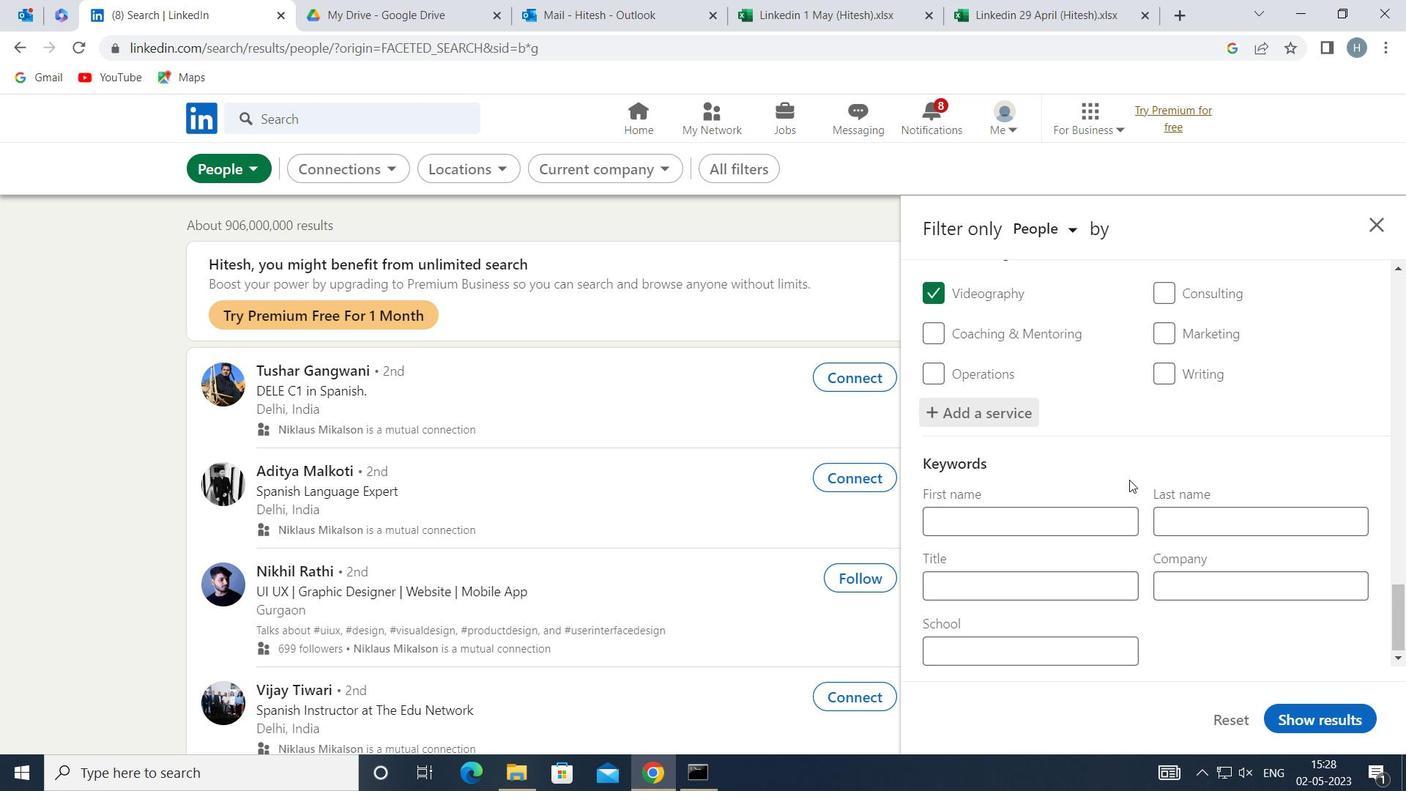 
Action: Mouse moved to (1077, 588)
Screenshot: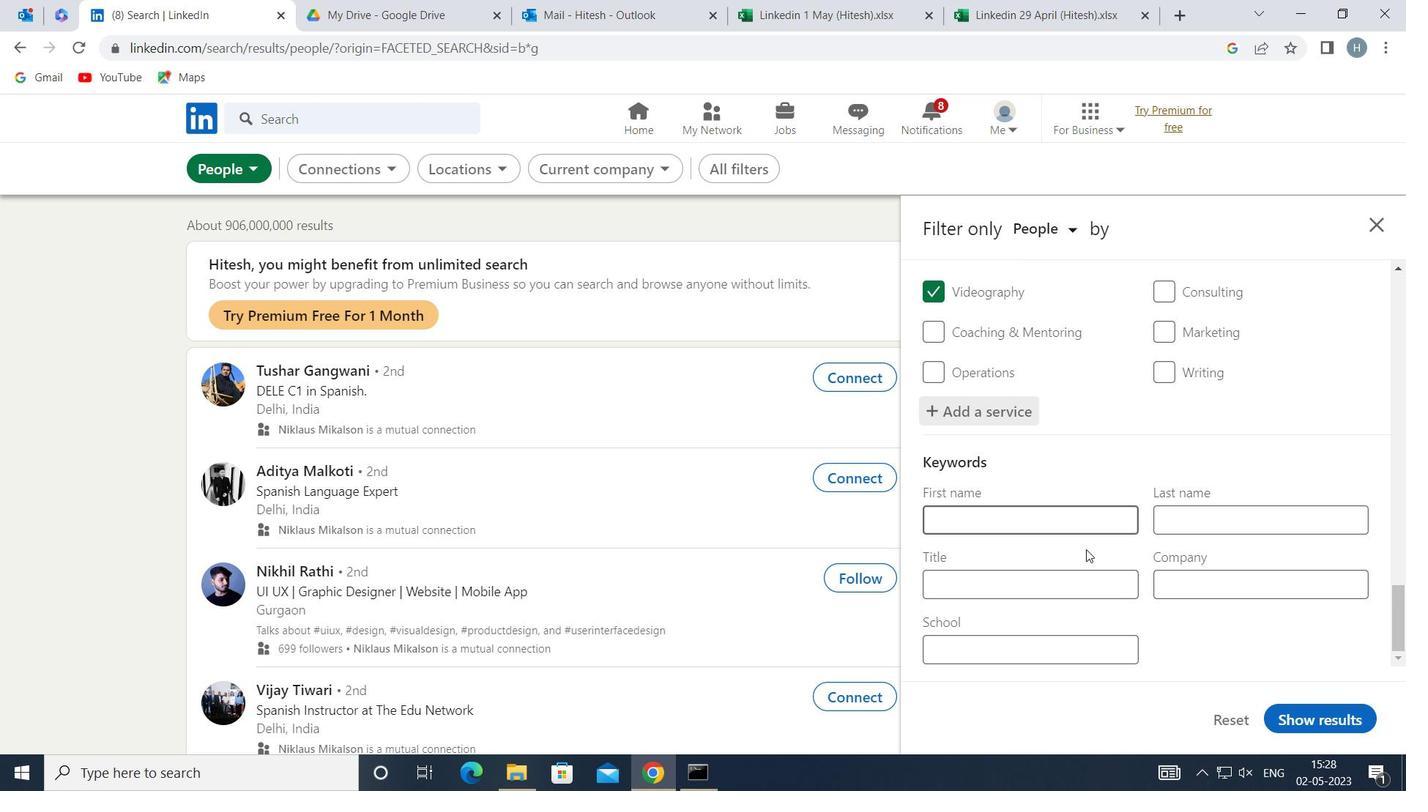 
Action: Mouse pressed left at (1077, 588)
Screenshot: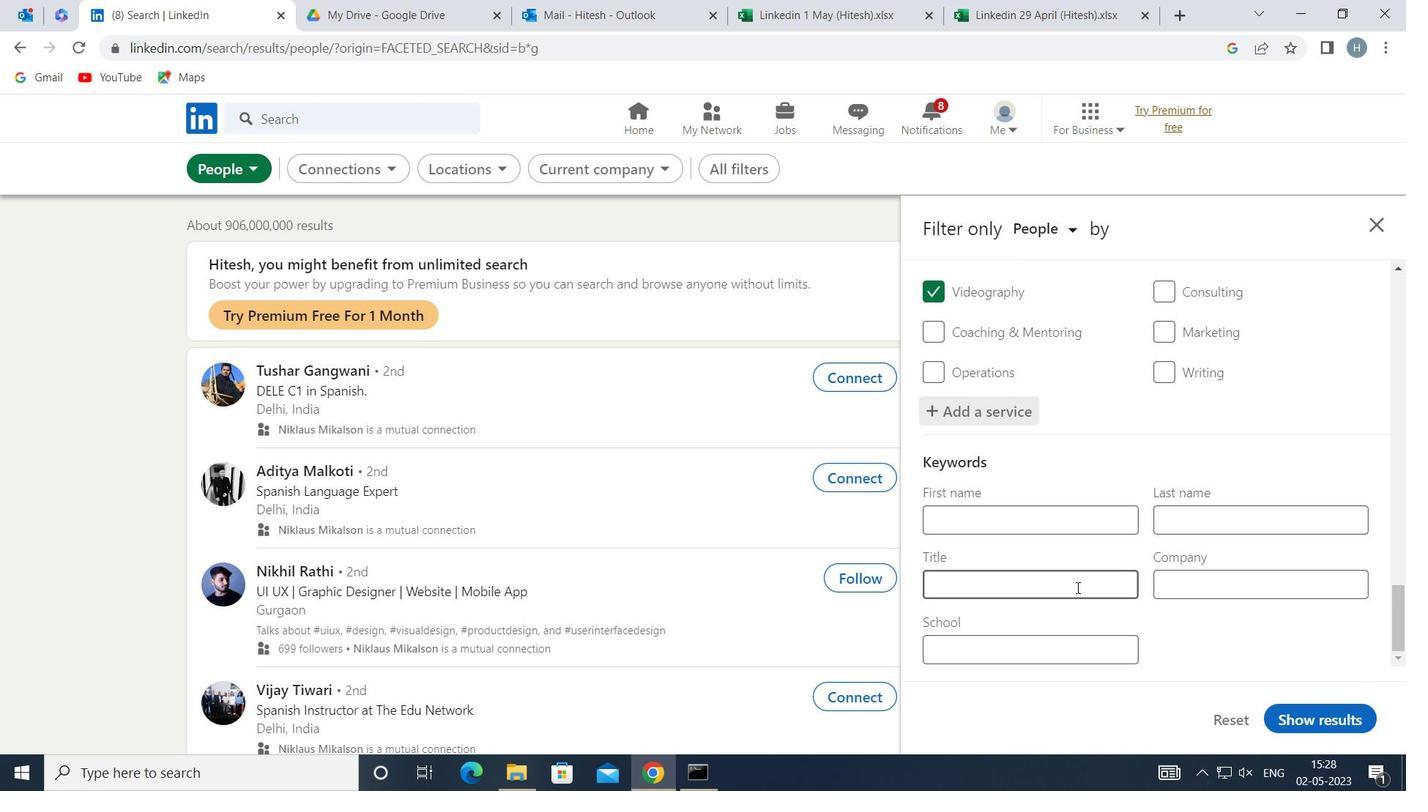 
Action: Mouse moved to (1069, 580)
Screenshot: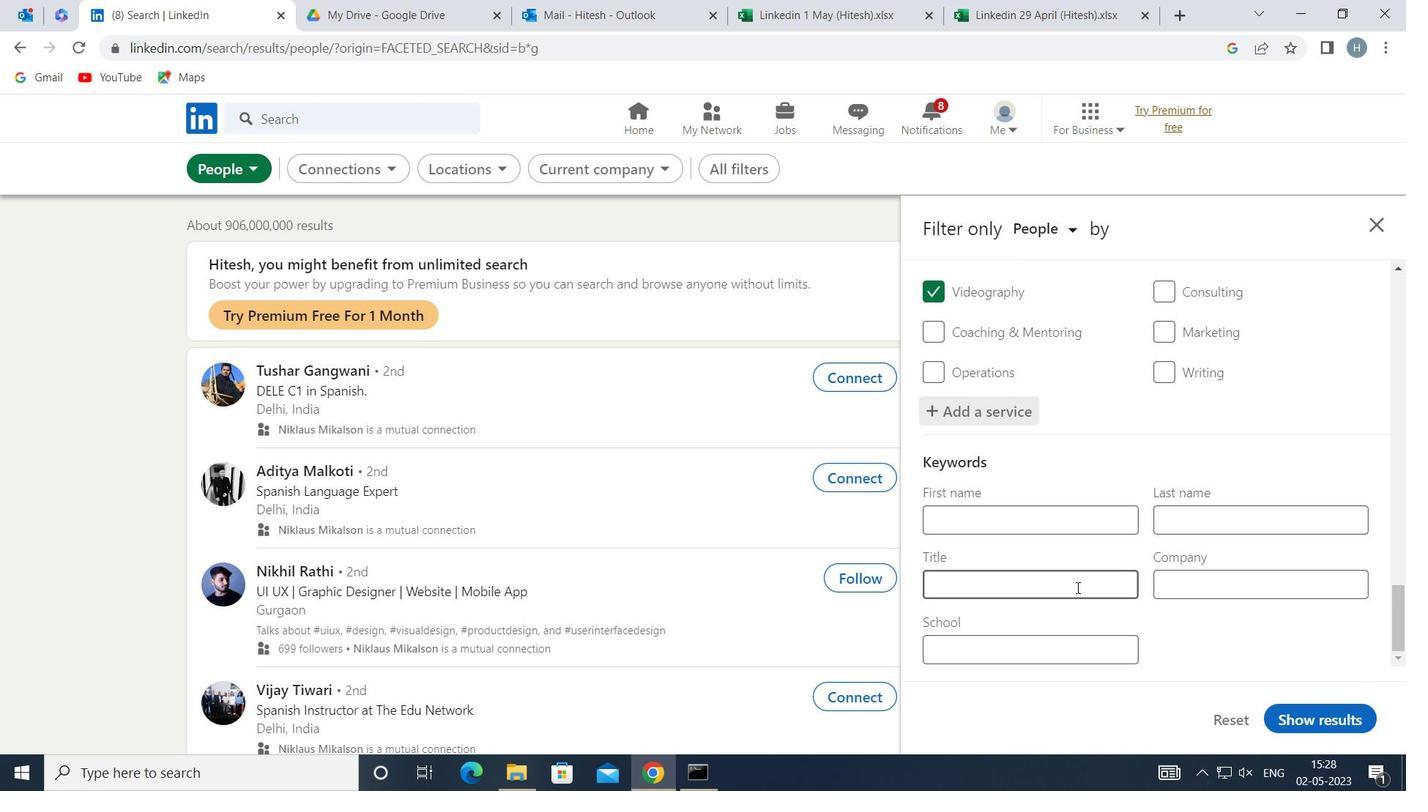 
Action: Key pressed <Key.shift>MANAGING<Key.space><Key.shift>PARTNER
Screenshot: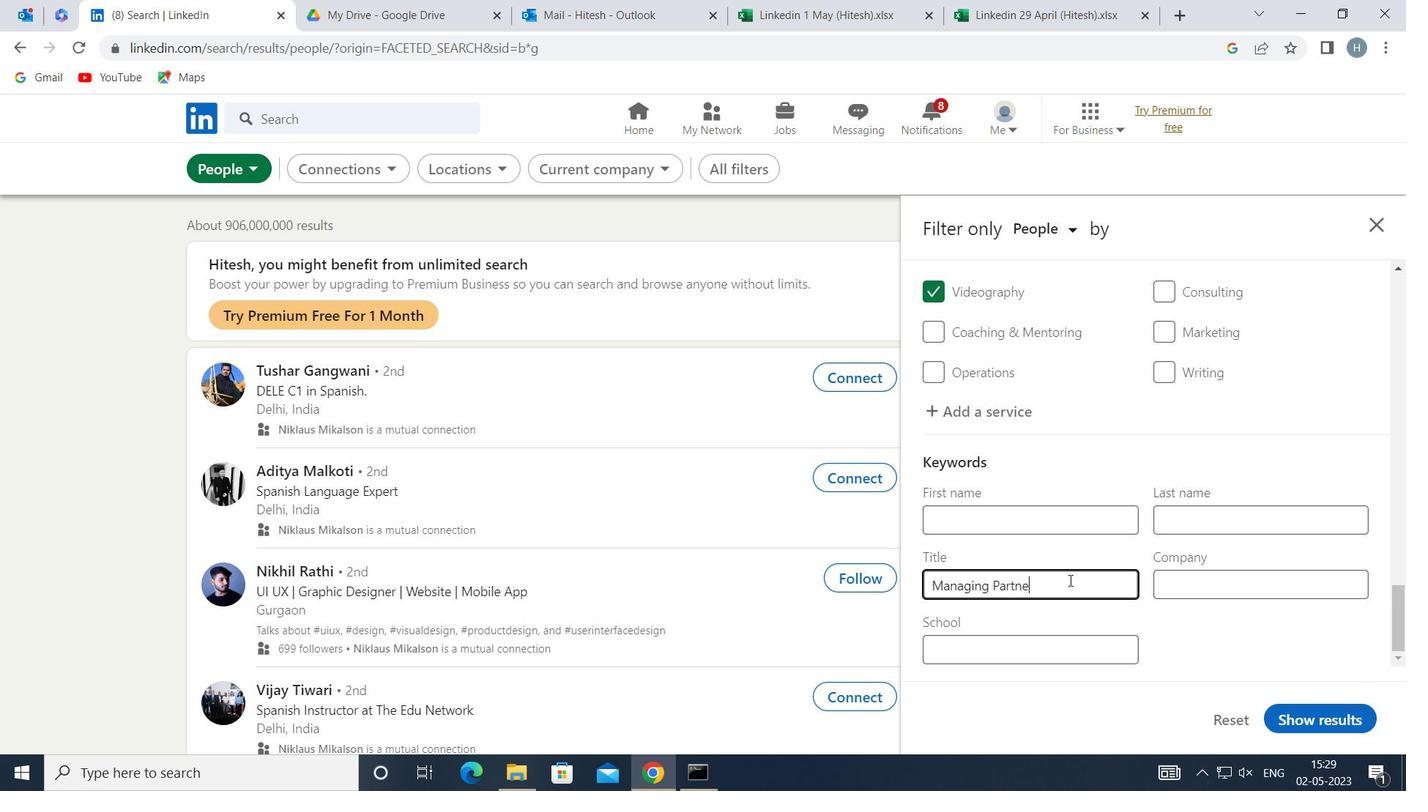 
Action: Mouse moved to (1327, 716)
Screenshot: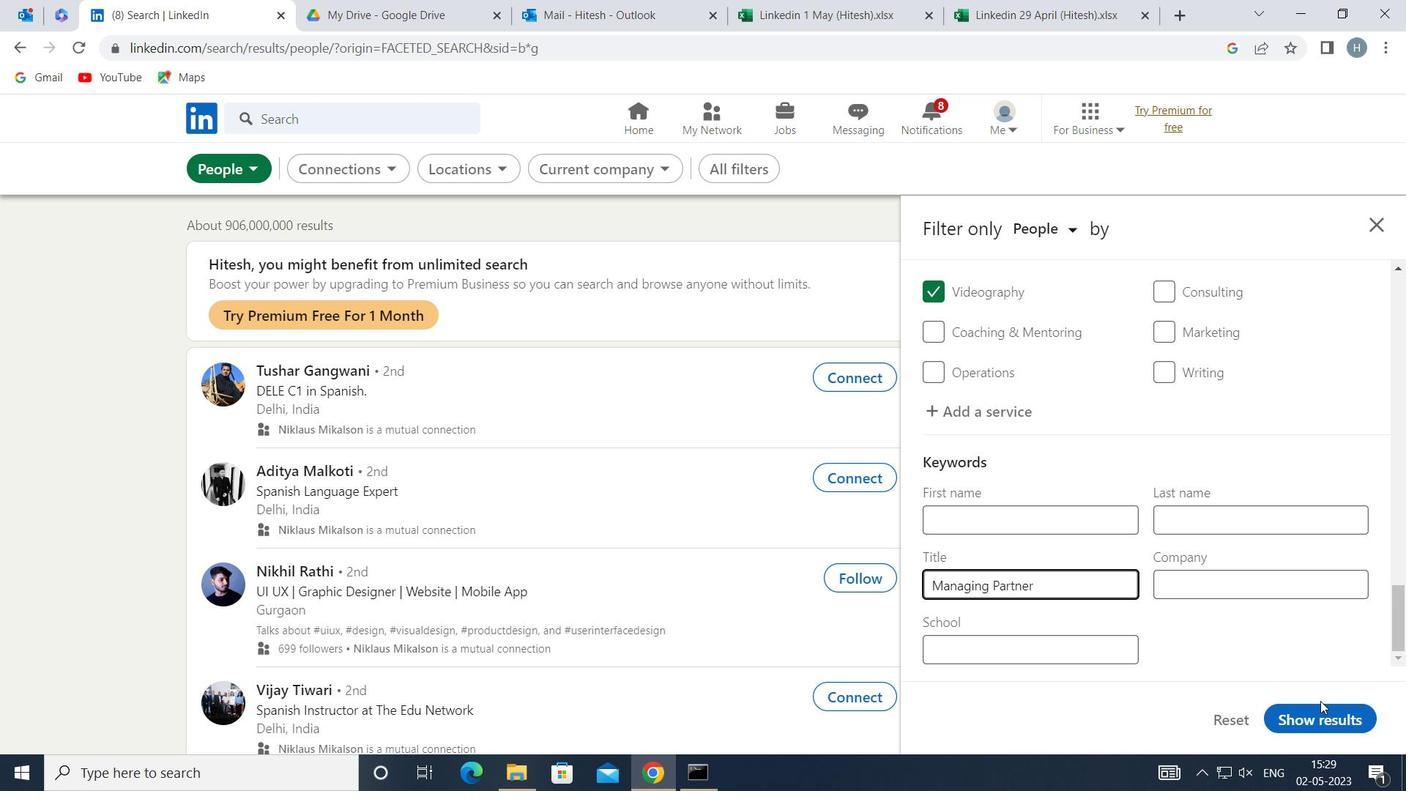 
Action: Mouse pressed left at (1327, 716)
Screenshot: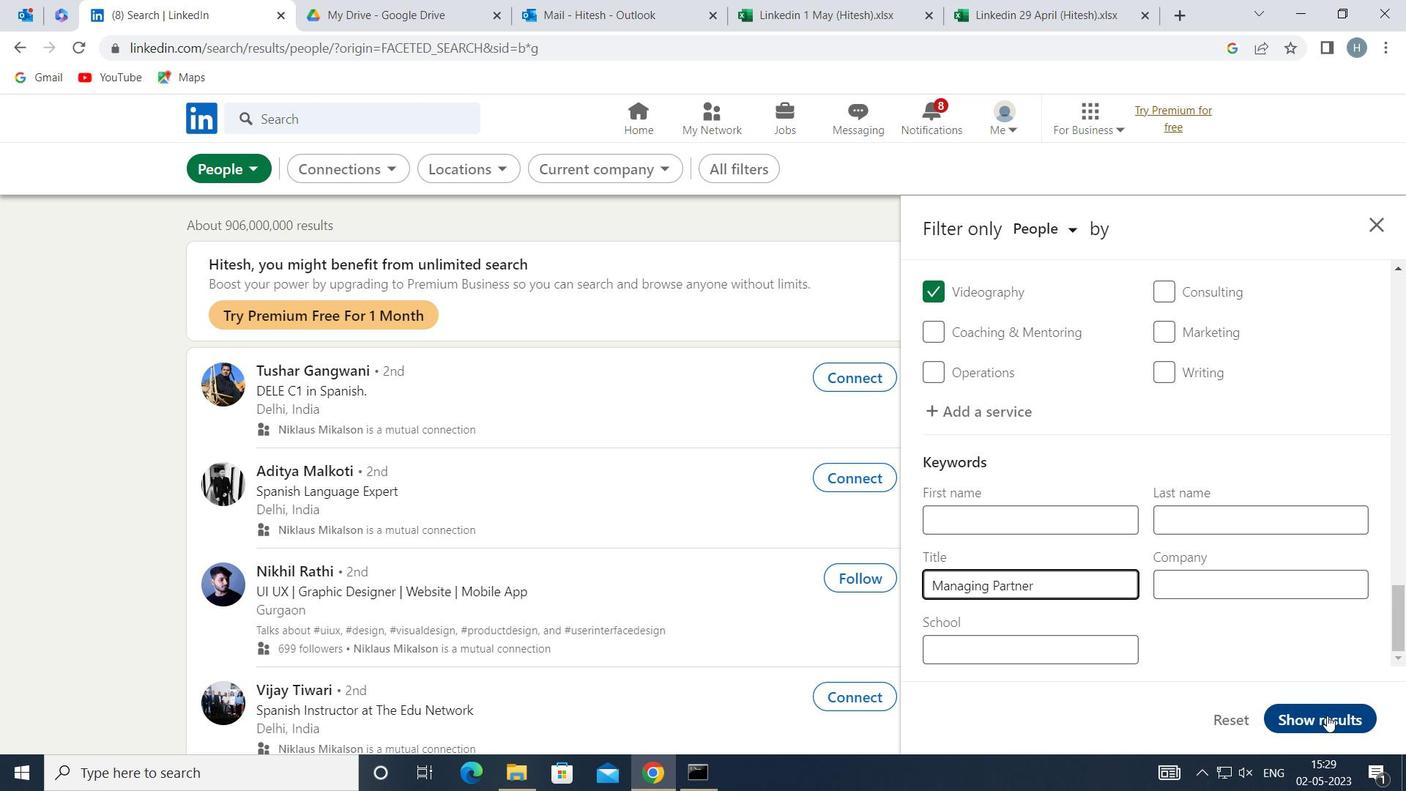 
Action: Mouse moved to (1261, 631)
Screenshot: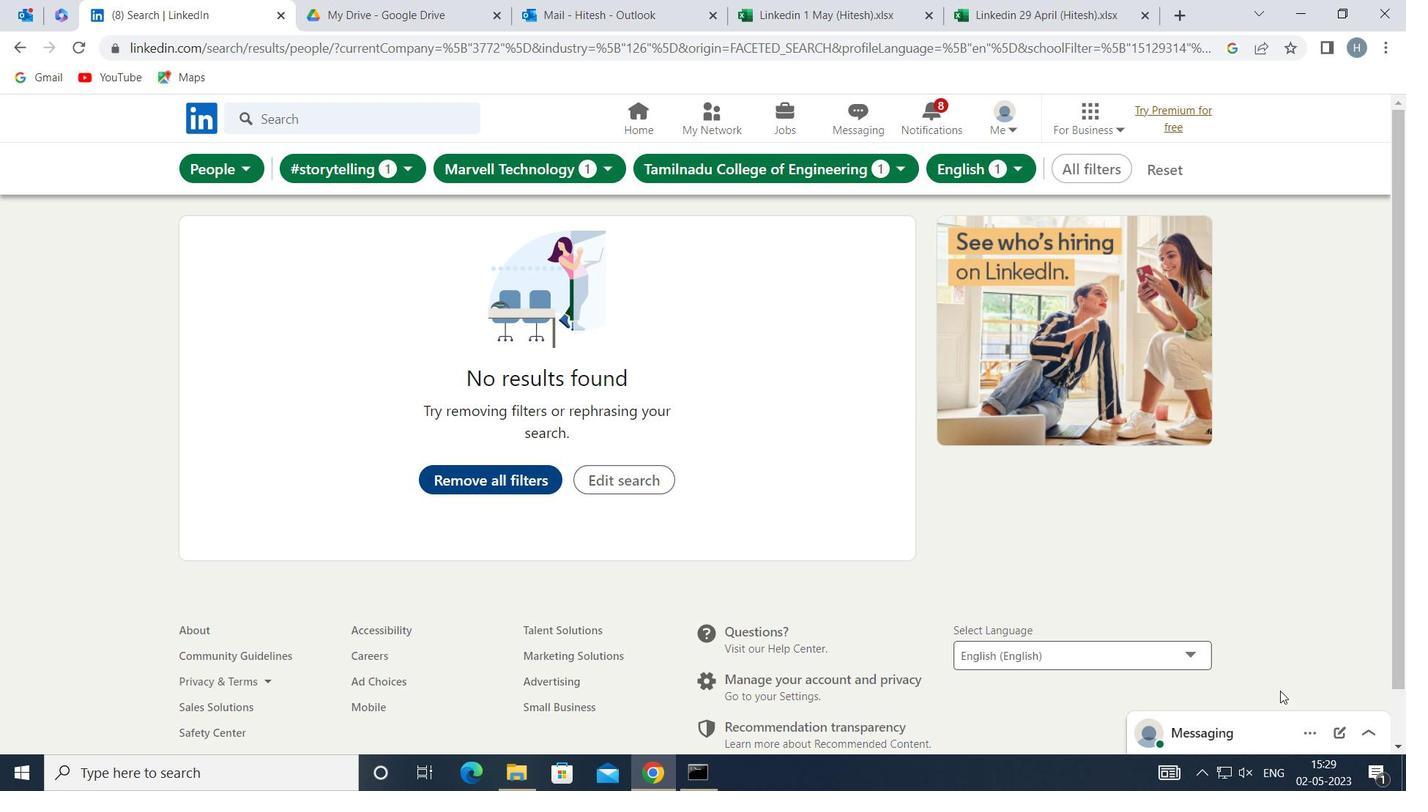 
